 Task: Send an email with the signature Jon Parker with the subject Update on a new technology and the message Im writing to request your assistance with the upcoming training session. from softage.5@softage.net to softage.7@softage.net and move the email from Sent Items to the folder Graphic design
Action: Mouse moved to (22, 47)
Screenshot: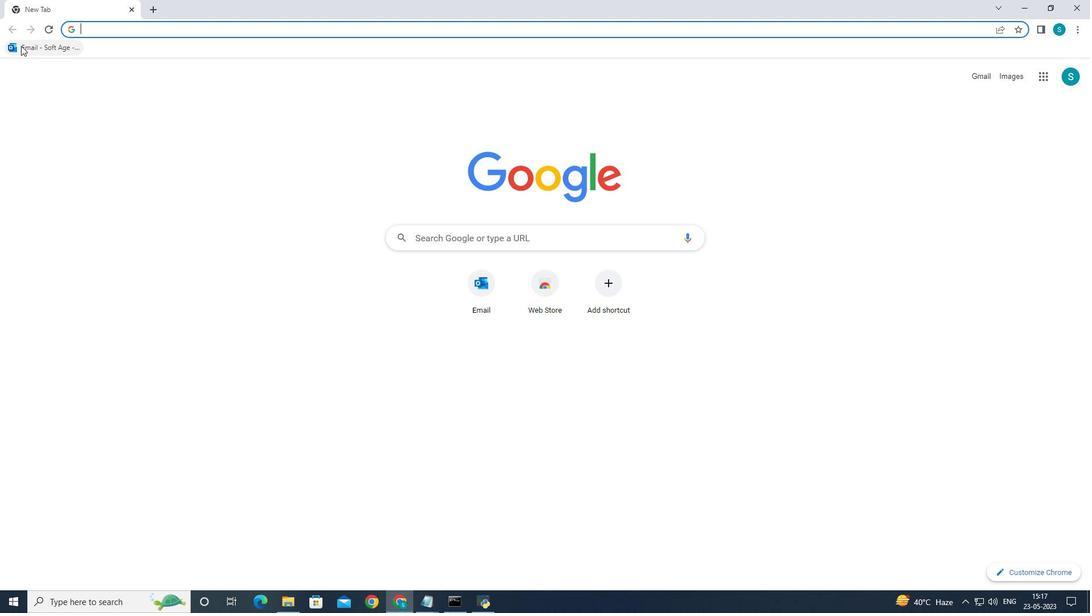 
Action: Mouse pressed left at (22, 47)
Screenshot: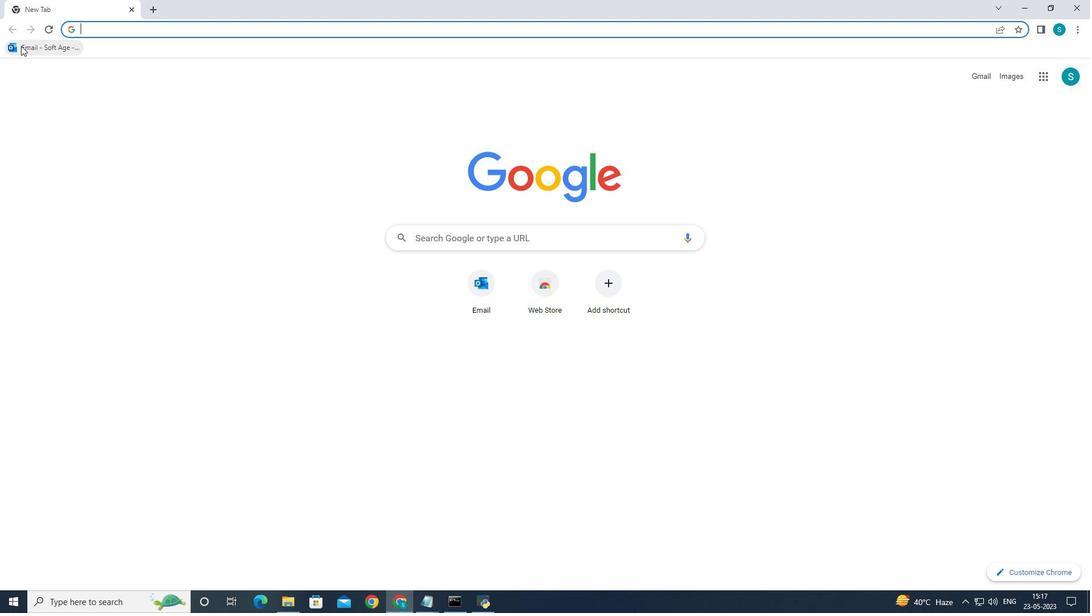 
Action: Mouse moved to (151, 105)
Screenshot: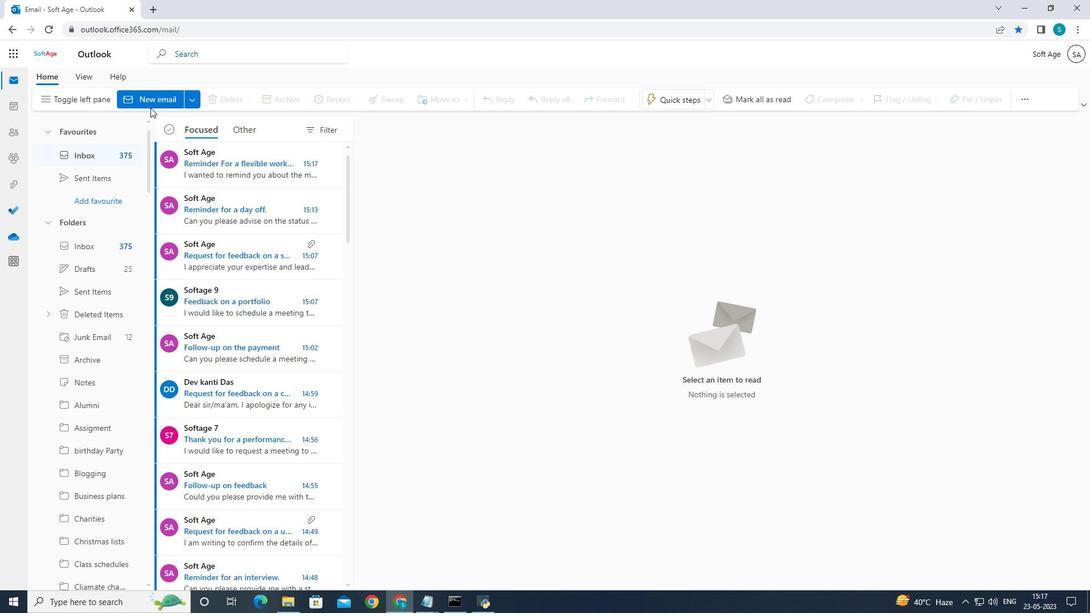 
Action: Mouse pressed left at (151, 105)
Screenshot: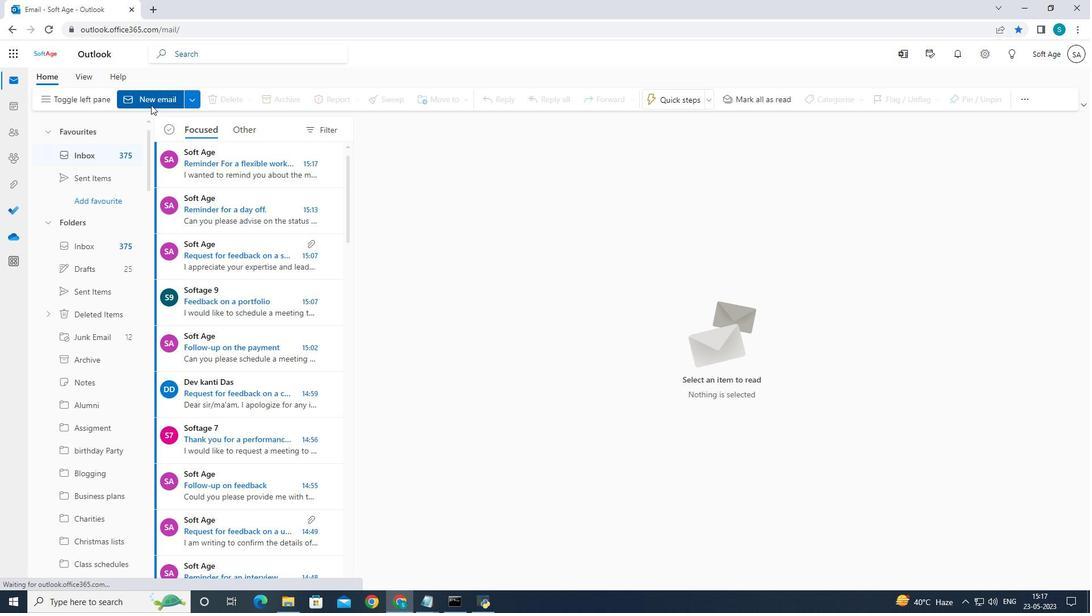
Action: Mouse moved to (151, 103)
Screenshot: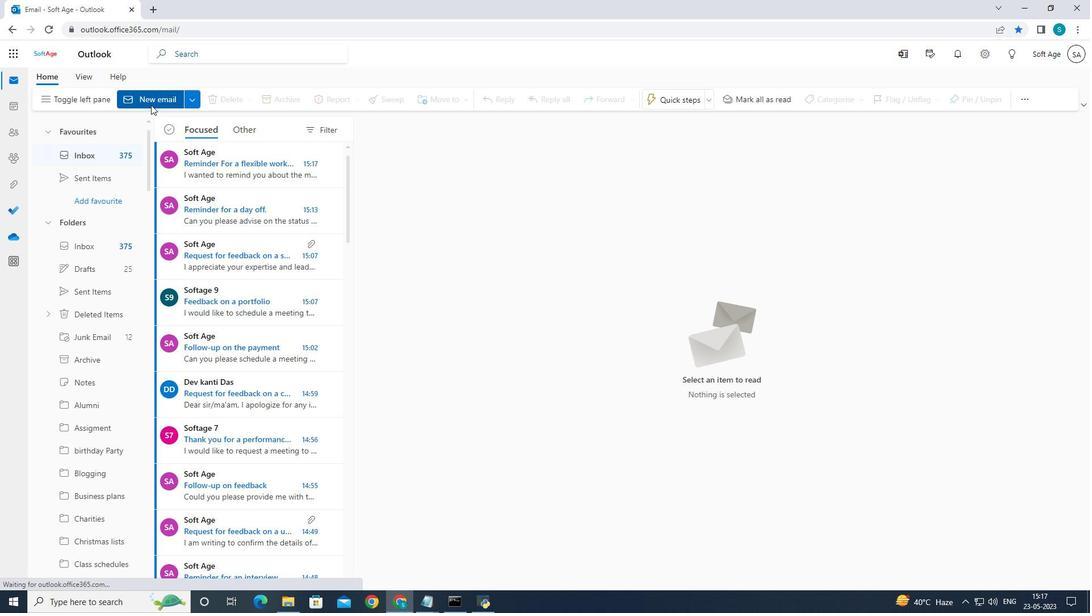 
Action: Mouse pressed left at (151, 103)
Screenshot: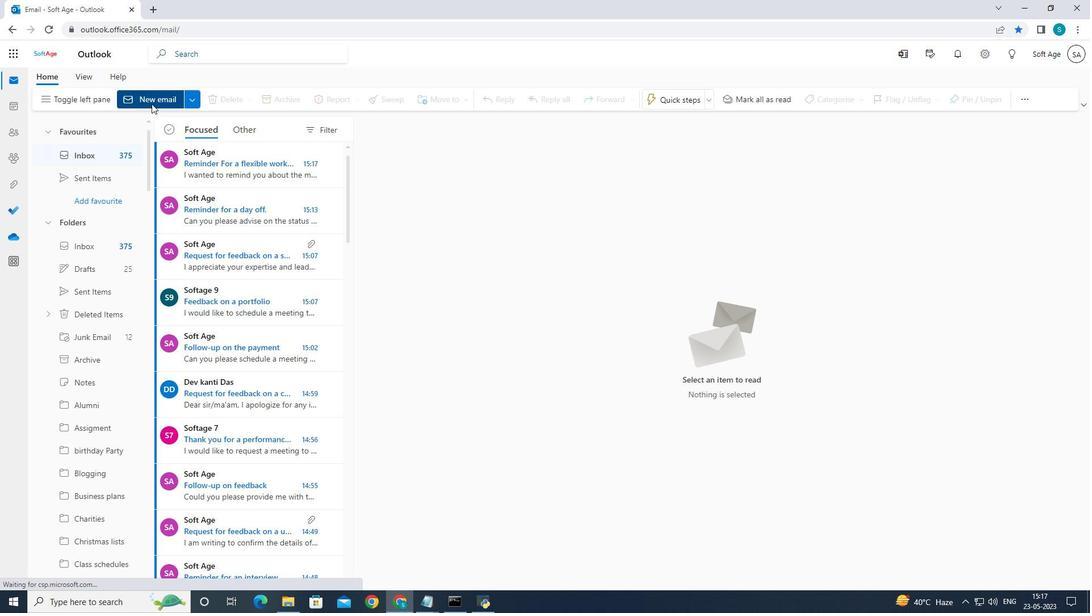 
Action: Mouse moved to (742, 102)
Screenshot: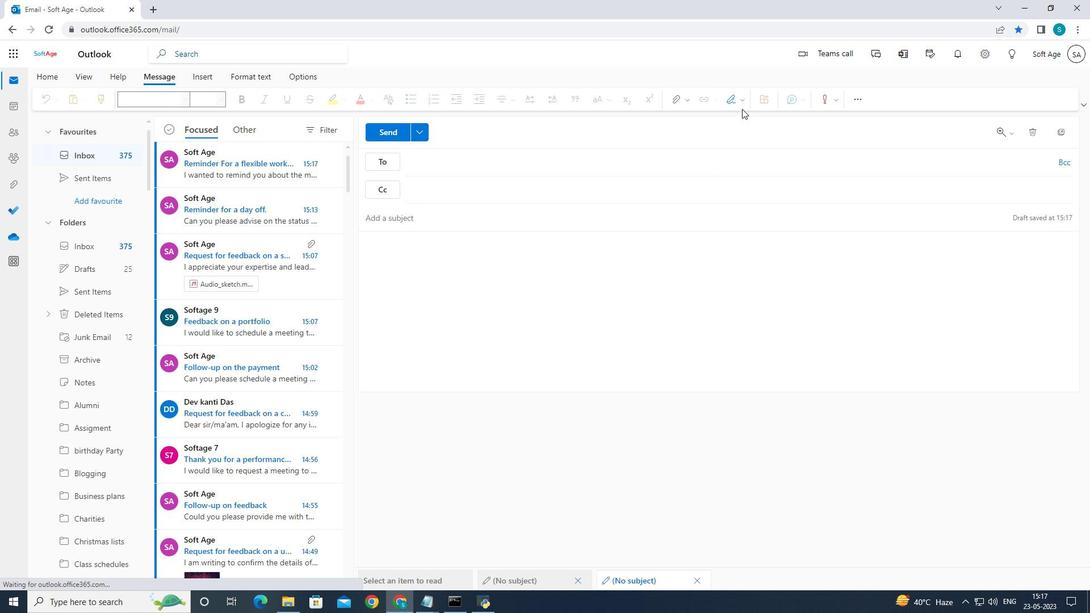 
Action: Mouse pressed left at (742, 102)
Screenshot: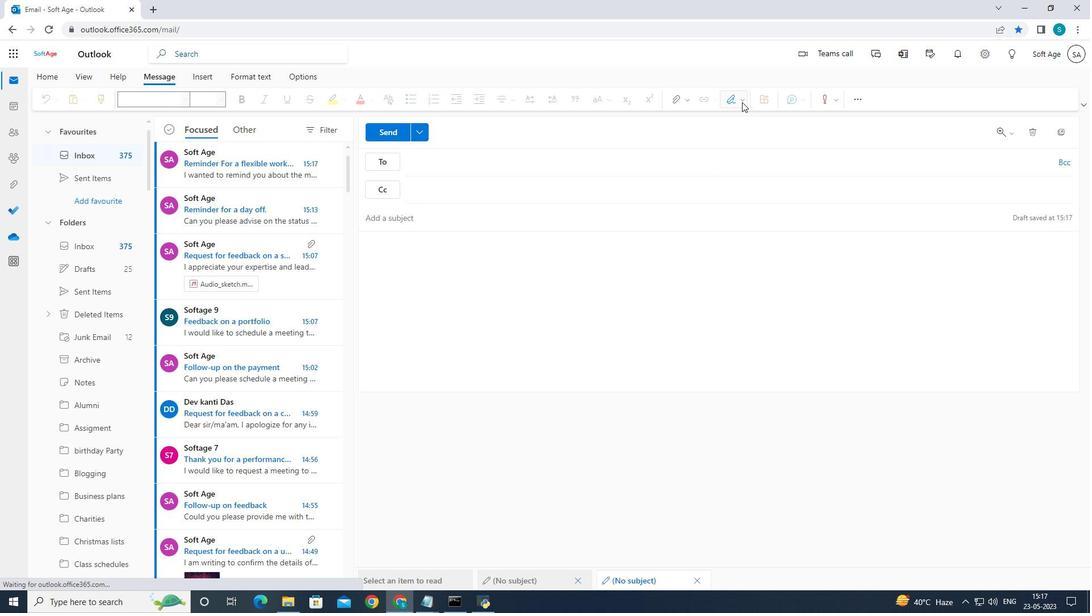 
Action: Mouse moved to (724, 145)
Screenshot: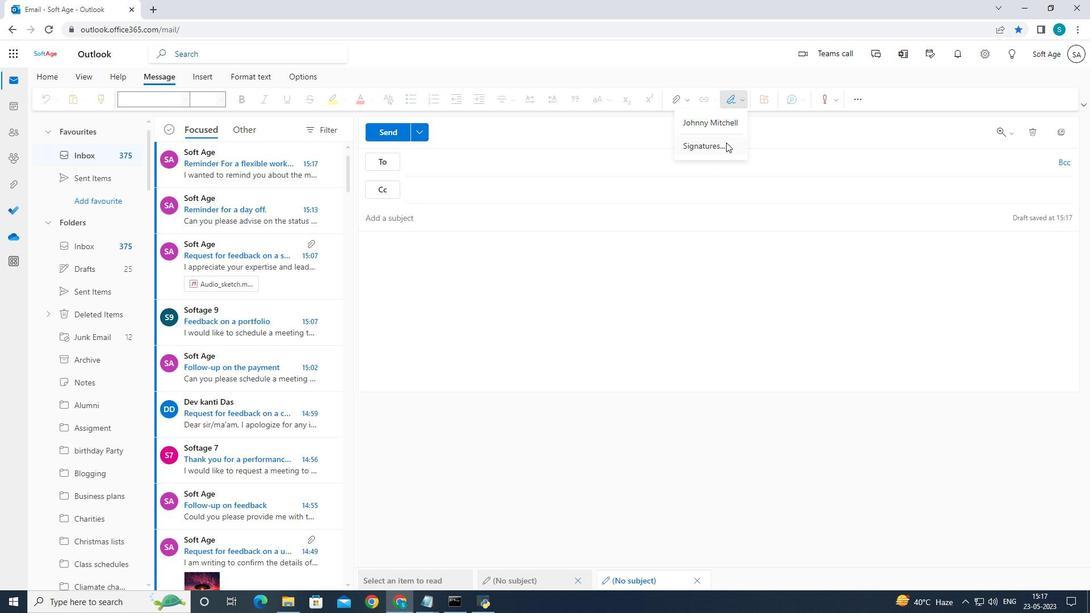 
Action: Mouse pressed left at (724, 145)
Screenshot: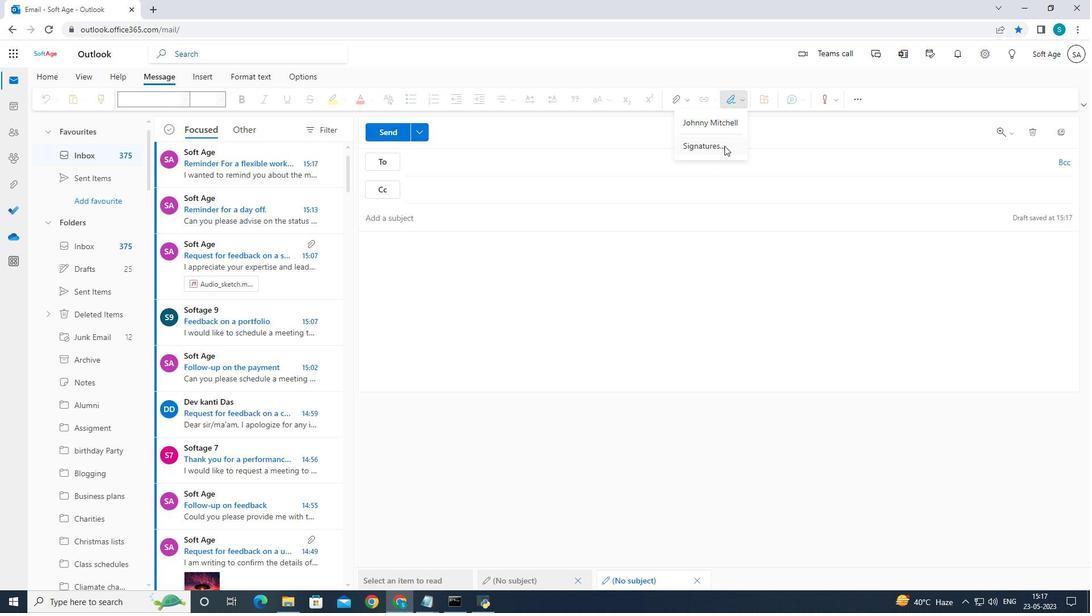 
Action: Mouse moved to (710, 191)
Screenshot: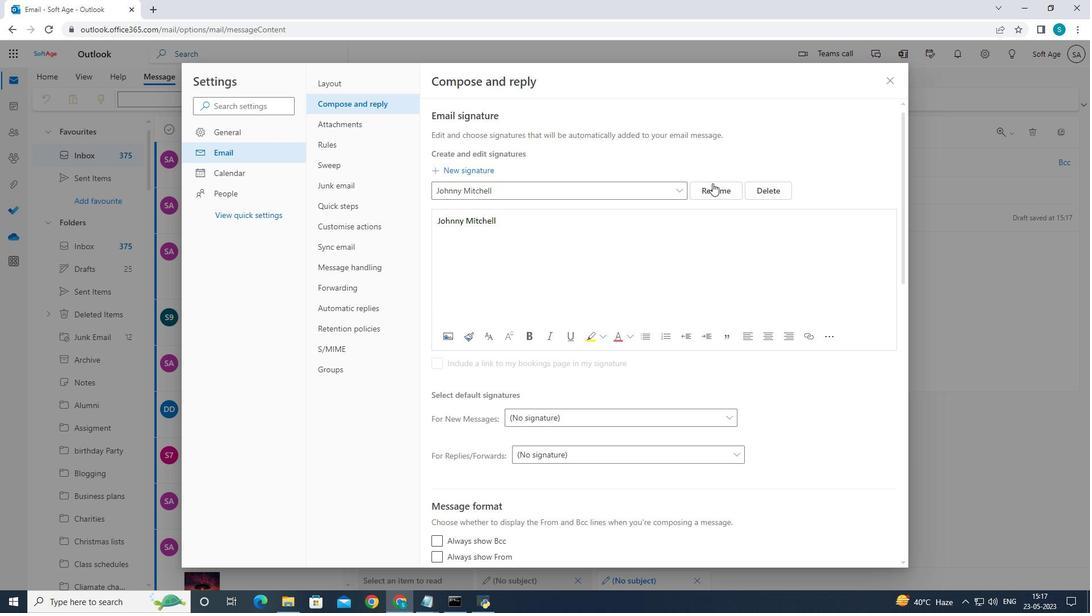 
Action: Mouse pressed left at (710, 191)
Screenshot: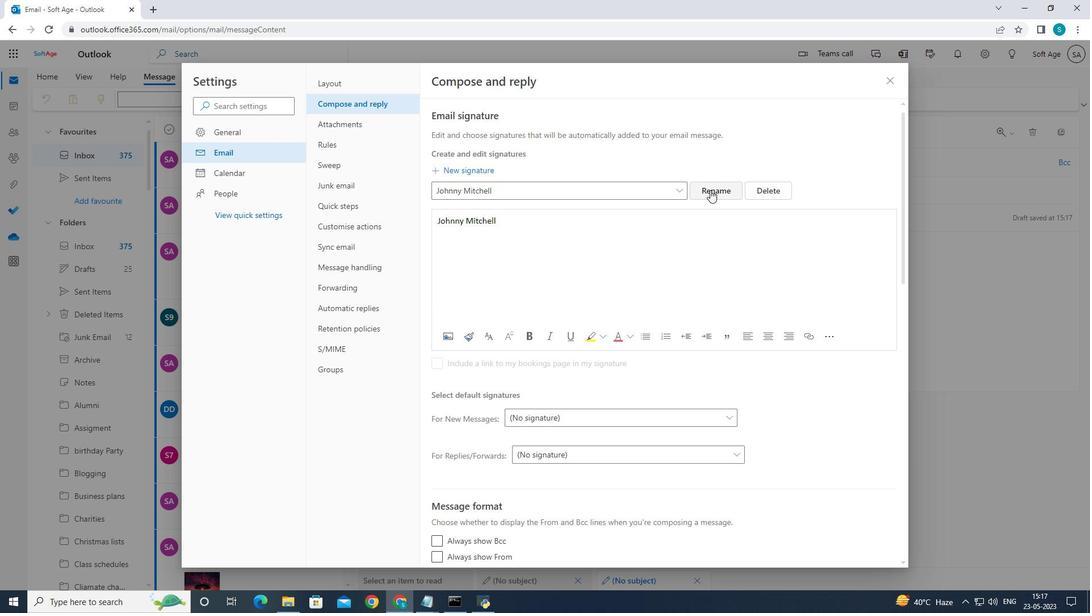 
Action: Mouse moved to (685, 191)
Screenshot: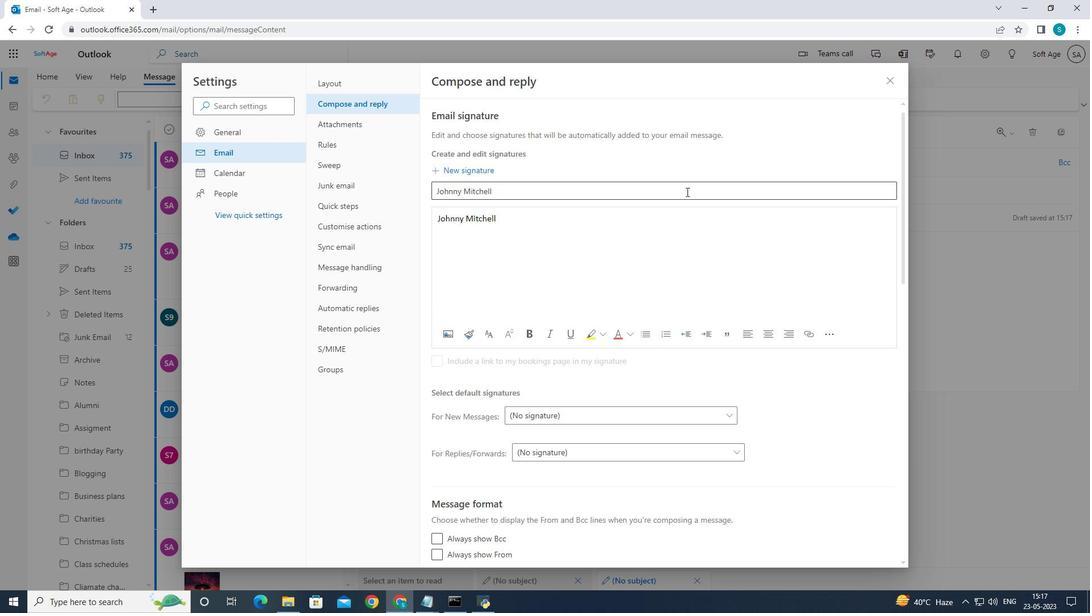 
Action: Mouse pressed left at (685, 191)
Screenshot: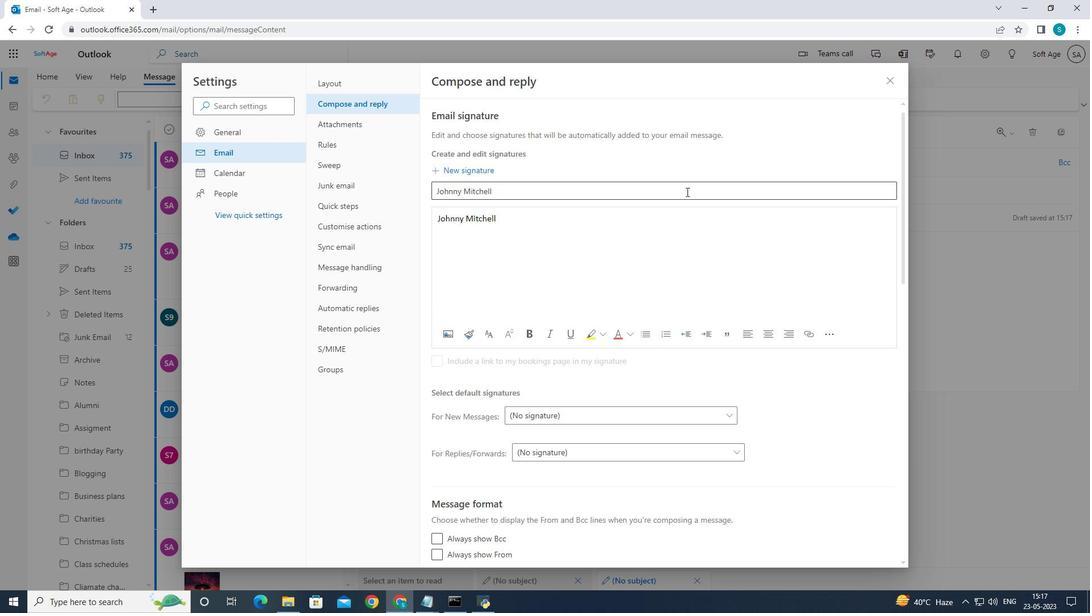 
Action: Mouse moved to (692, 193)
Screenshot: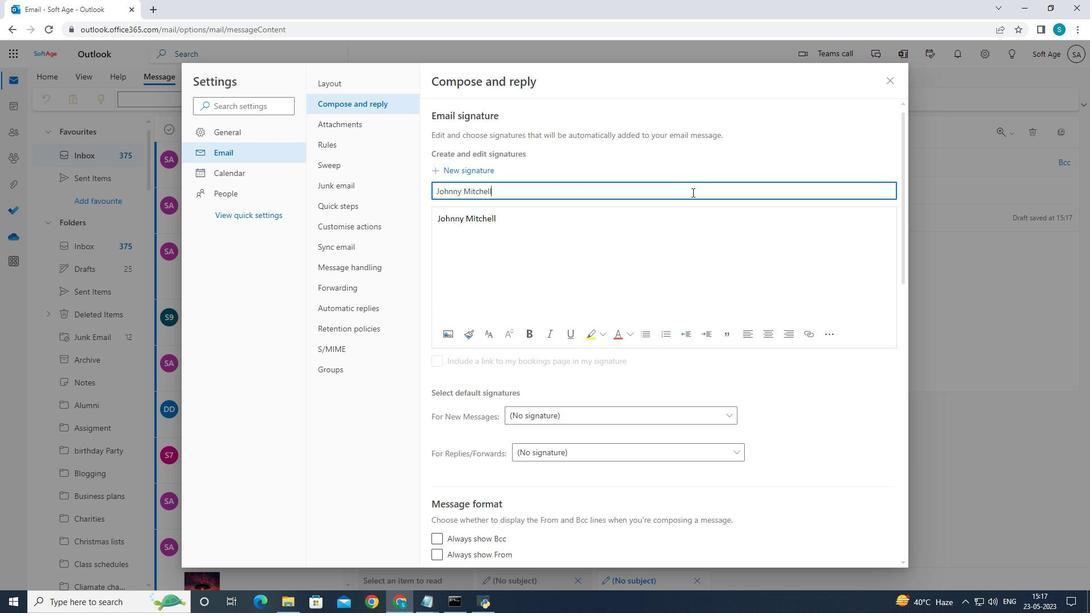 
Action: Key pressed <Key.backspace><Key.backspace><Key.backspace><Key.backspace><Key.backspace><Key.backspace><Key.backspace><Key.backspace><Key.backspace><Key.backspace><Key.backspace><Key.backspace><Key.backspace><Key.backspace><Key.backspace><Key.backspace><Key.caps_lock>J<Key.caps_lock>on<Key.space><Key.caps_lock>P<Key.caps_lock>arkr
Screenshot: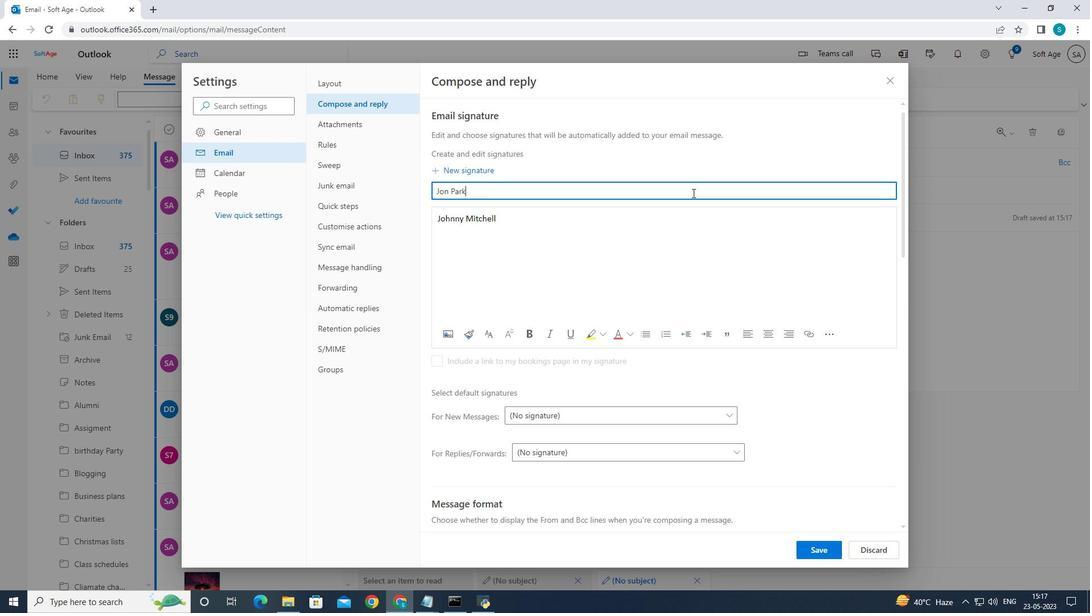
Action: Mouse moved to (529, 223)
Screenshot: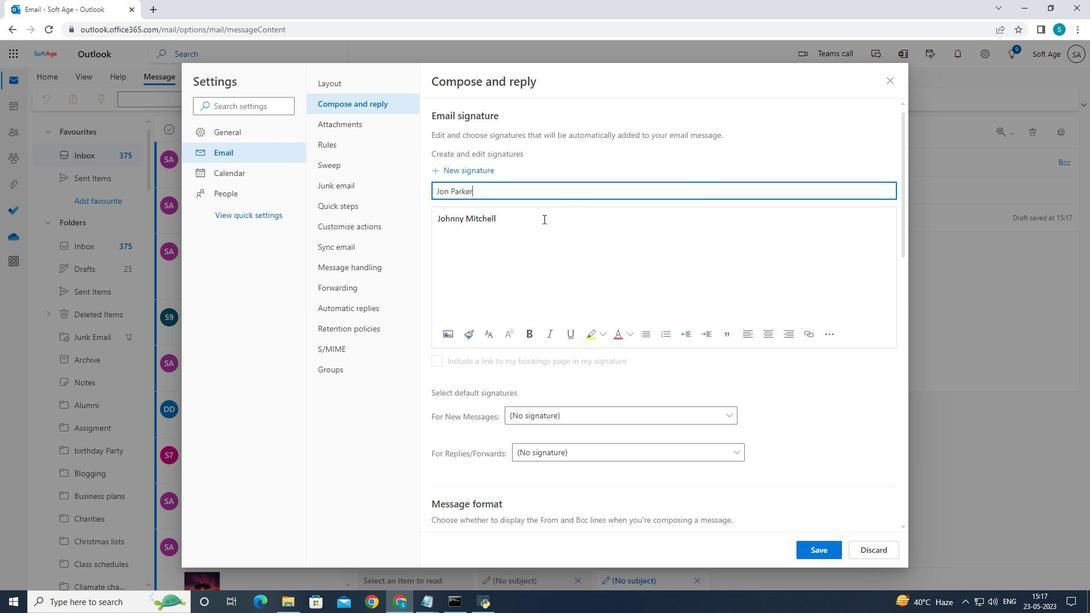 
Action: Mouse pressed left at (529, 223)
Screenshot: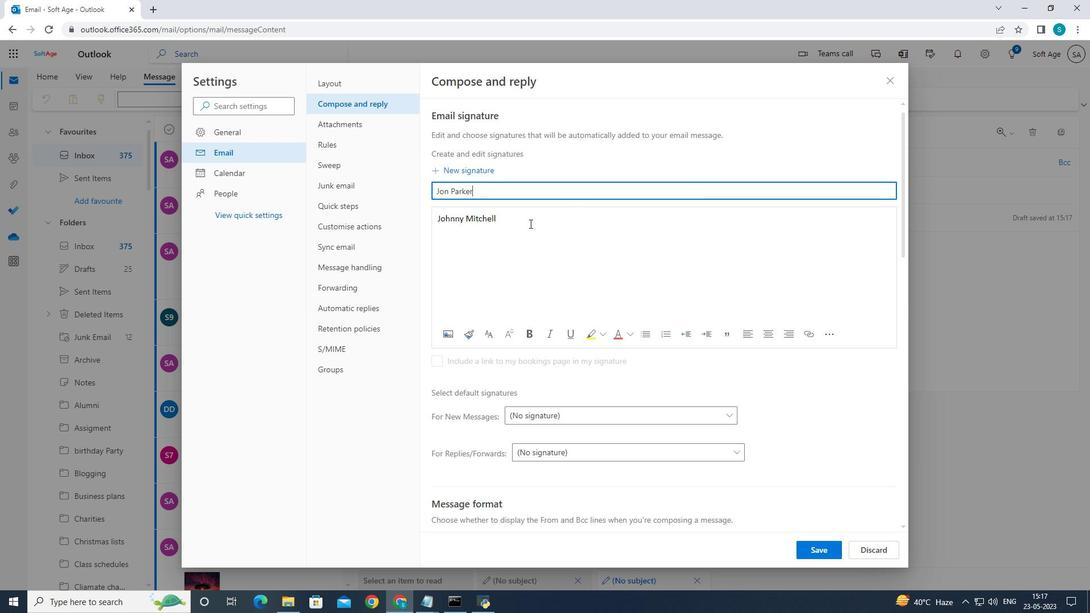 
Action: Mouse moved to (633, 233)
Screenshot: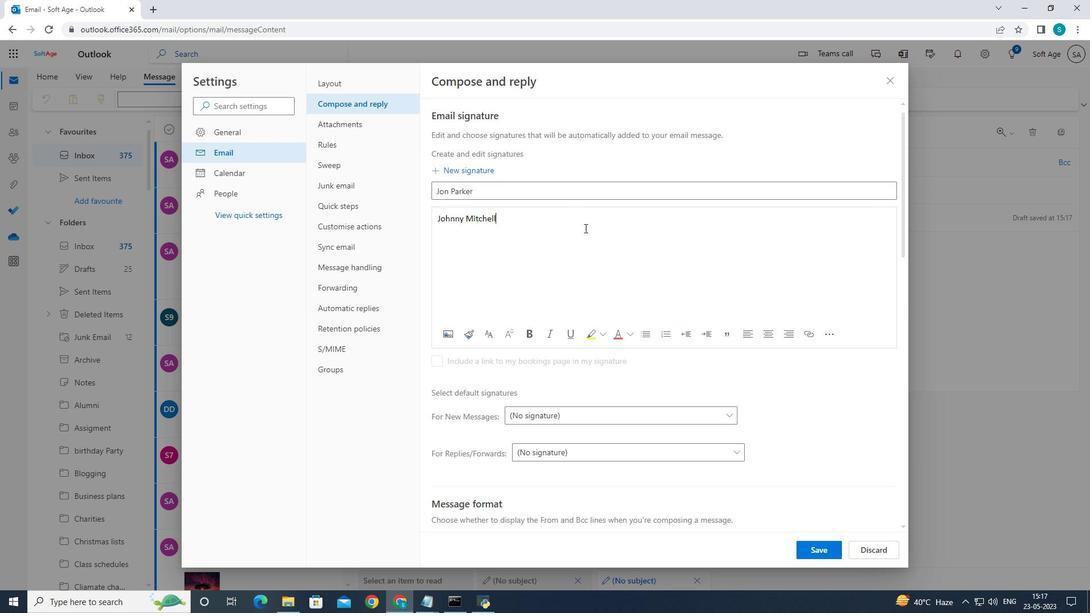 
Action: Key pressed <Key.backspace><Key.backspace><Key.backspace><Key.backspace><Key.backspace><Key.backspace><Key.backspace><Key.backspace><Key.backspace><Key.backspace><Key.backspace><Key.backspace><Key.backspace>n<Key.space><Key.caps_lock>O<Key.backspace><Key.caps_lock><Key.caps_lock>P<Key.caps_lock>arker
Screenshot: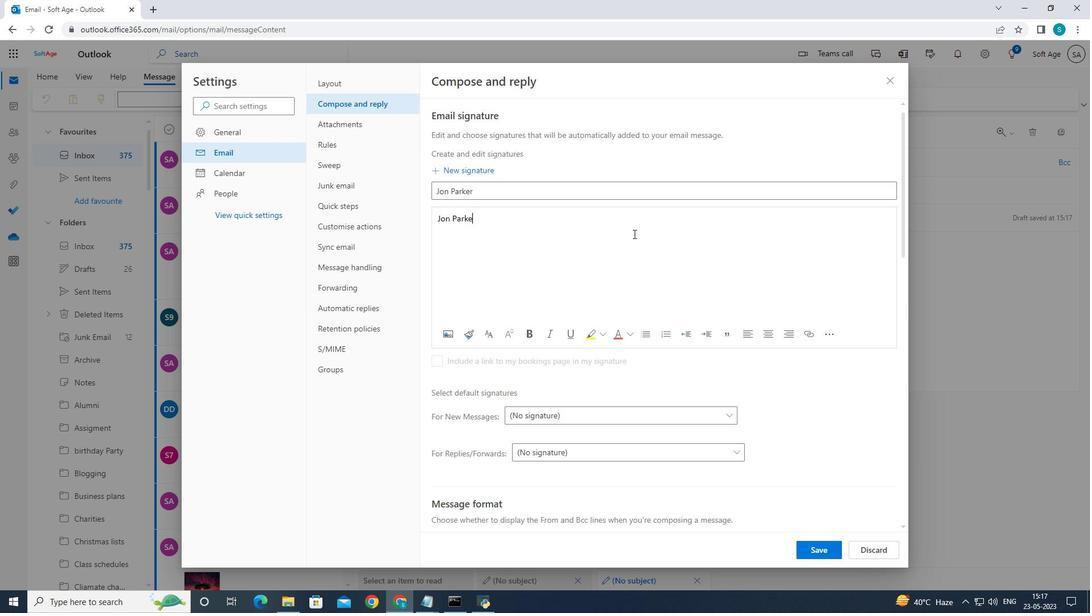 
Action: Mouse moved to (831, 547)
Screenshot: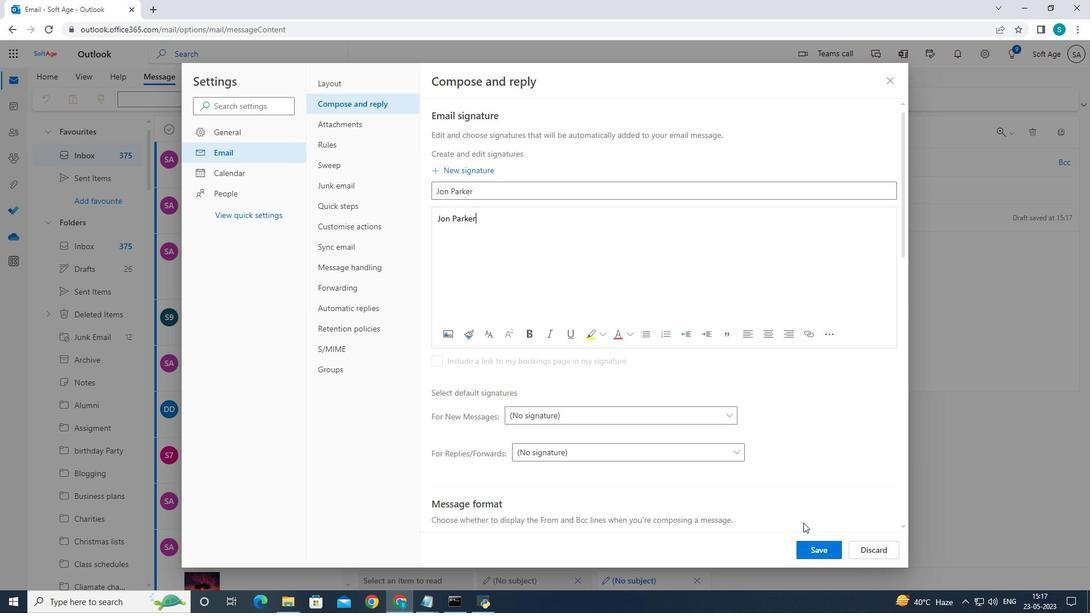 
Action: Mouse pressed left at (831, 547)
Screenshot: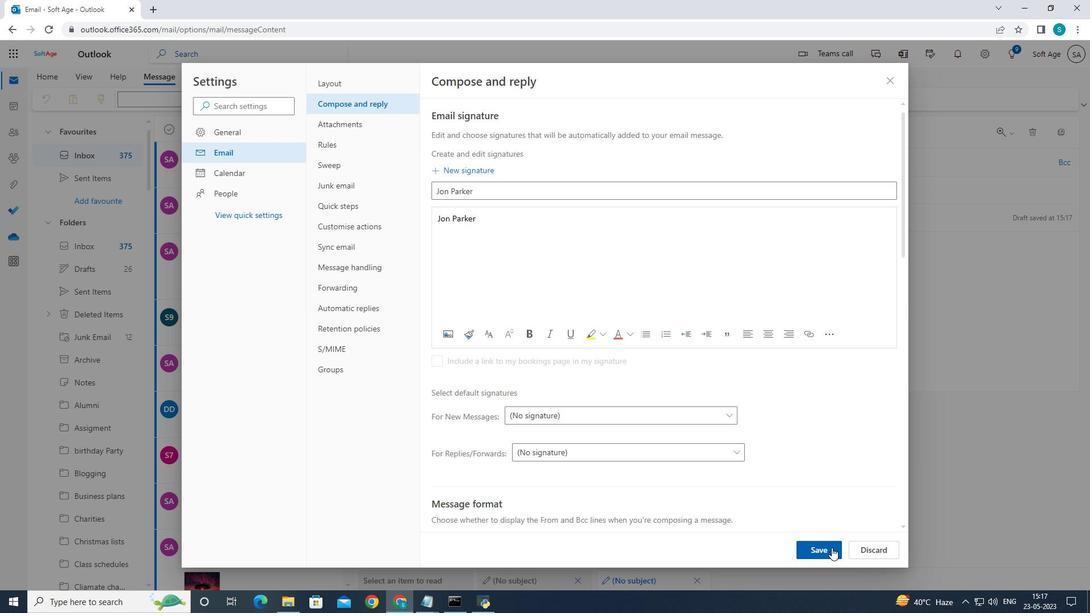 
Action: Mouse moved to (886, 80)
Screenshot: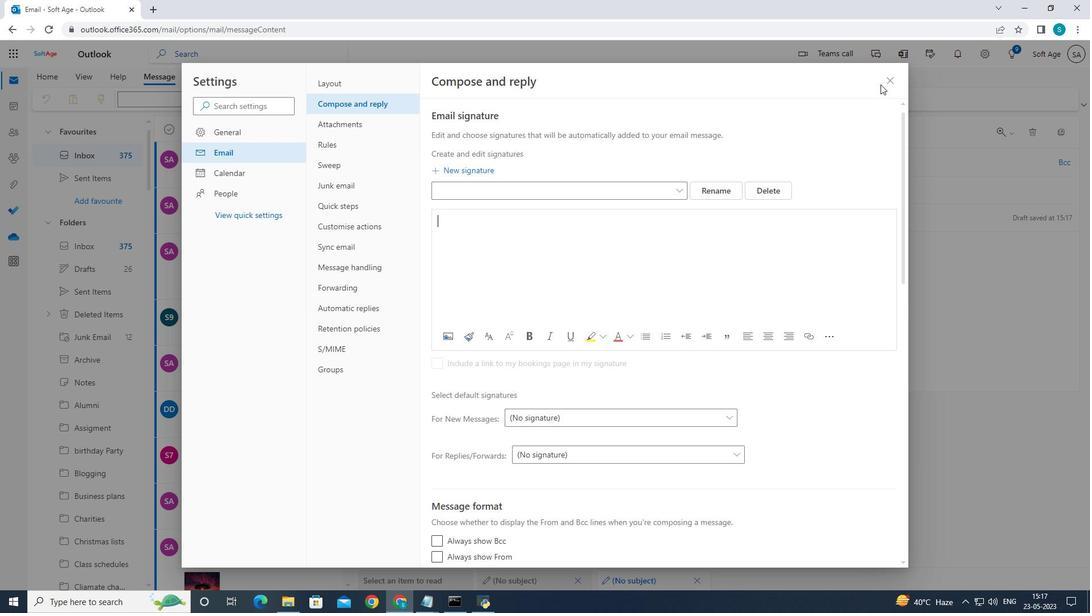 
Action: Mouse pressed left at (886, 80)
Screenshot: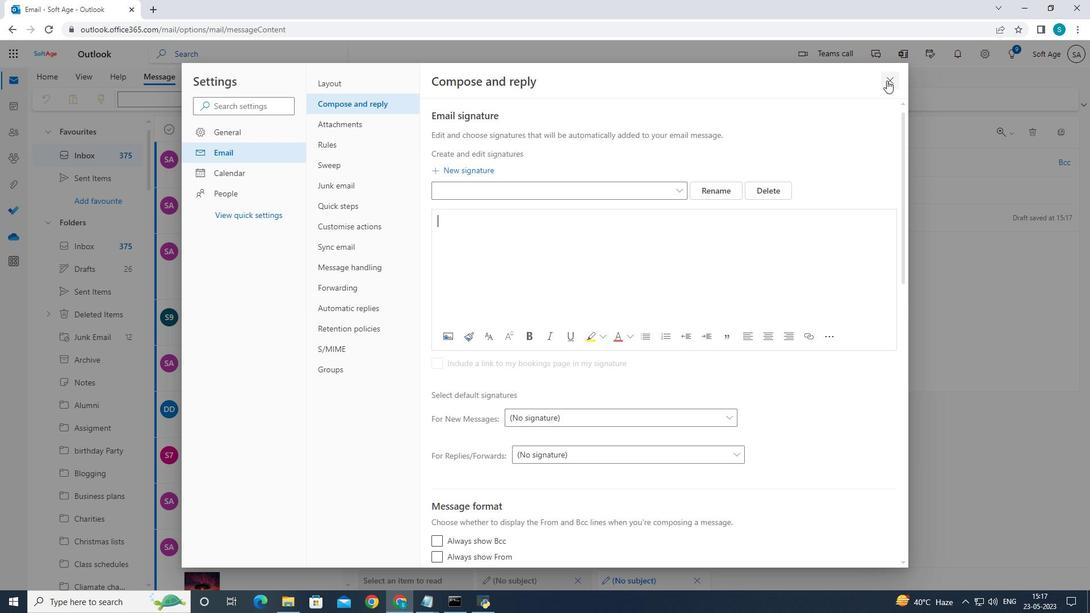 
Action: Mouse moved to (579, 219)
Screenshot: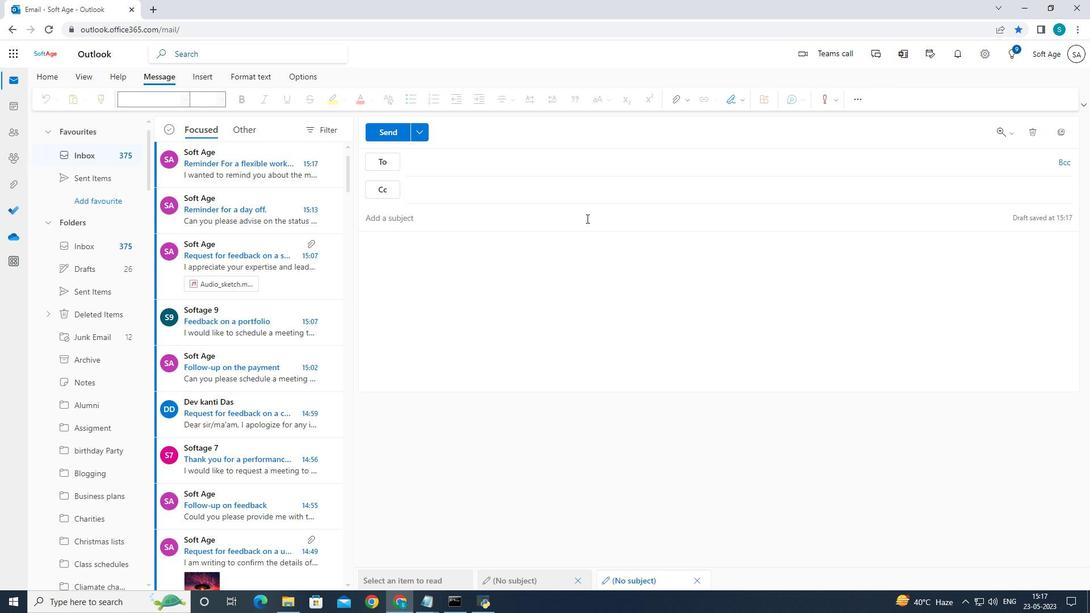 
Action: Mouse pressed left at (579, 219)
Screenshot: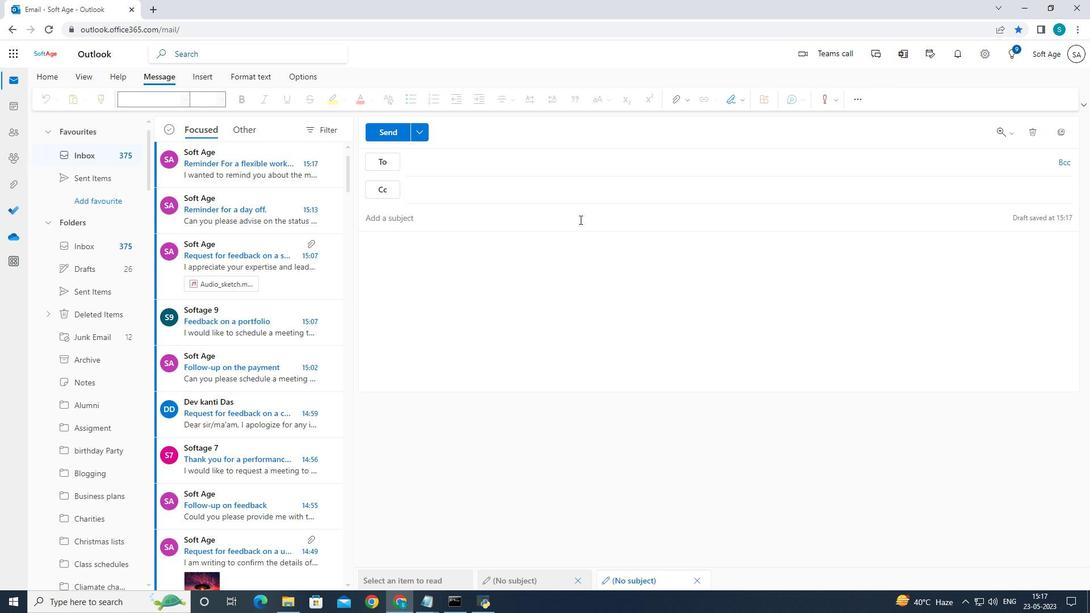 
Action: Mouse moved to (792, 266)
Screenshot: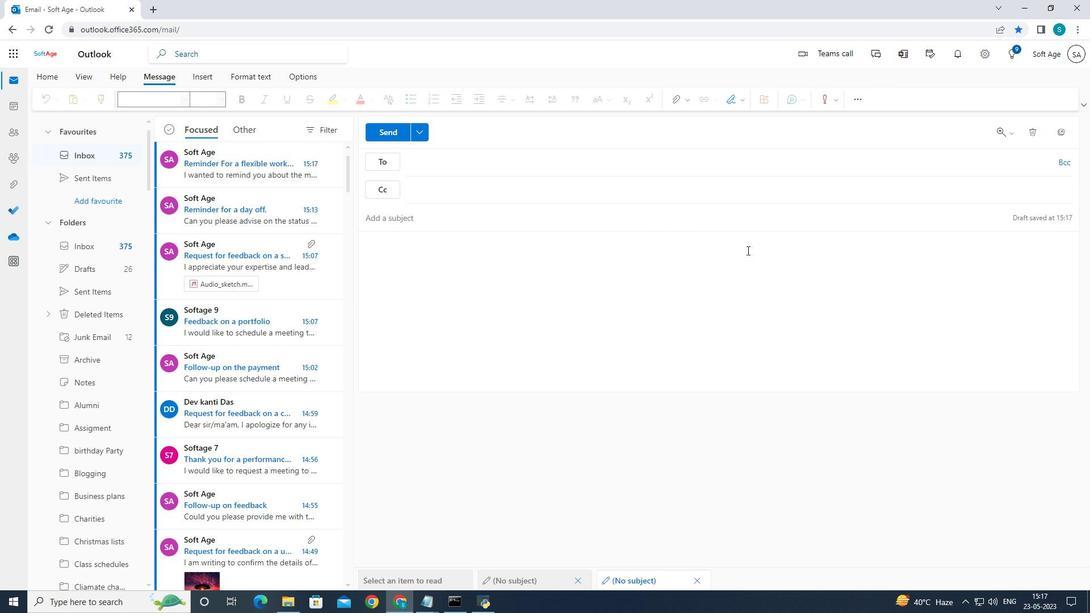 
Action: Key pressed <Key.caps_lock>U<Key.caps_lock>pdate<Key.space>on<Key.space>a<Key.space>new<Key.space>technology
Screenshot: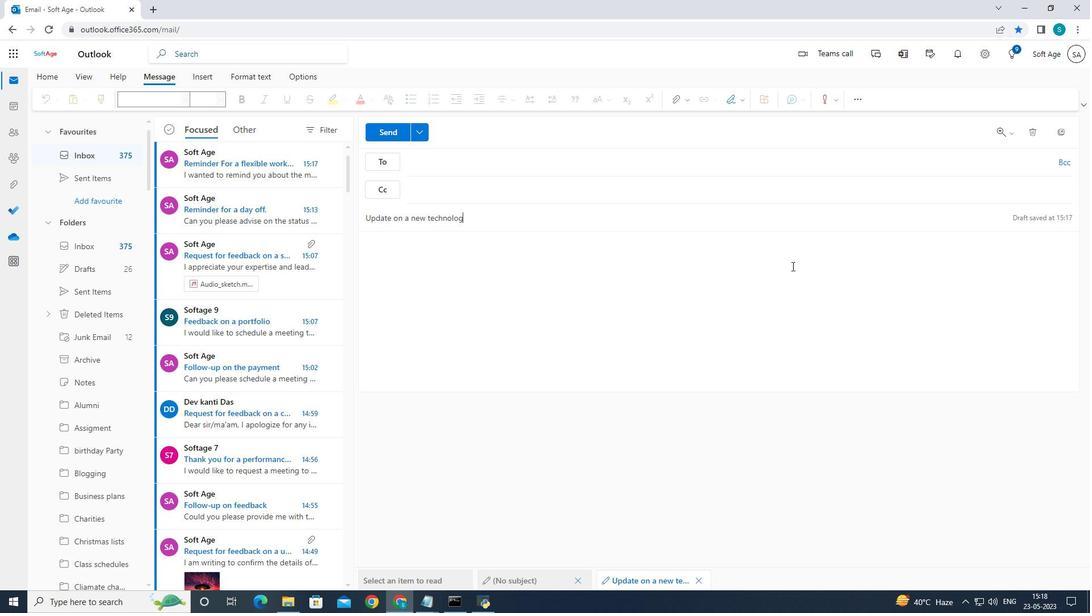 
Action: Mouse moved to (455, 264)
Screenshot: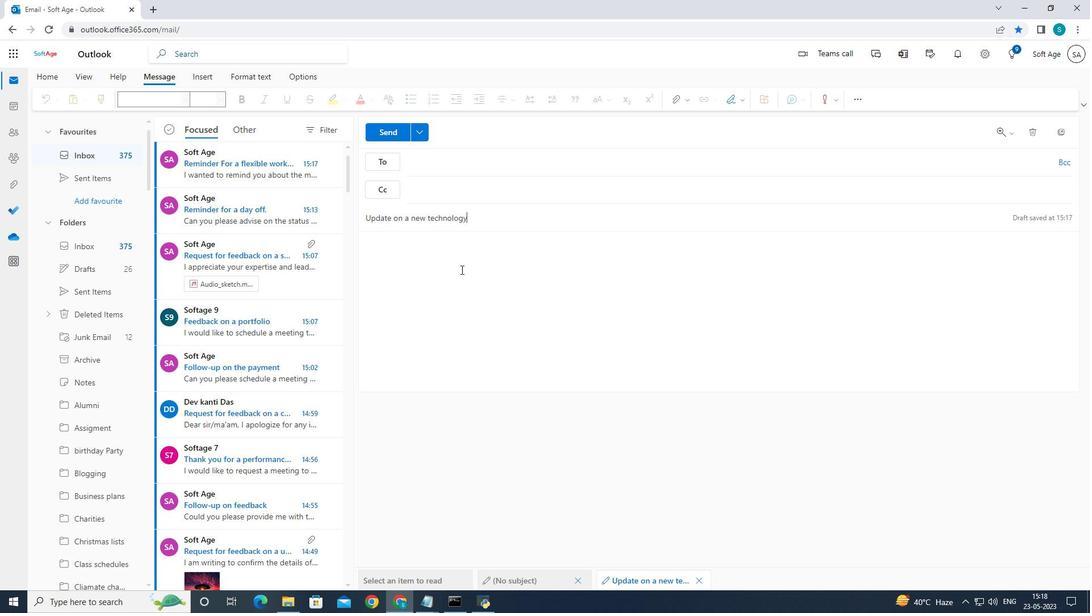 
Action: Mouse pressed left at (455, 264)
Screenshot: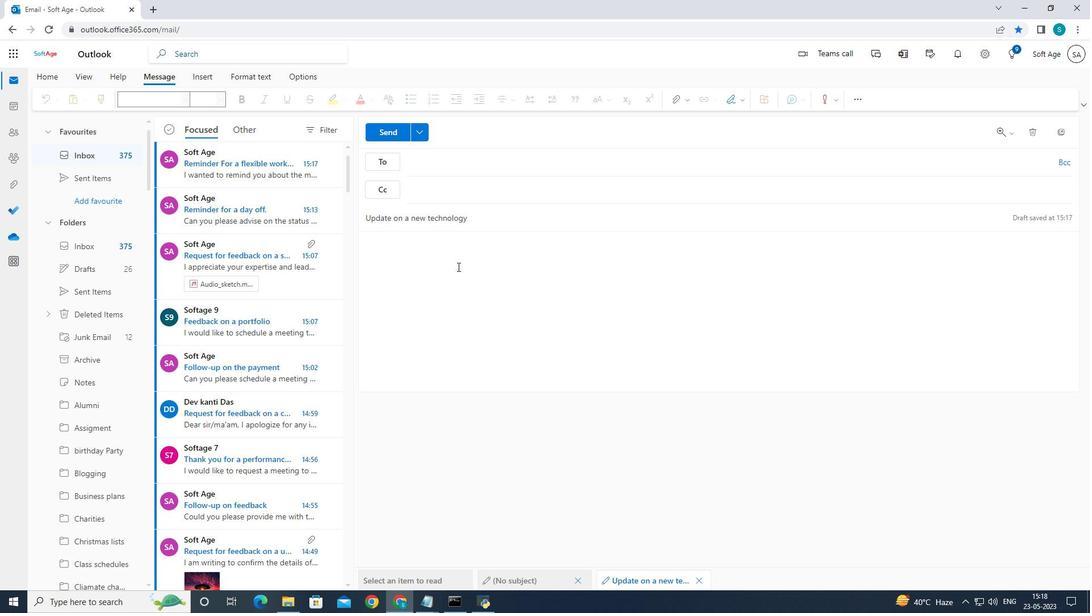 
Action: Mouse moved to (742, 100)
Screenshot: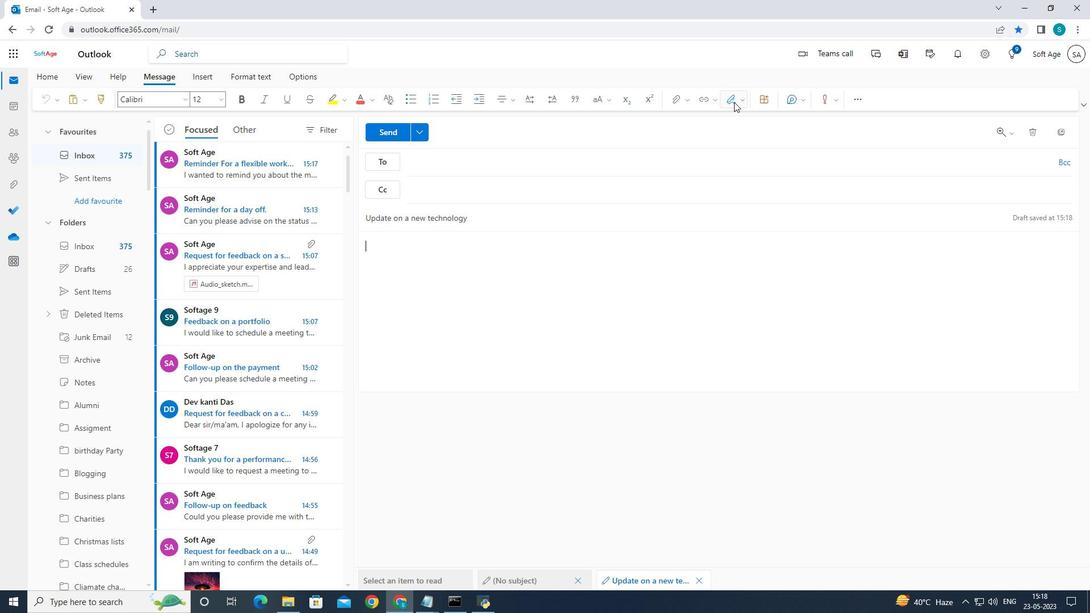 
Action: Mouse pressed left at (742, 100)
Screenshot: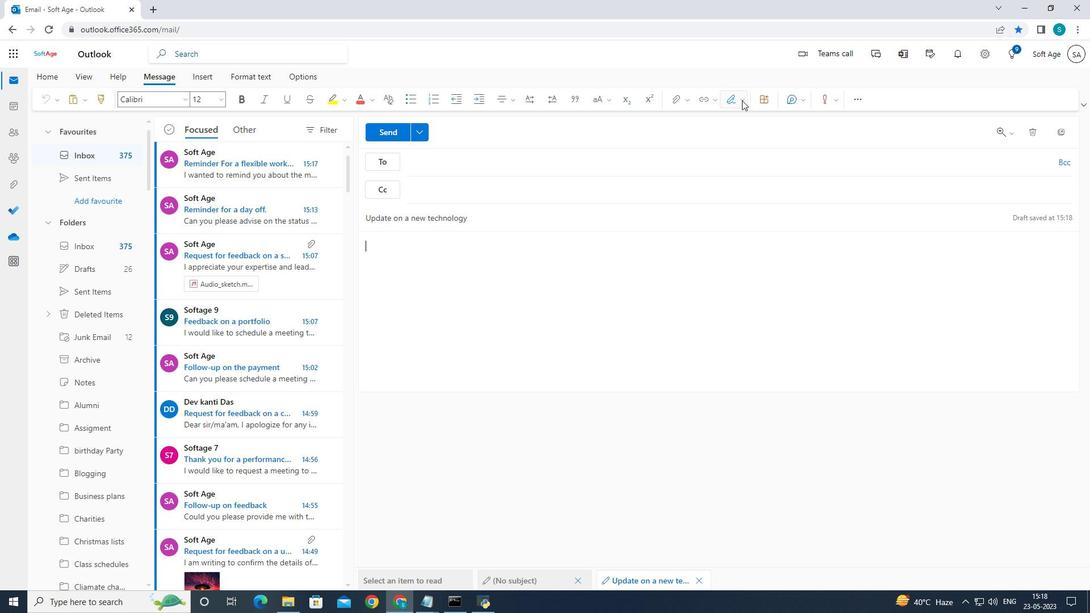 
Action: Mouse moved to (732, 120)
Screenshot: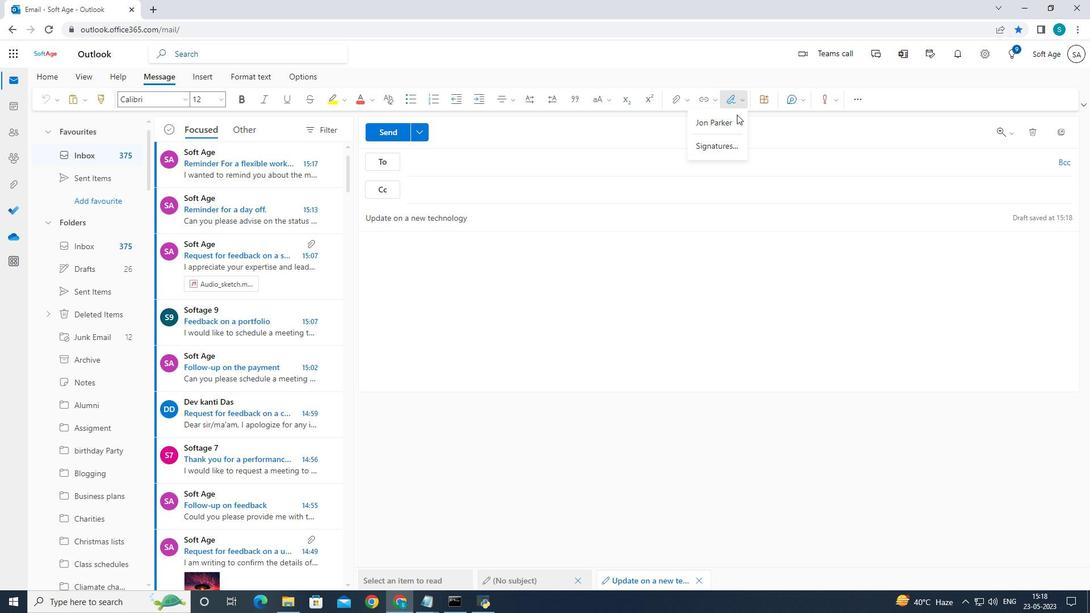 
Action: Mouse pressed left at (732, 120)
Screenshot: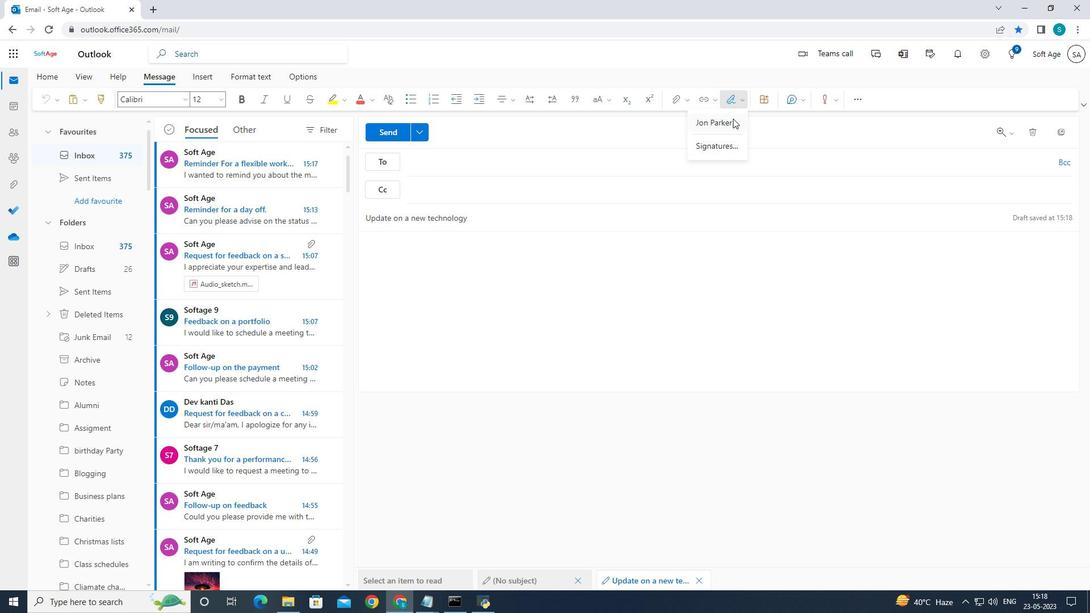 
Action: Mouse moved to (580, 271)
Screenshot: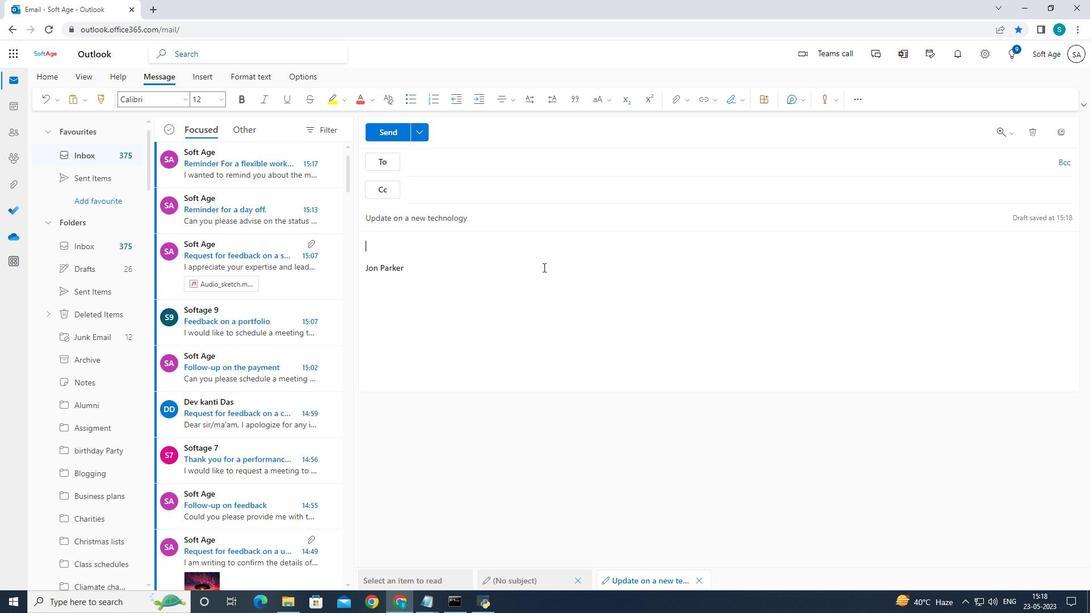 
Action: Key pressed <Key.caps_lock>I<Key.caps_lock>m<Key.space>writing<Key.space>to<Key.space>request<Key.space>your<Key.space>assistance<Key.space>with<Key.space>the<Key.space>upcoming<Key.space>training<Key.space>session<Key.space>
Screenshot: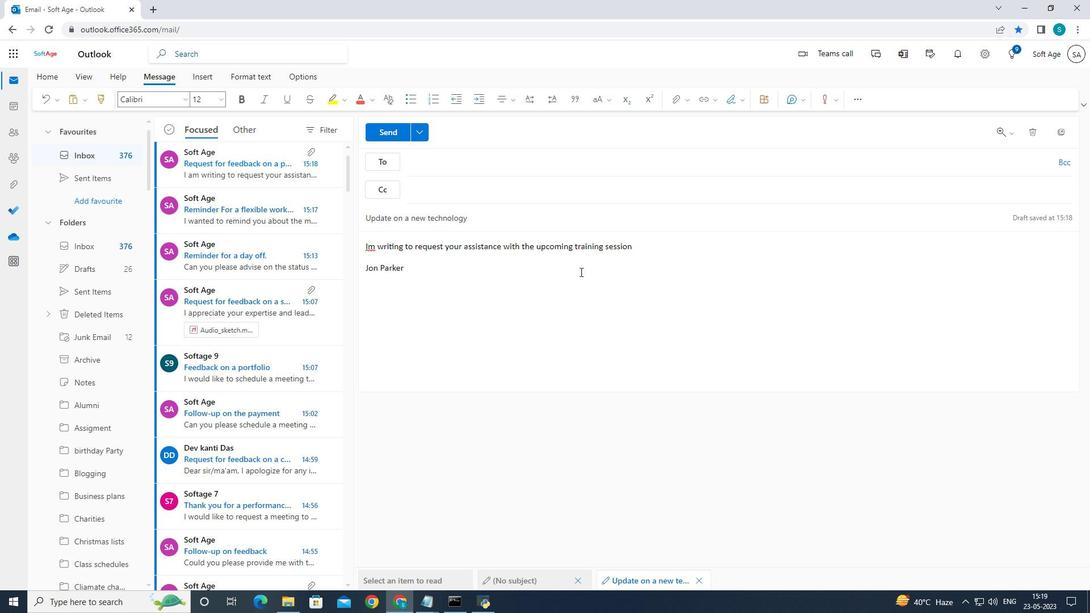 
Action: Mouse moved to (470, 159)
Screenshot: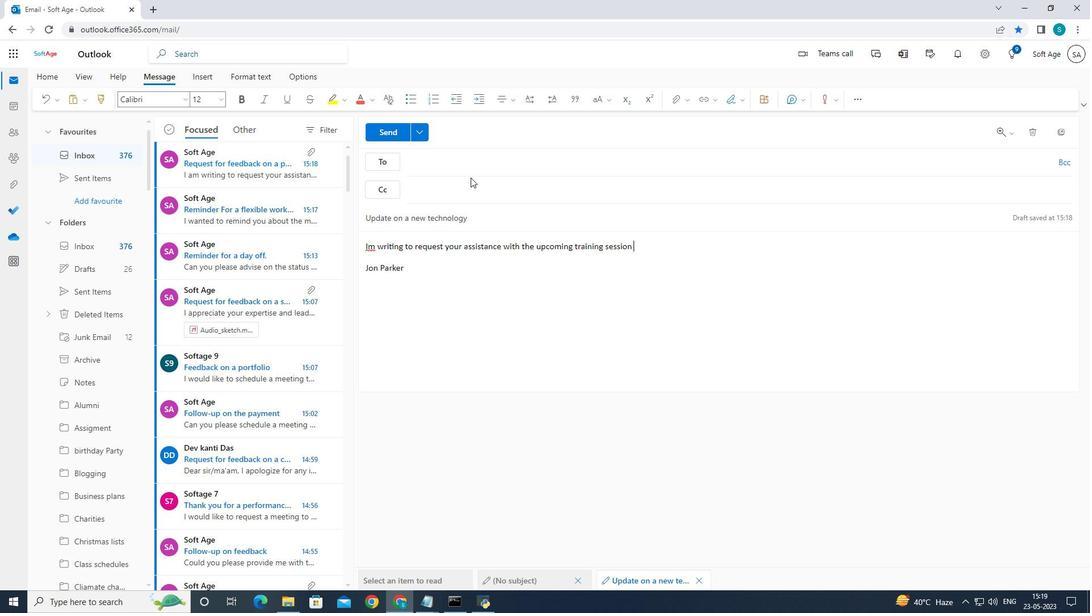 
Action: Mouse pressed left at (470, 159)
Screenshot: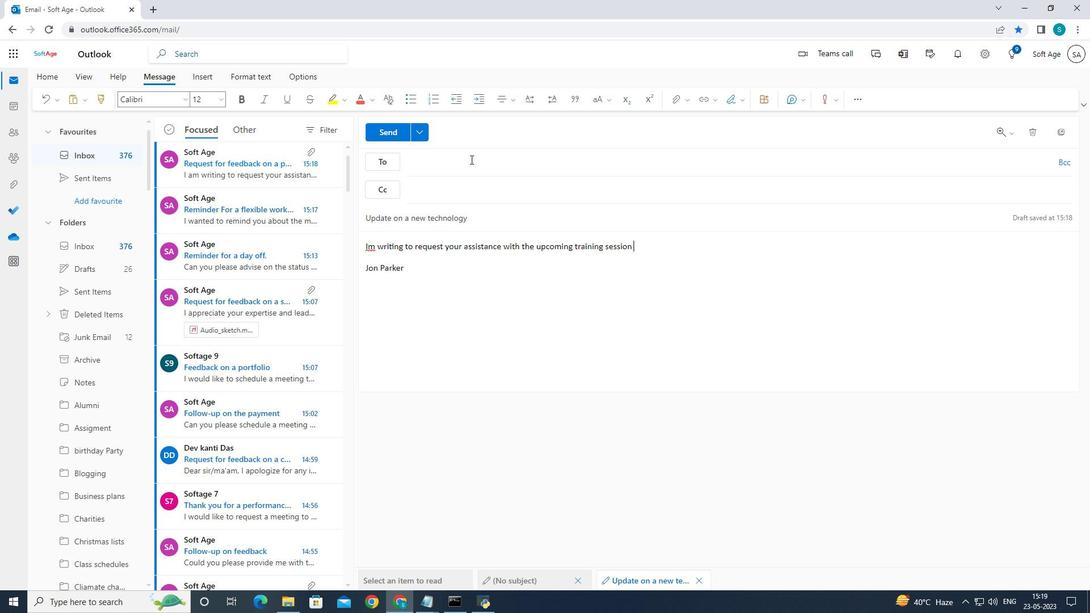 
Action: Mouse moved to (672, 212)
Screenshot: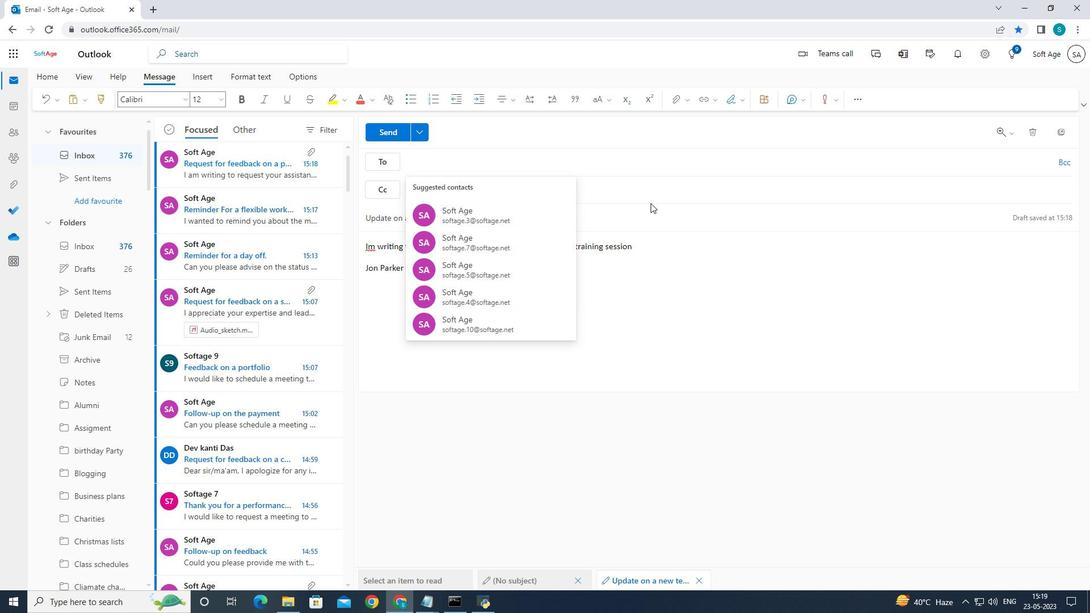 
Action: Key pressed softage.7<Key.shift>@softage.nr<Key.backspace>et
Screenshot: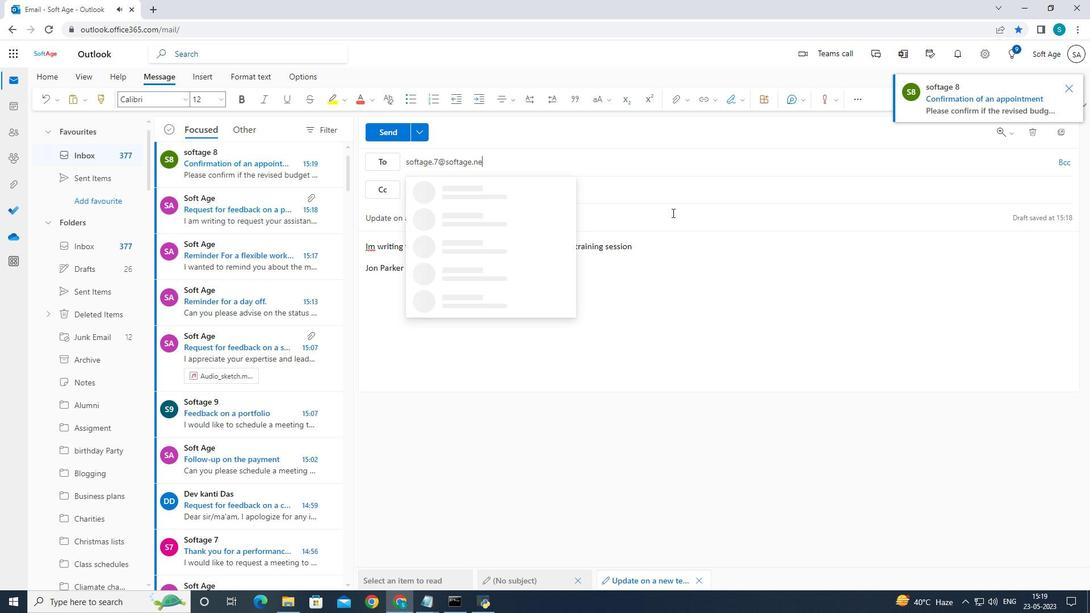 
Action: Mouse moved to (478, 197)
Screenshot: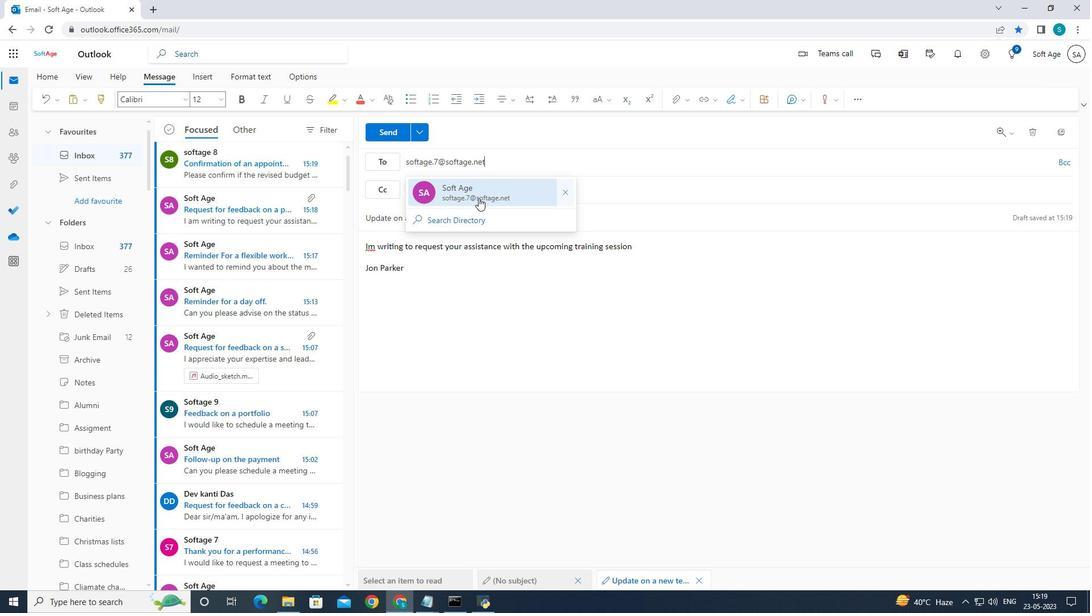 
Action: Mouse pressed left at (478, 197)
Screenshot: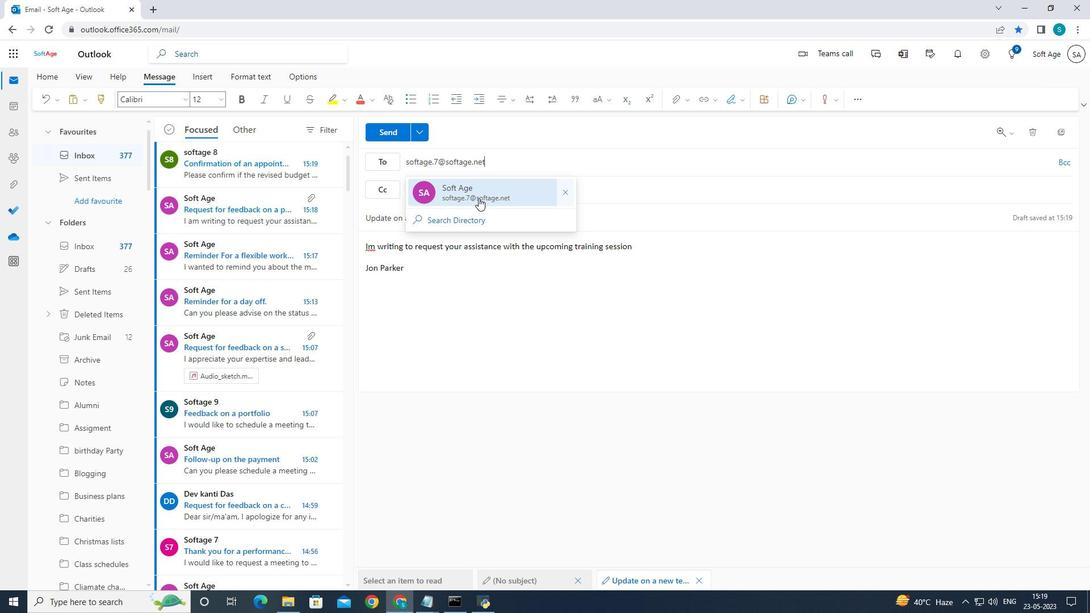 
Action: Mouse moved to (124, 328)
Screenshot: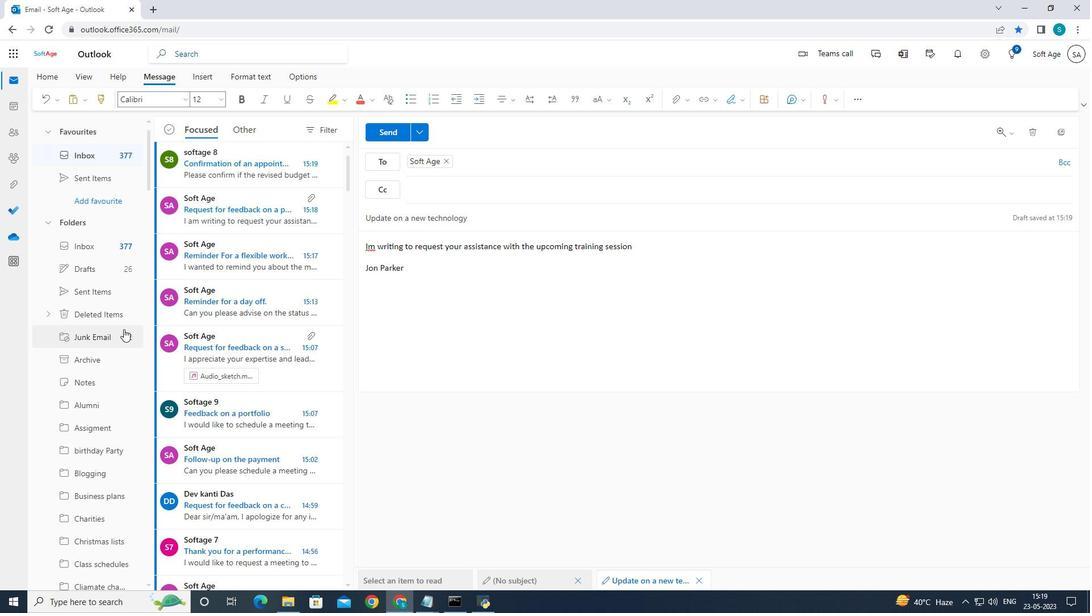 
Action: Mouse scrolled (124, 327) with delta (0, 0)
Screenshot: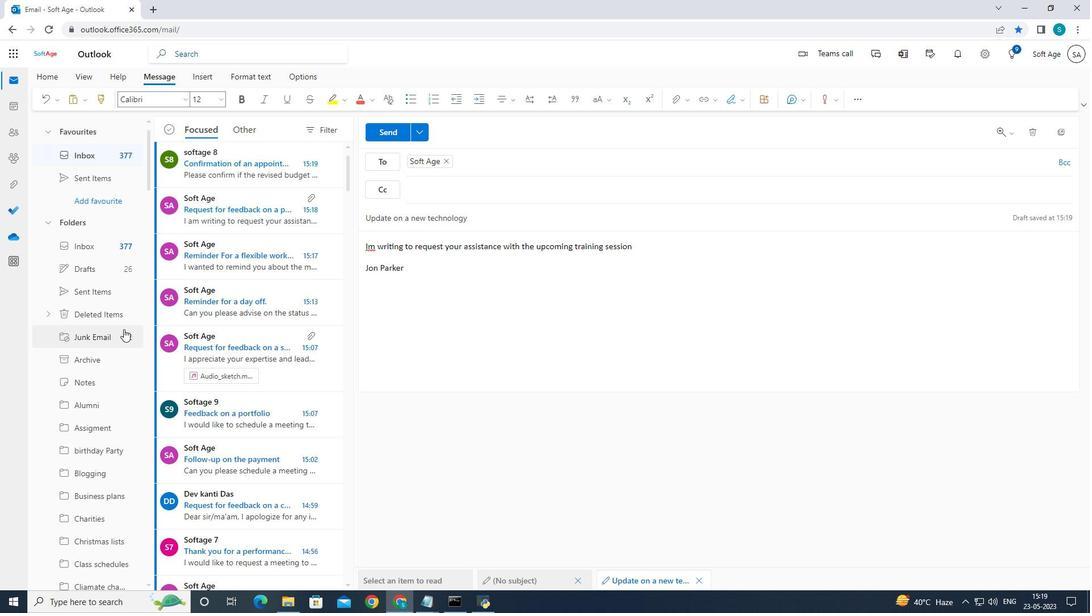 
Action: Mouse scrolled (124, 327) with delta (0, 0)
Screenshot: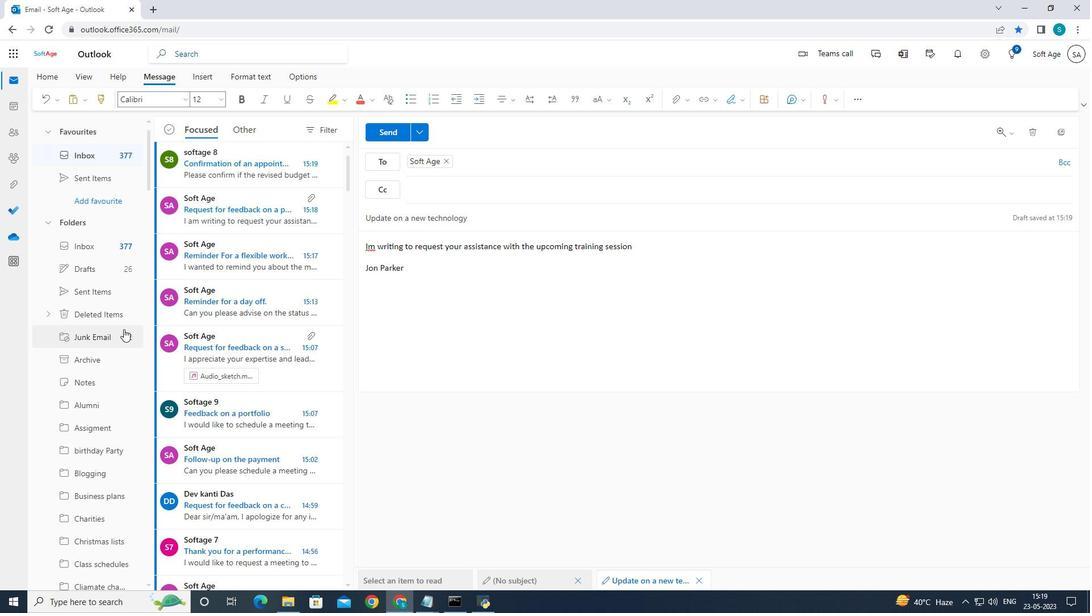 
Action: Mouse moved to (124, 327)
Screenshot: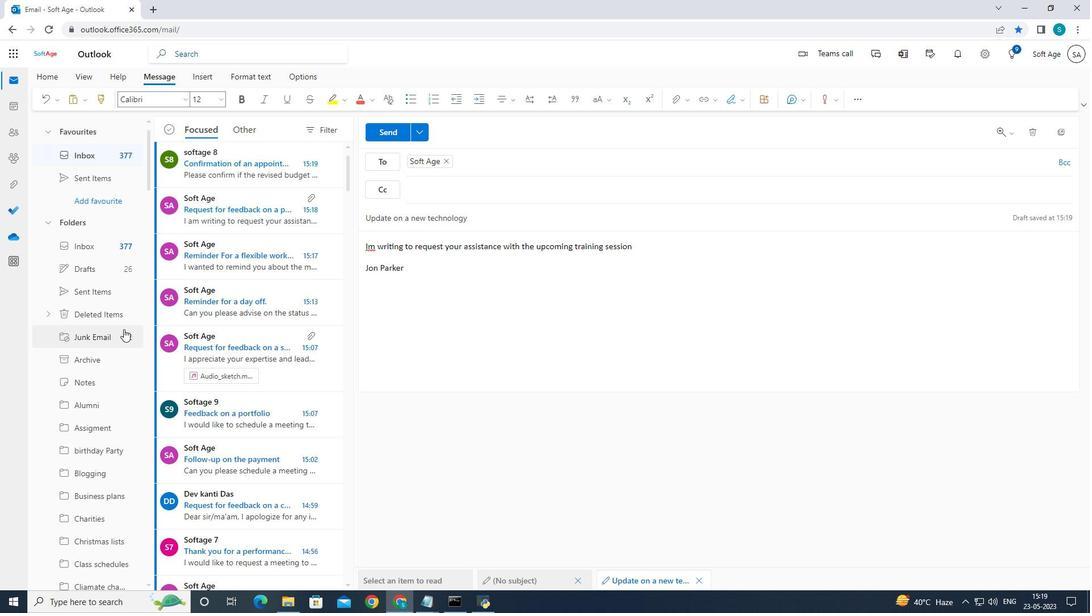 
Action: Mouse scrolled (124, 327) with delta (0, 0)
Screenshot: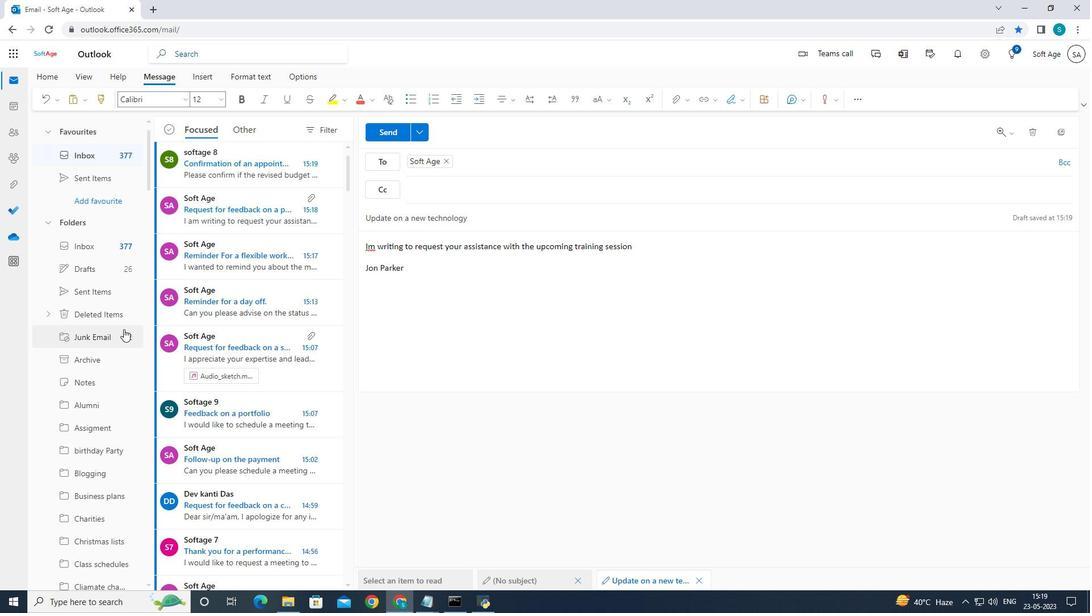 
Action: Mouse moved to (124, 326)
Screenshot: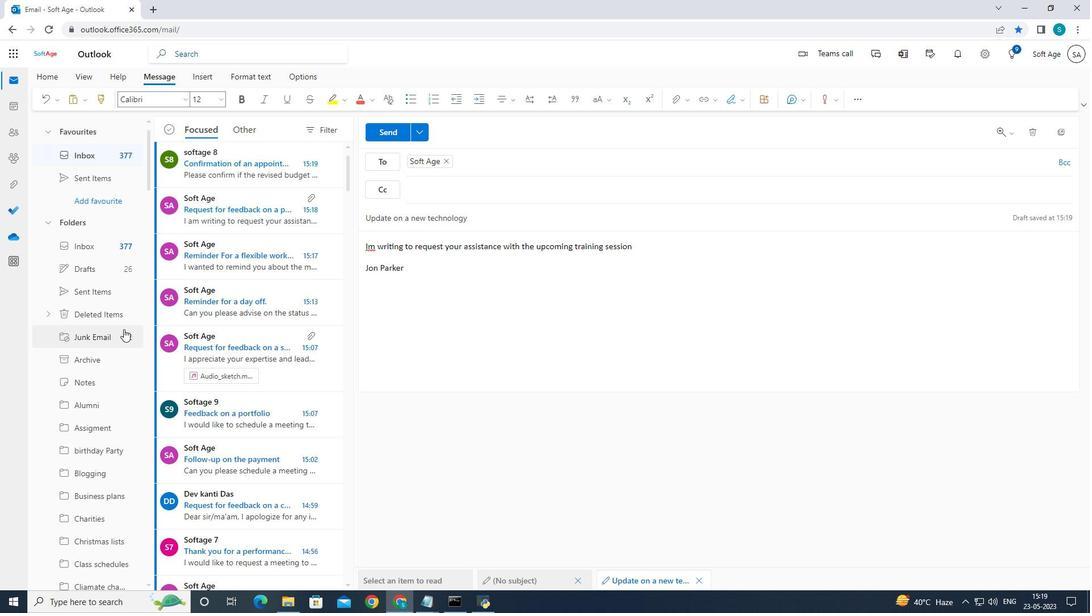 
Action: Mouse scrolled (124, 327) with delta (0, 0)
Screenshot: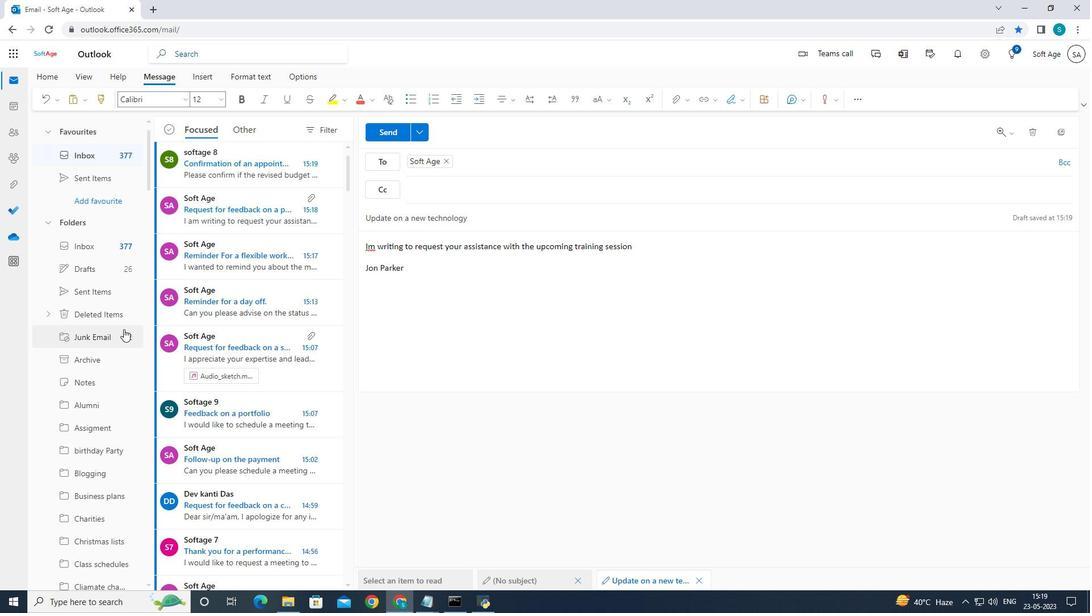 
Action: Mouse moved to (124, 325)
Screenshot: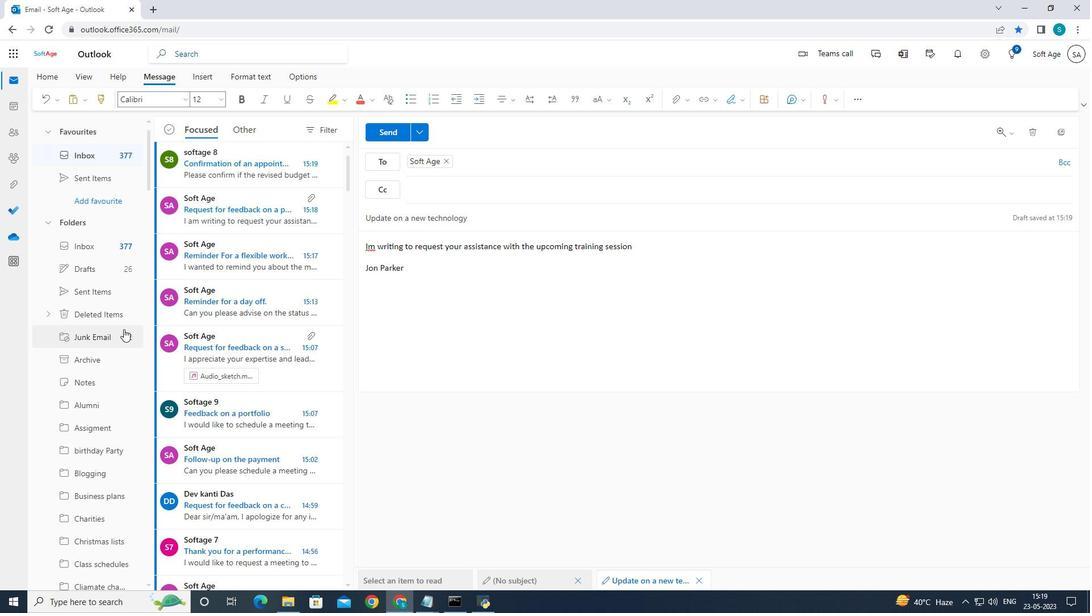
Action: Mouse scrolled (124, 327) with delta (0, 0)
Screenshot: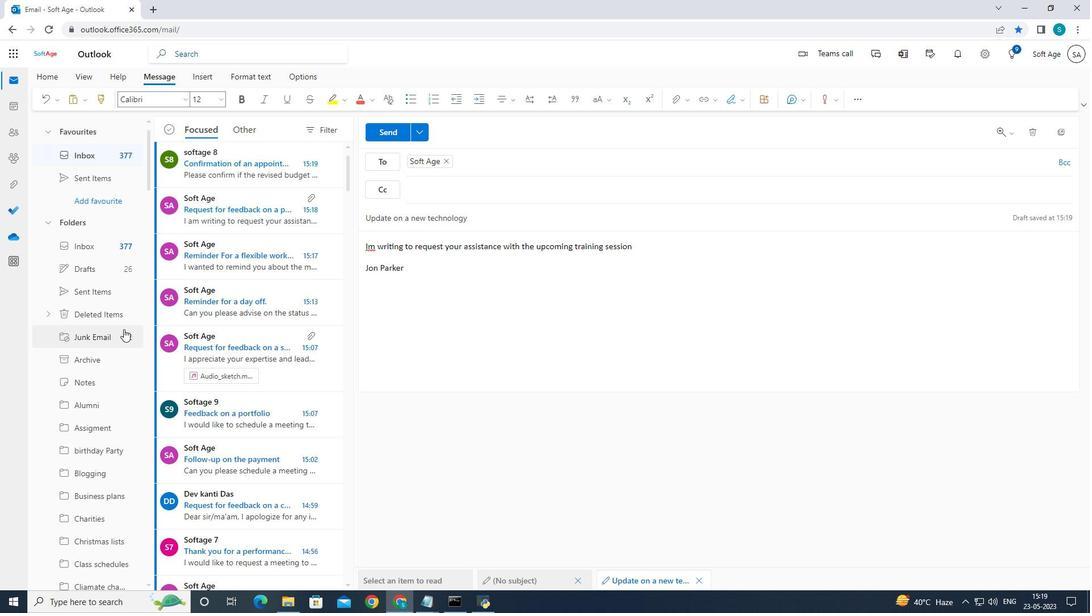 
Action: Mouse moved to (127, 323)
Screenshot: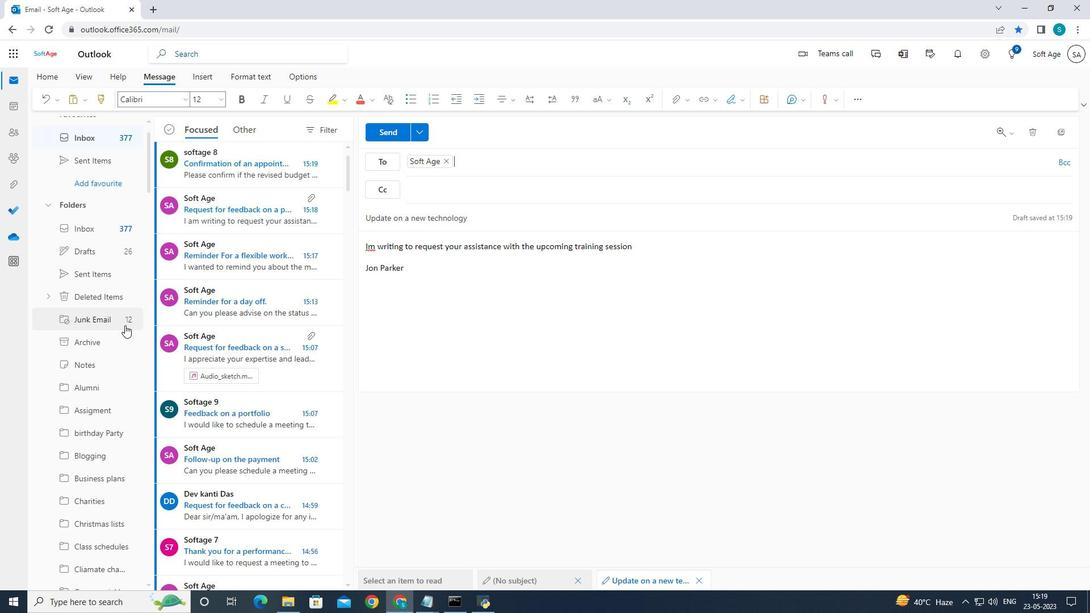 
Action: Mouse scrolled (127, 323) with delta (0, 0)
Screenshot: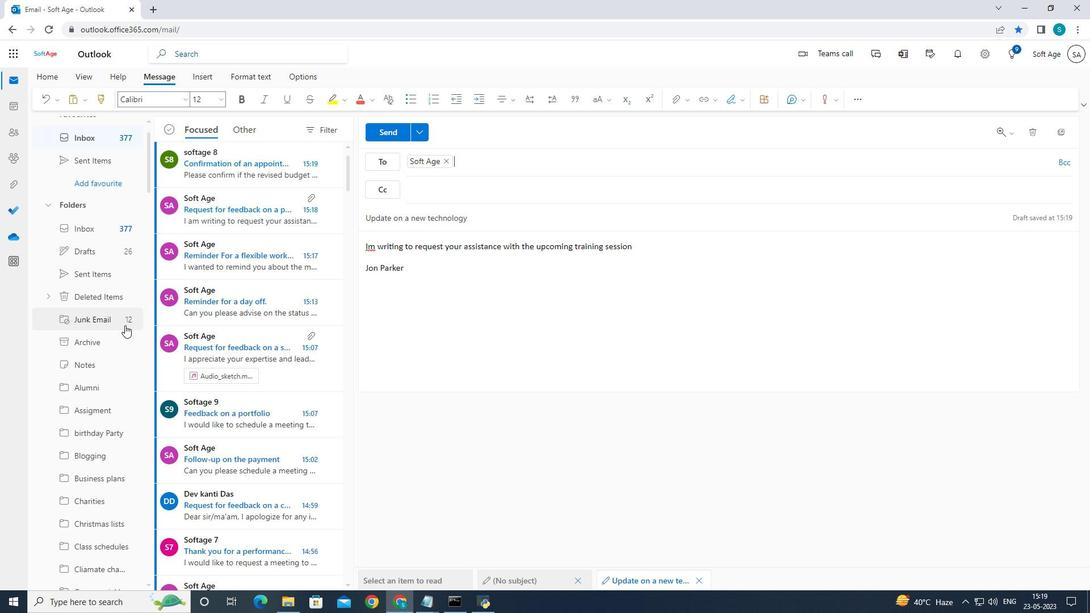 
Action: Mouse scrolled (127, 323) with delta (0, 0)
Screenshot: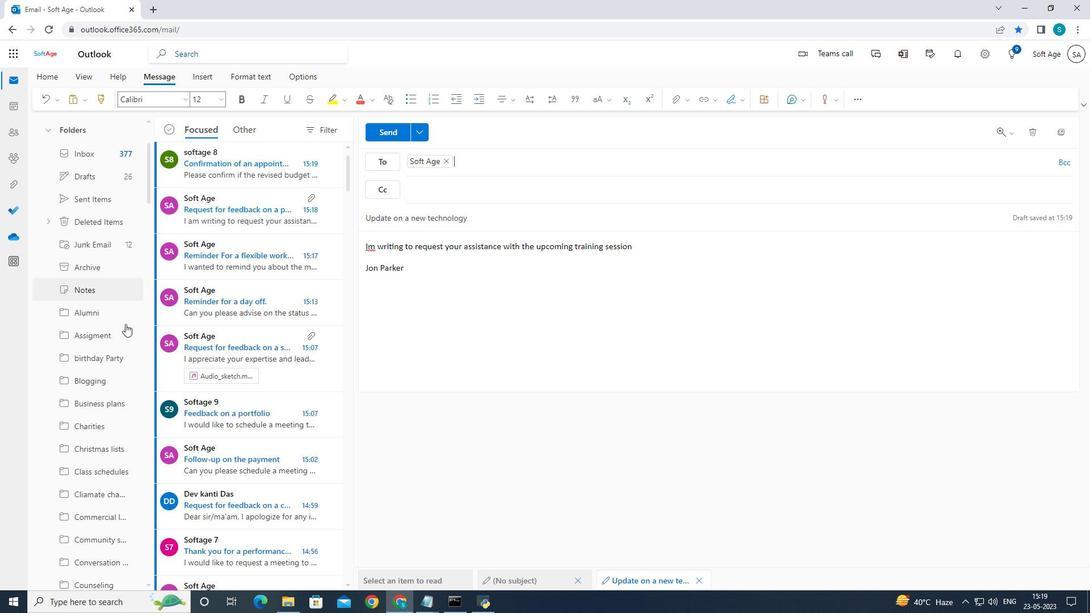 
Action: Mouse scrolled (127, 323) with delta (0, 0)
Screenshot: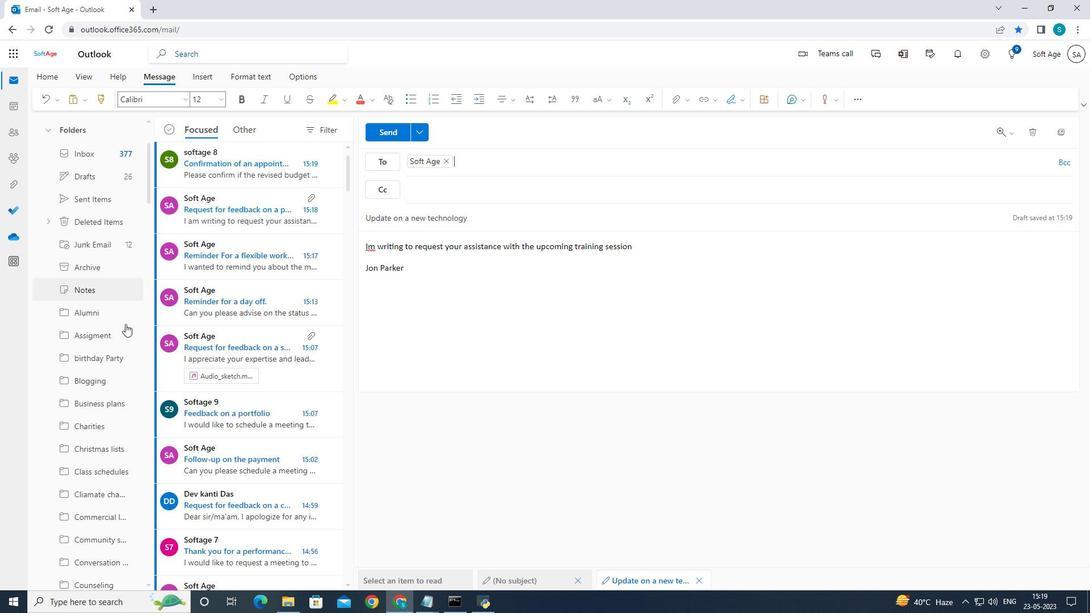 
Action: Mouse scrolled (127, 323) with delta (0, 0)
Screenshot: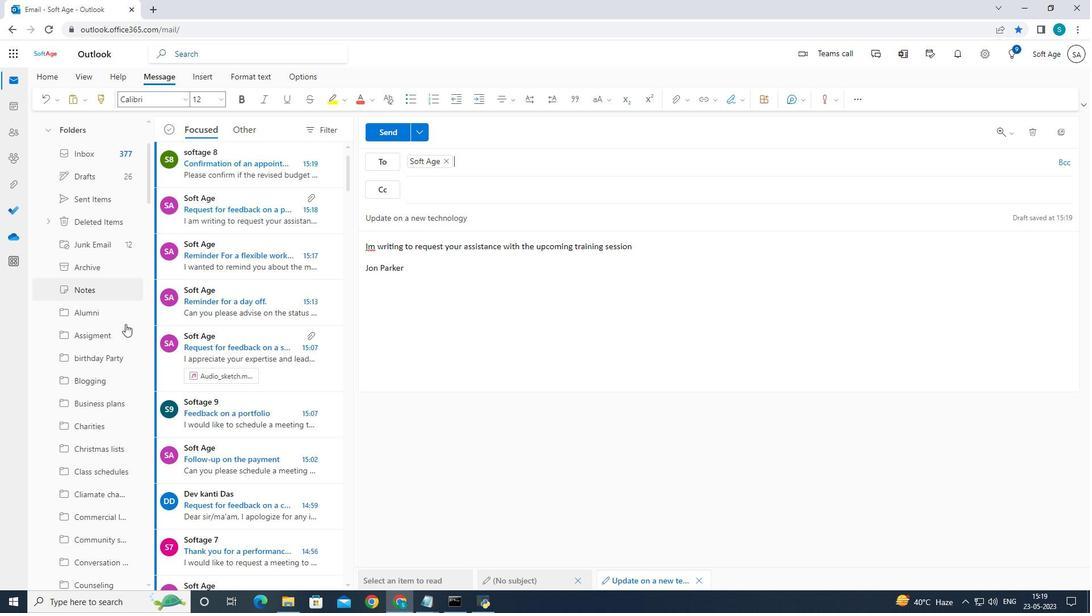 
Action: Mouse moved to (129, 321)
Screenshot: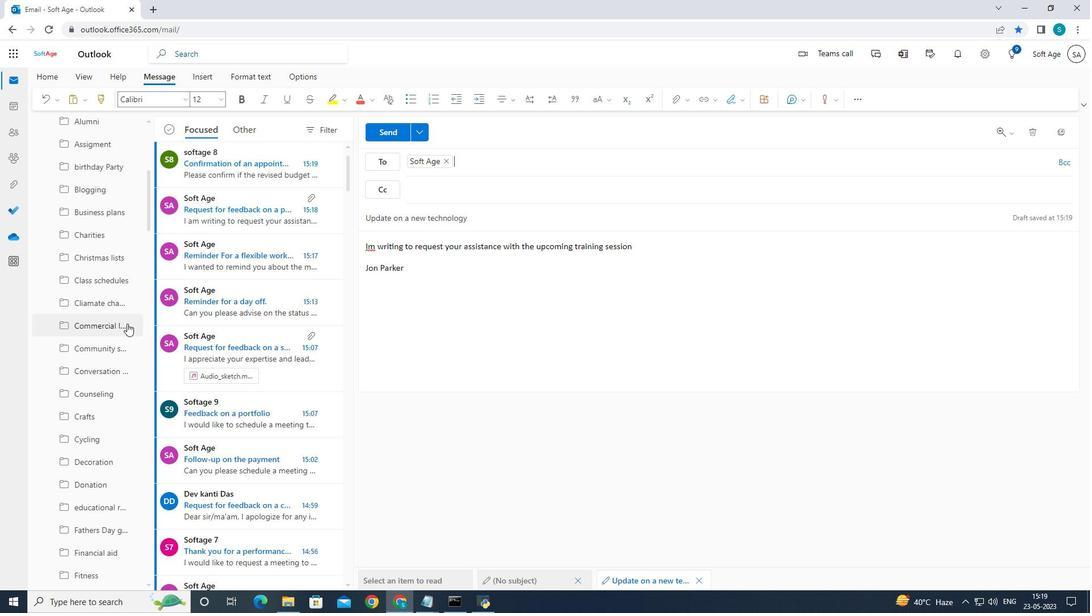 
Action: Mouse scrolled (129, 321) with delta (0, 0)
Screenshot: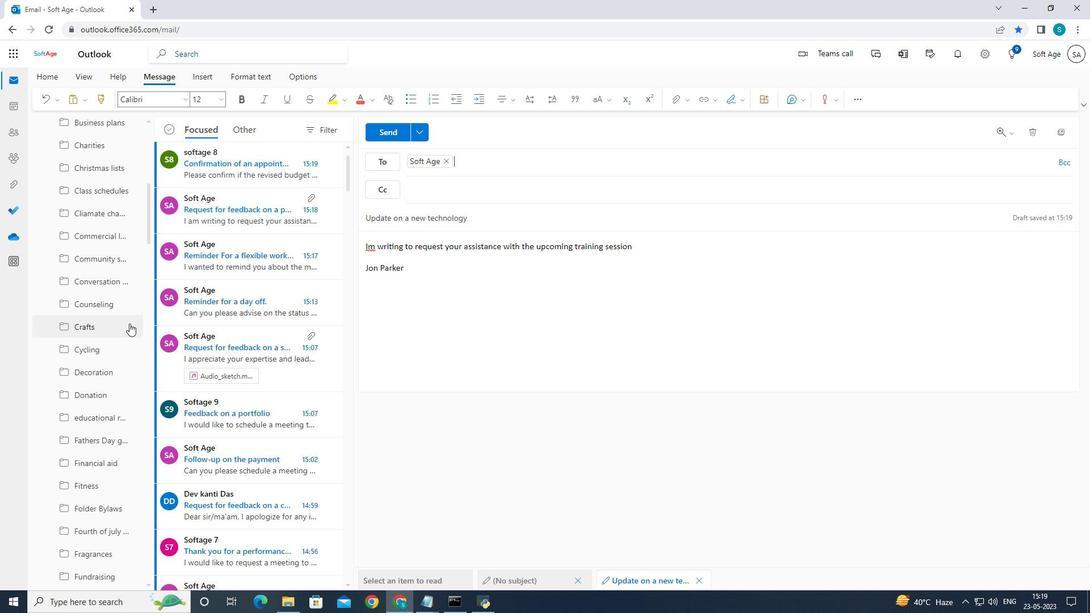 
Action: Mouse moved to (130, 321)
Screenshot: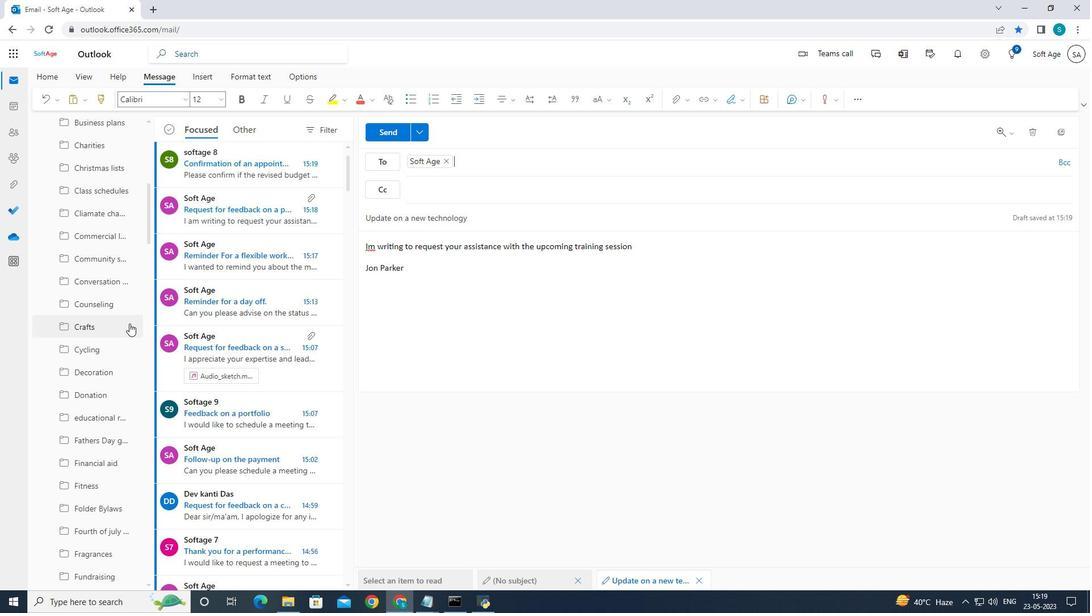 
Action: Mouse scrolled (130, 320) with delta (0, 0)
Screenshot: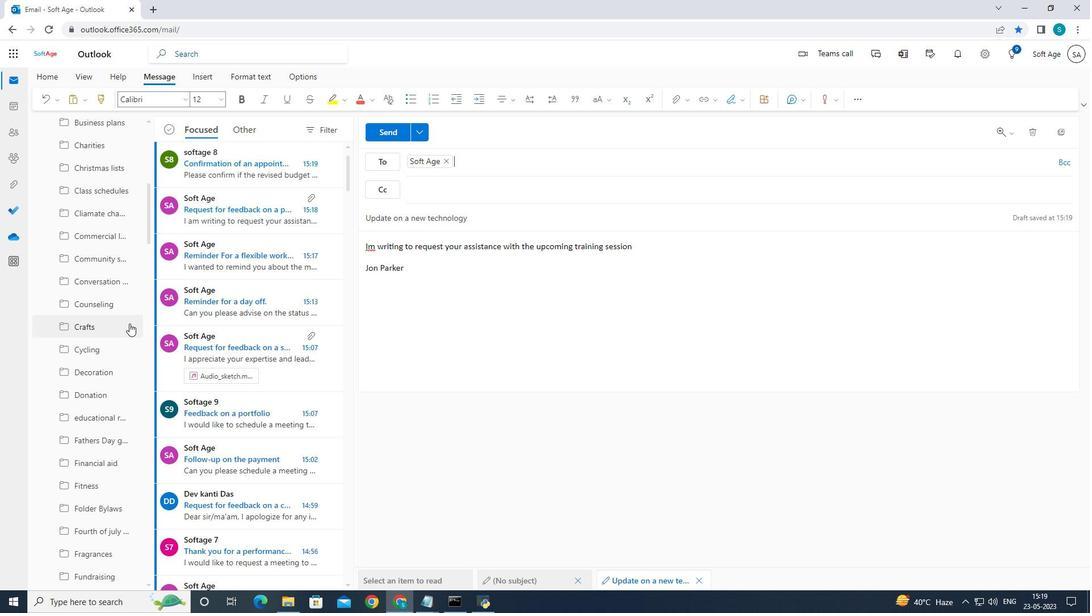 
Action: Mouse scrolled (130, 320) with delta (0, 0)
Screenshot: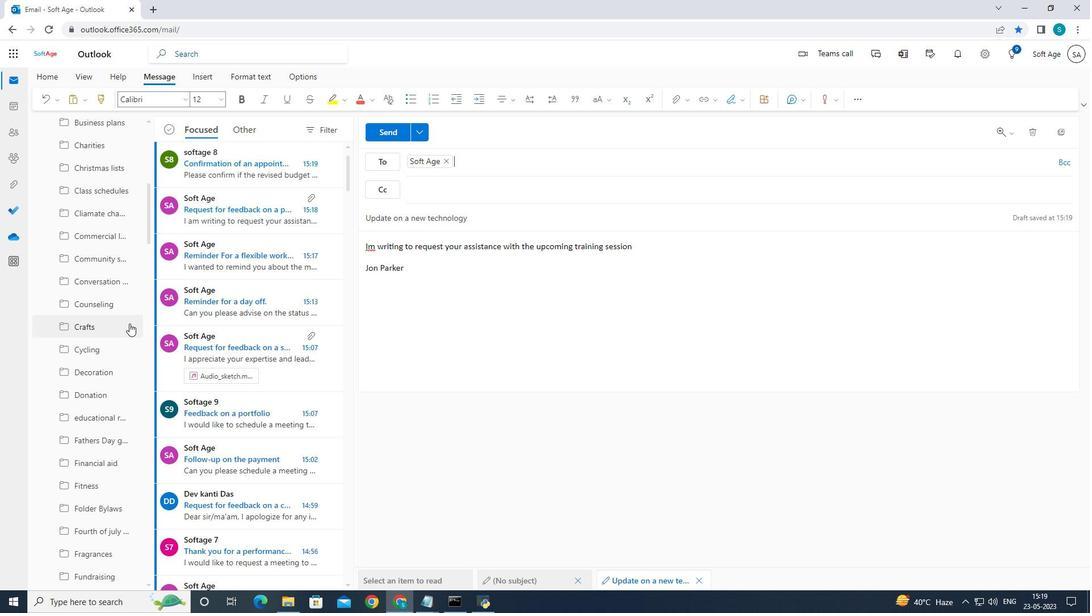 
Action: Mouse scrolled (130, 320) with delta (0, 0)
Screenshot: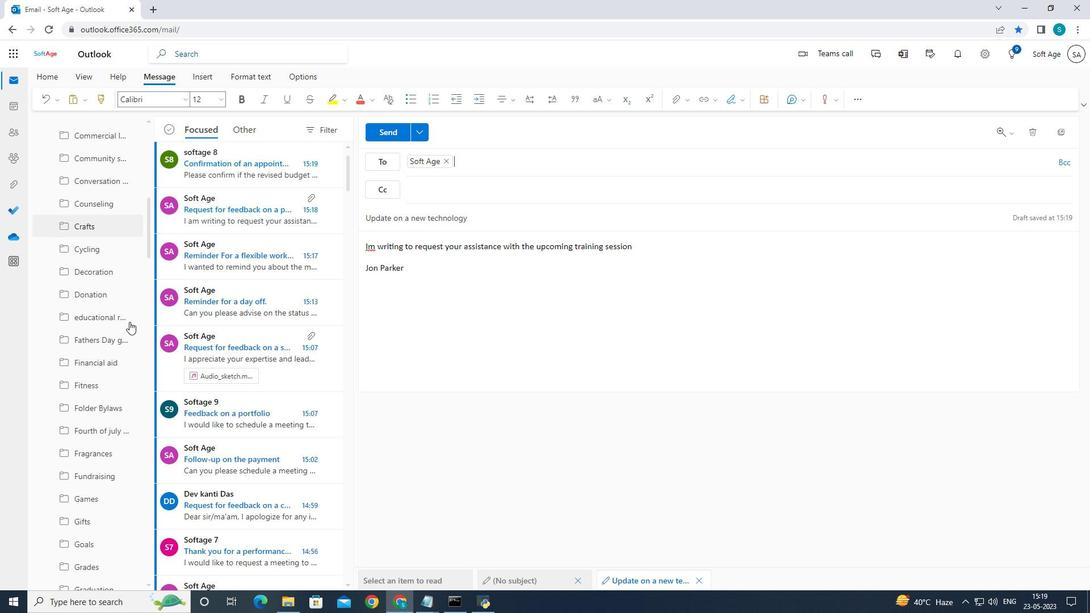 
Action: Mouse scrolled (130, 320) with delta (0, 0)
Screenshot: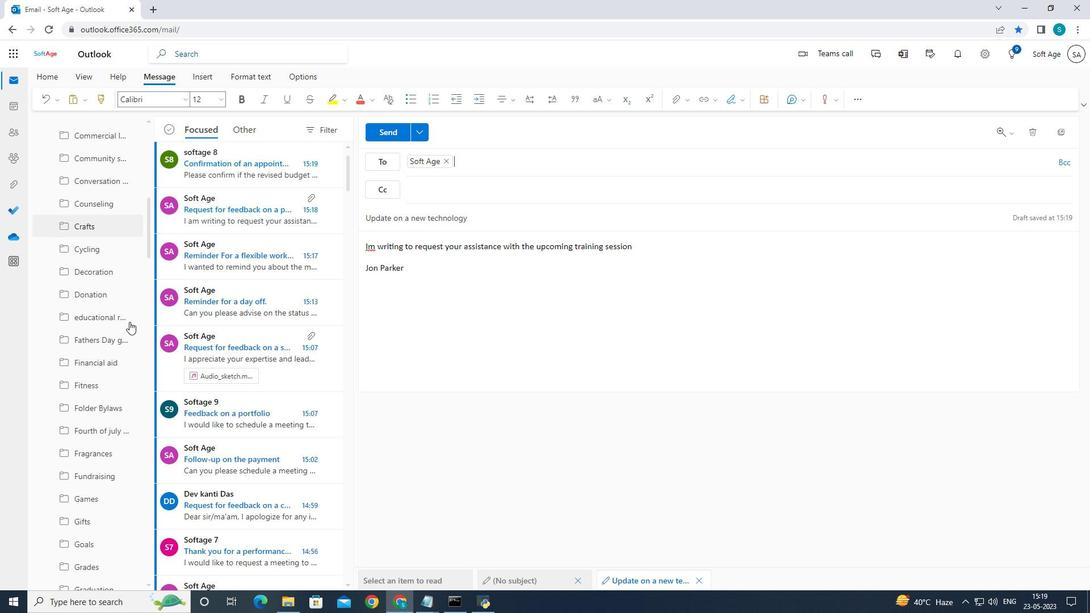 
Action: Mouse moved to (130, 319)
Screenshot: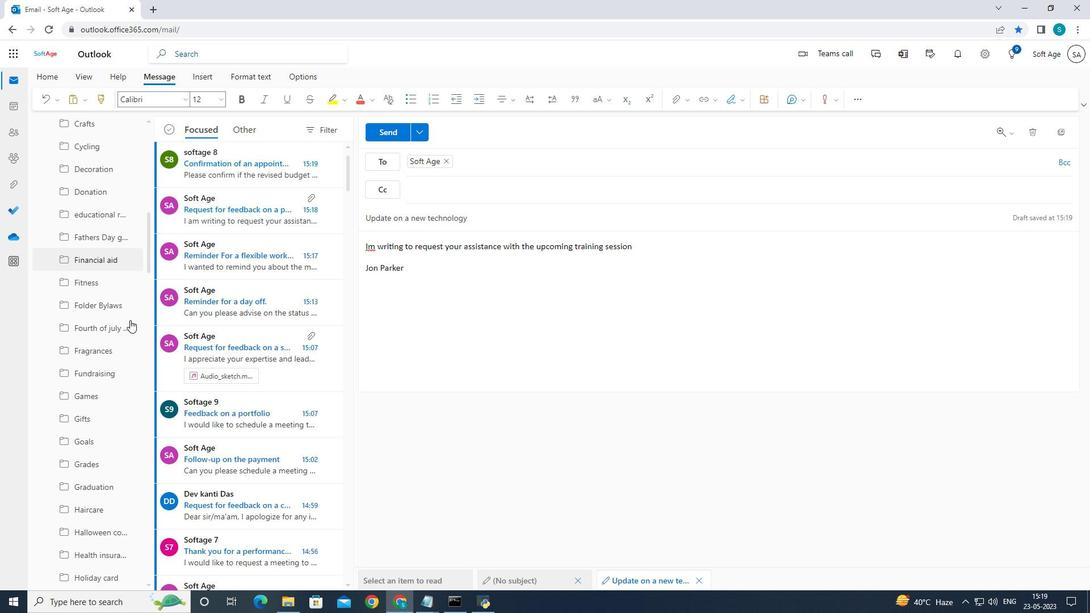 
Action: Mouse scrolled (130, 318) with delta (0, 0)
Screenshot: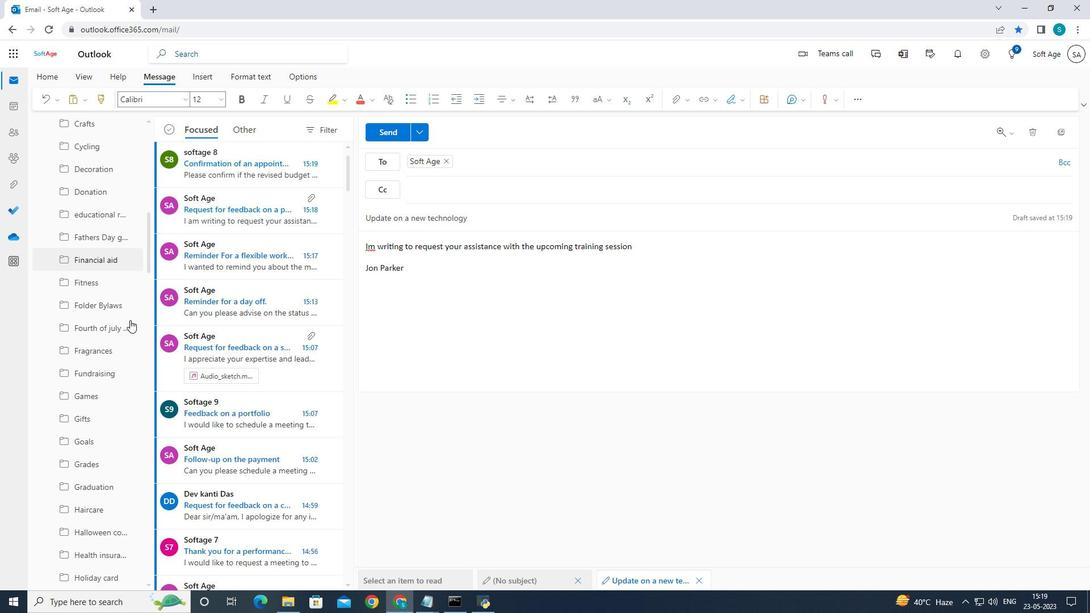 
Action: Mouse moved to (130, 319)
Screenshot: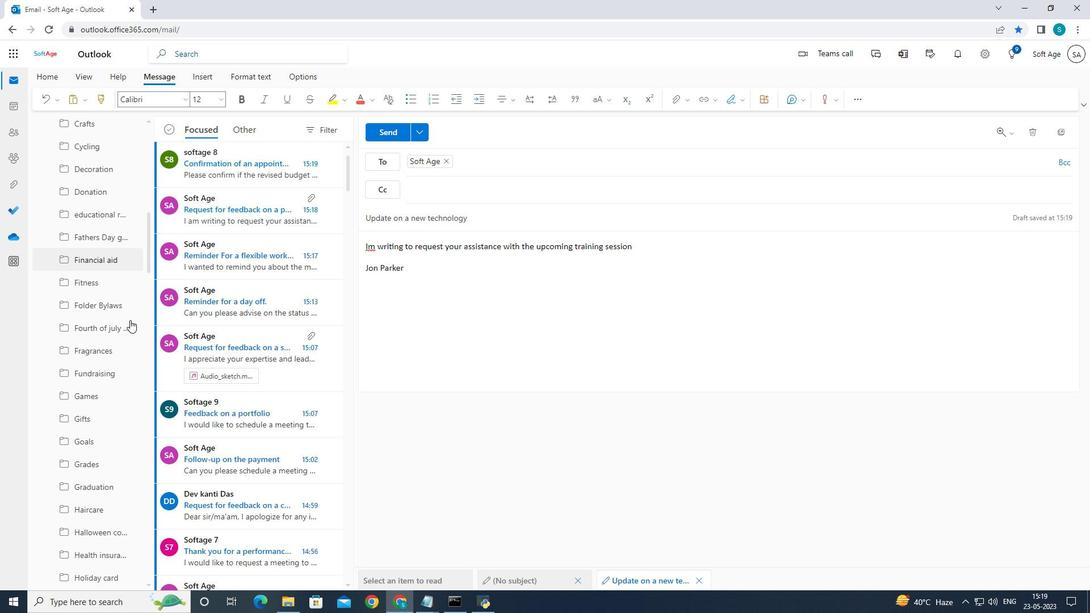 
Action: Mouse scrolled (130, 318) with delta (0, 0)
Screenshot: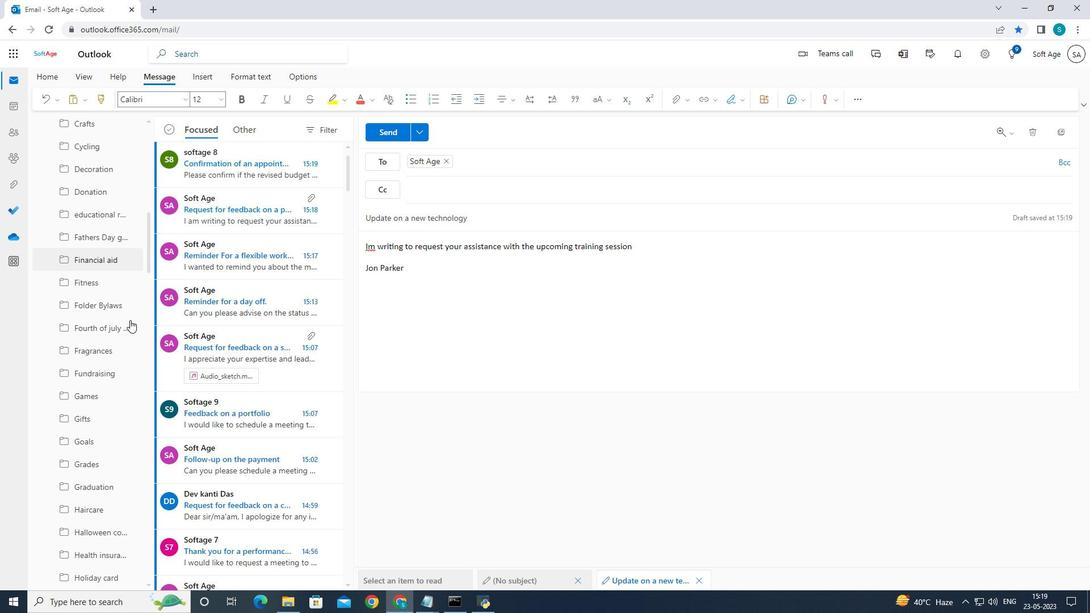 
Action: Mouse moved to (131, 319)
Screenshot: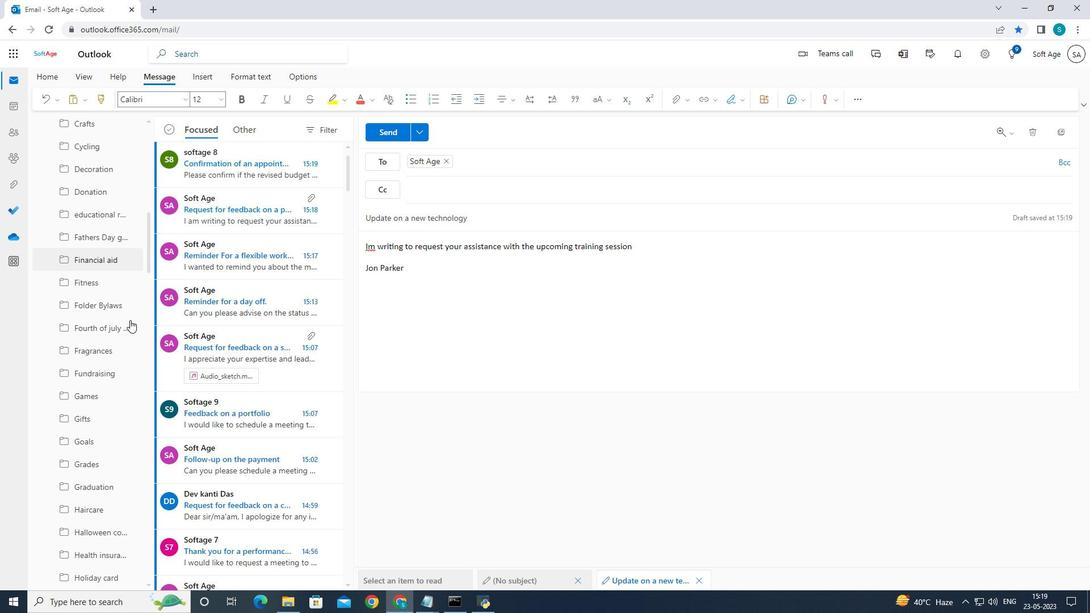 
Action: Mouse scrolled (131, 318) with delta (0, 0)
Screenshot: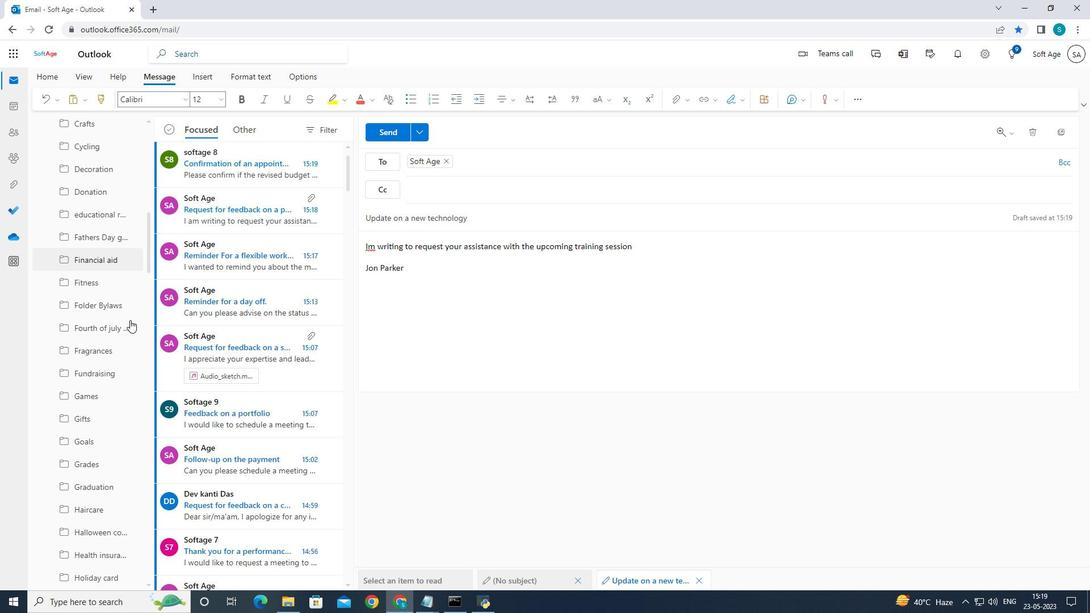 
Action: Mouse moved to (131, 319)
Screenshot: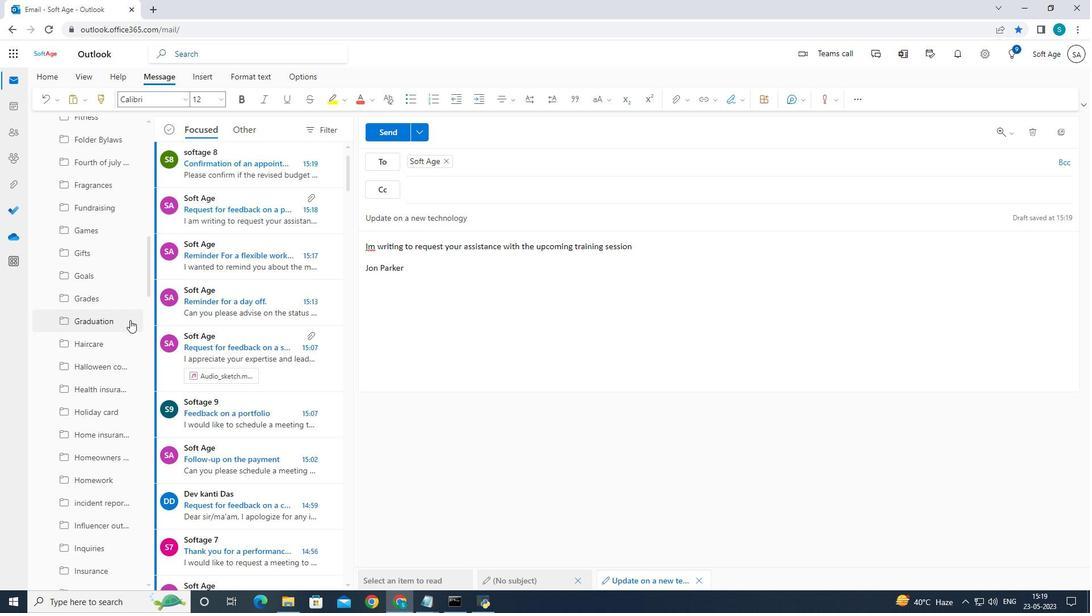 
Action: Mouse scrolled (131, 318) with delta (0, 0)
Screenshot: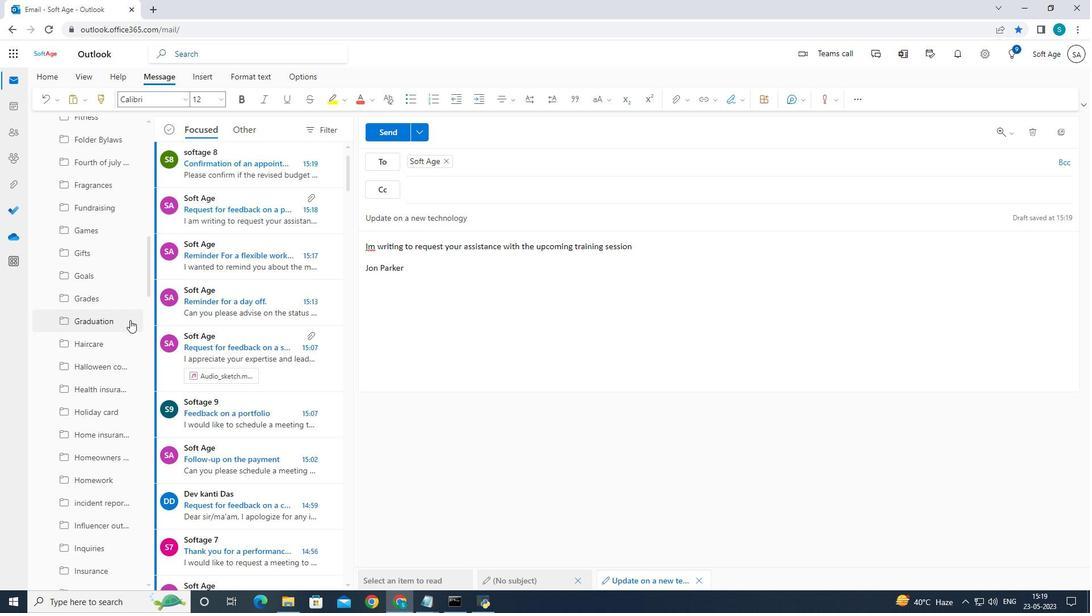 
Action: Mouse moved to (132, 319)
Screenshot: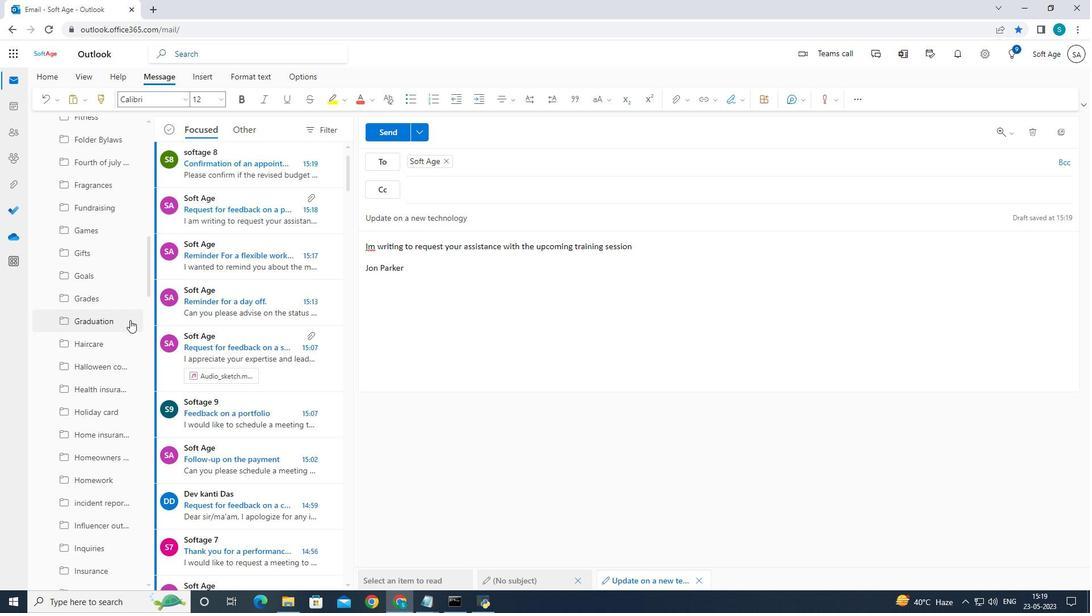 
Action: Mouse scrolled (131, 318) with delta (0, 0)
Screenshot: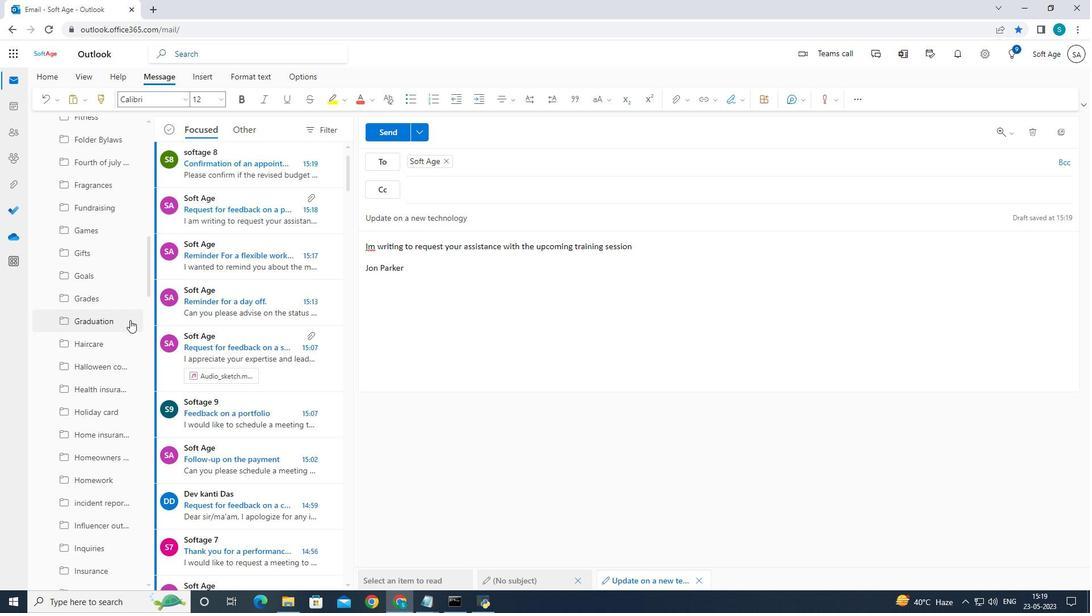 
Action: Mouse moved to (142, 311)
Screenshot: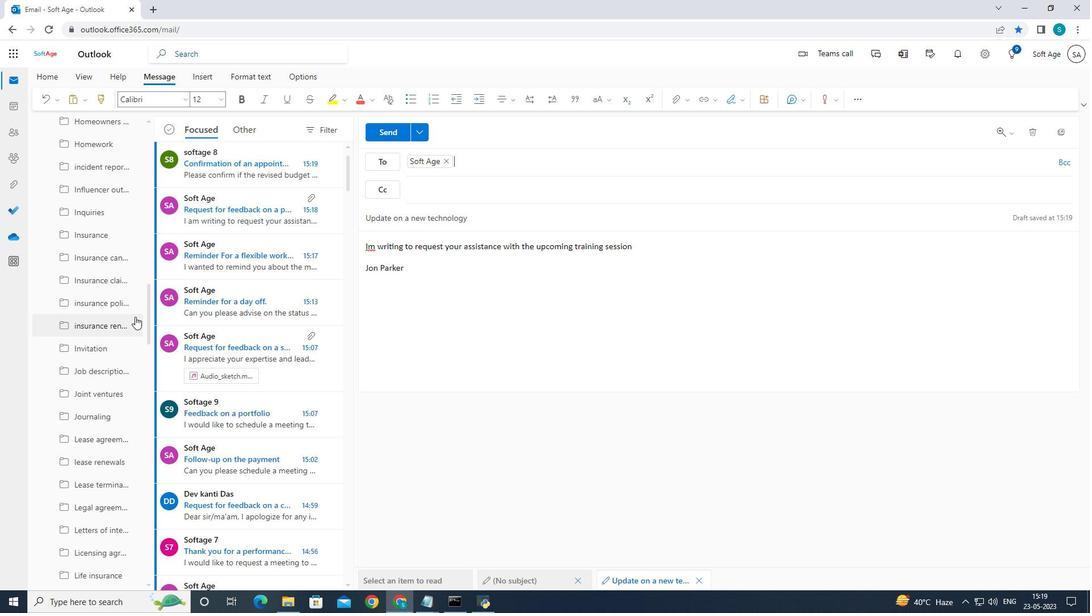 
Action: Mouse scrolled (135, 316) with delta (0, 0)
Screenshot: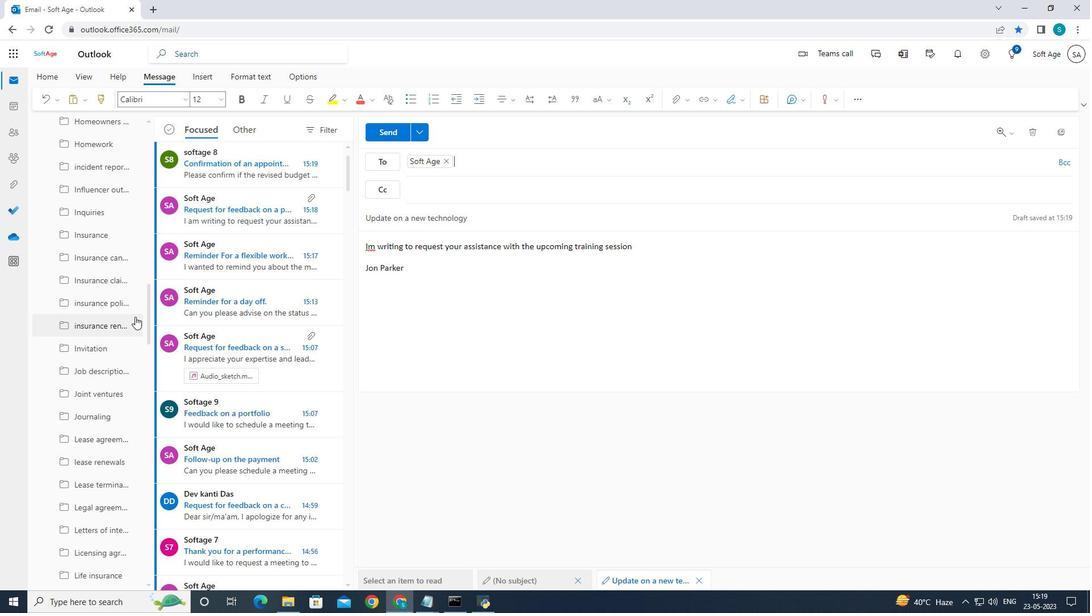 
Action: Mouse moved to (142, 311)
Screenshot: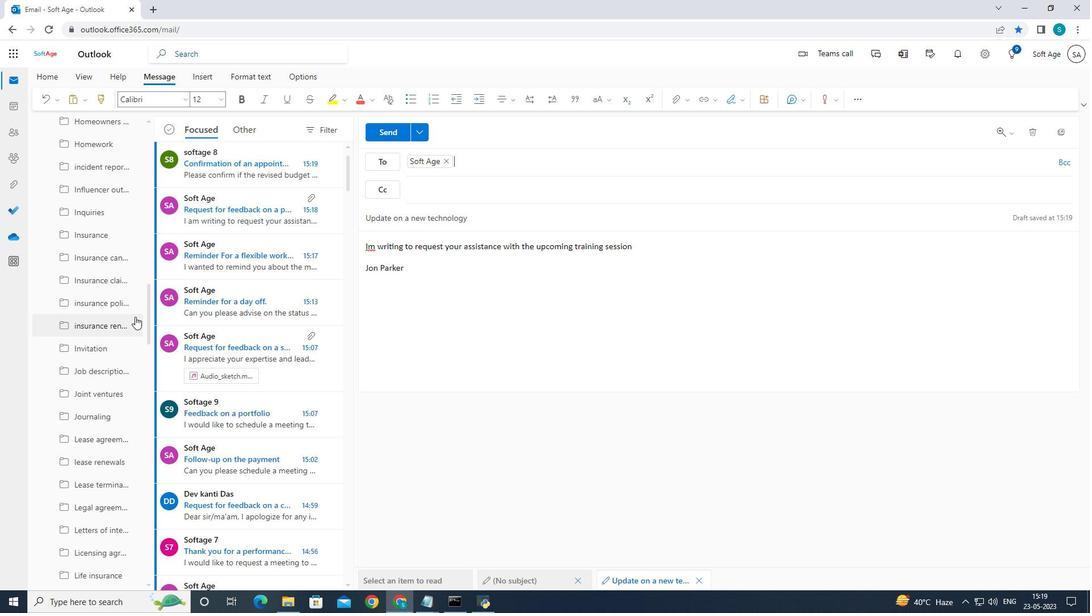
Action: Mouse scrolled (135, 316) with delta (0, 0)
Screenshot: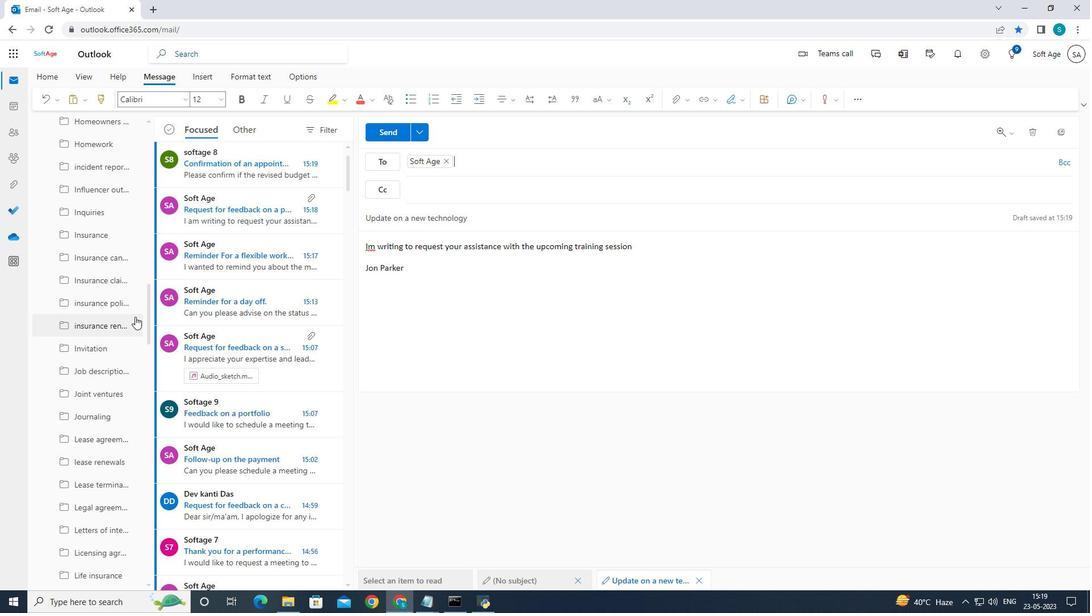
Action: Mouse moved to (144, 311)
Screenshot: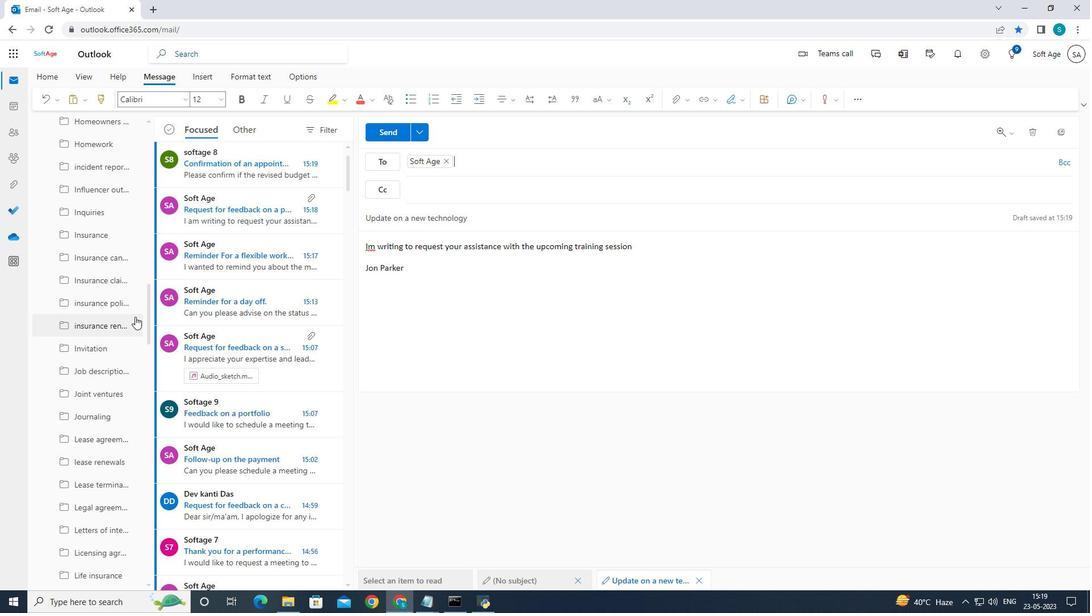 
Action: Mouse scrolled (135, 316) with delta (0, 0)
Screenshot: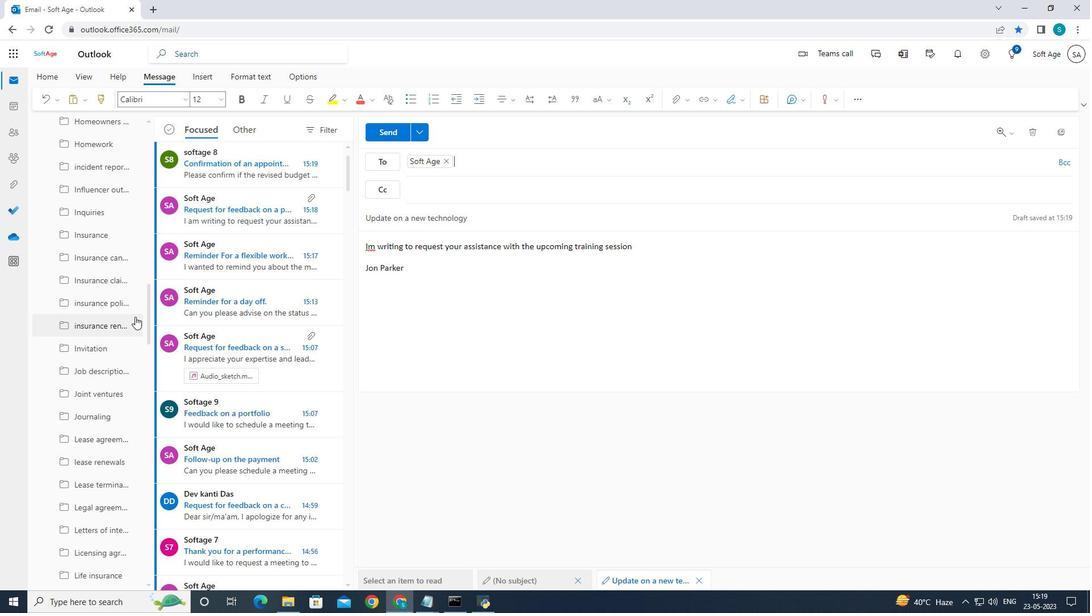 
Action: Mouse moved to (144, 310)
Screenshot: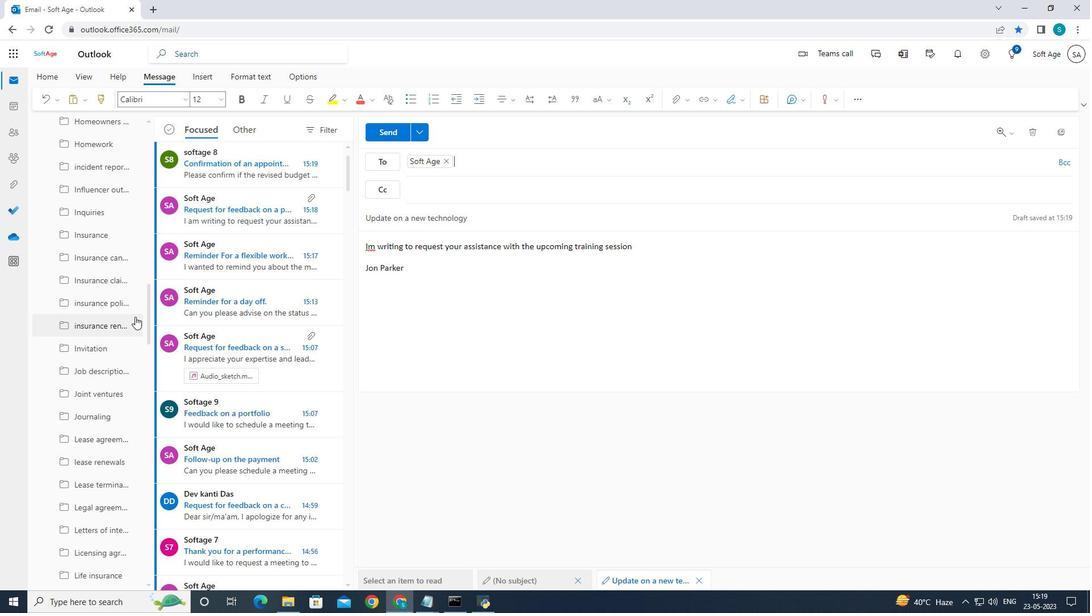 
Action: Mouse scrolled (135, 316) with delta (0, 0)
Screenshot: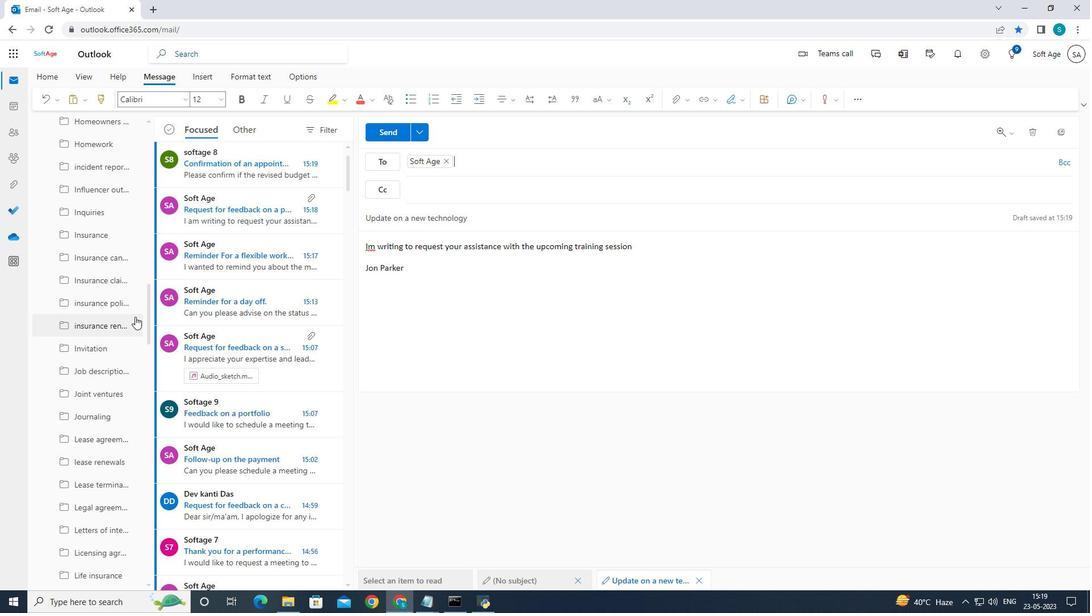 
Action: Mouse scrolled (141, 311) with delta (0, 0)
Screenshot: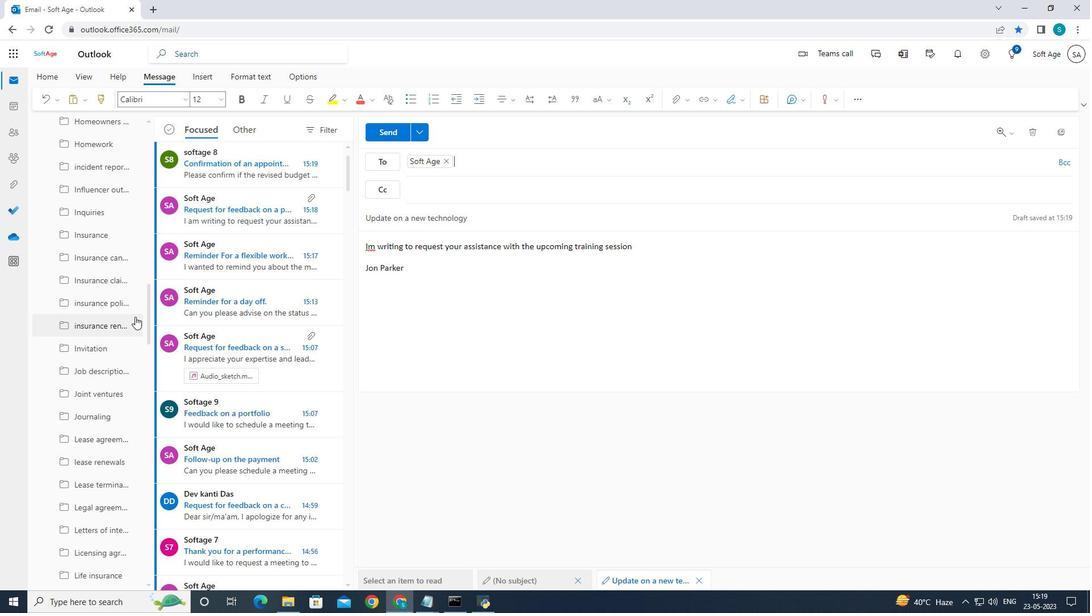 
Action: Mouse scrolled (142, 310) with delta (0, 0)
Screenshot: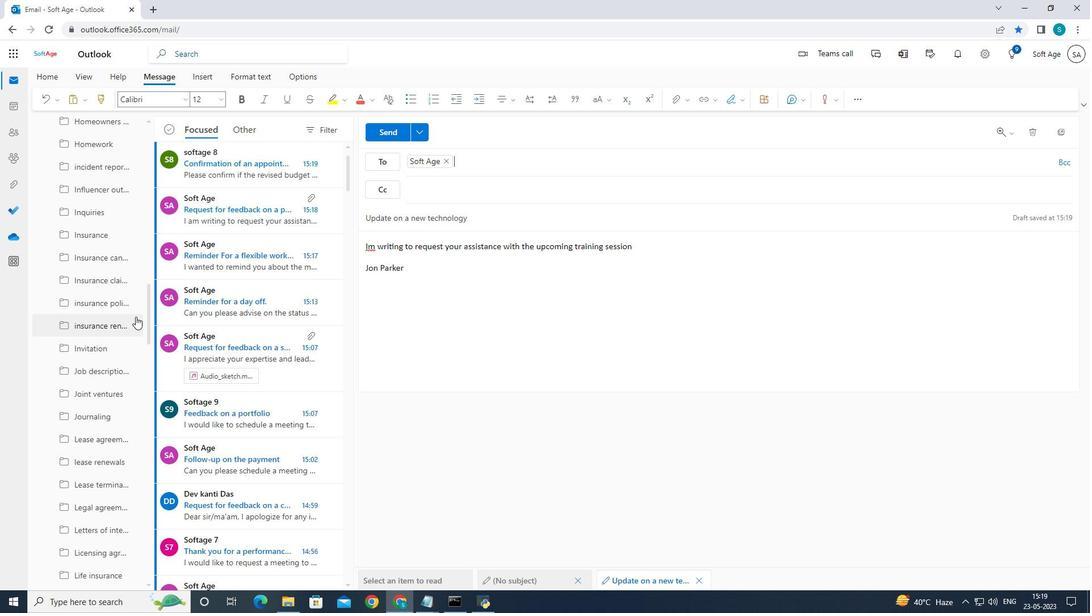 
Action: Mouse scrolled (142, 310) with delta (0, 0)
Screenshot: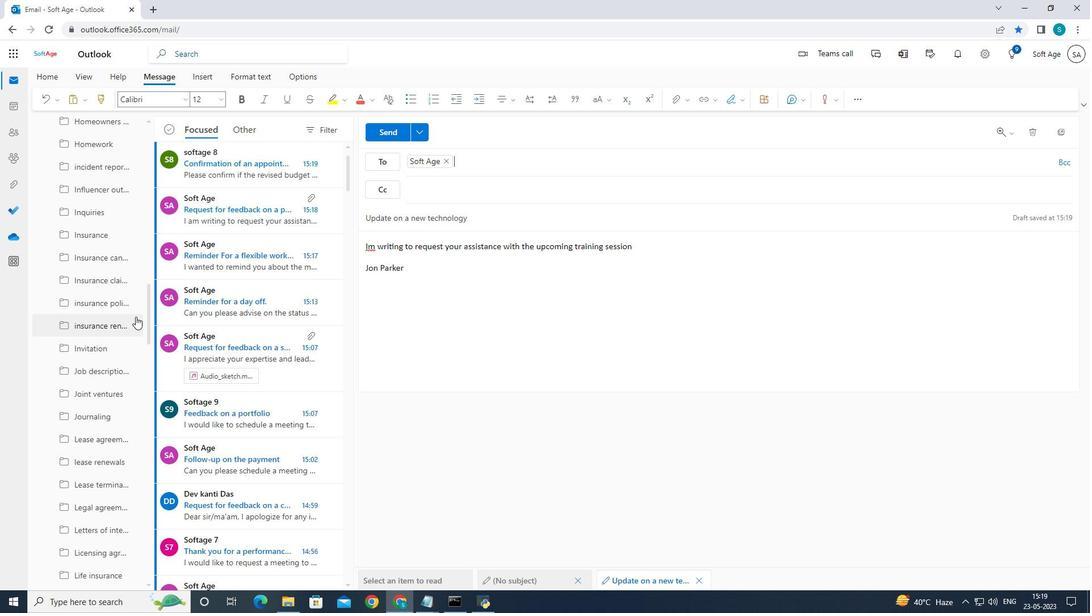 
Action: Mouse scrolled (142, 310) with delta (0, 0)
Screenshot: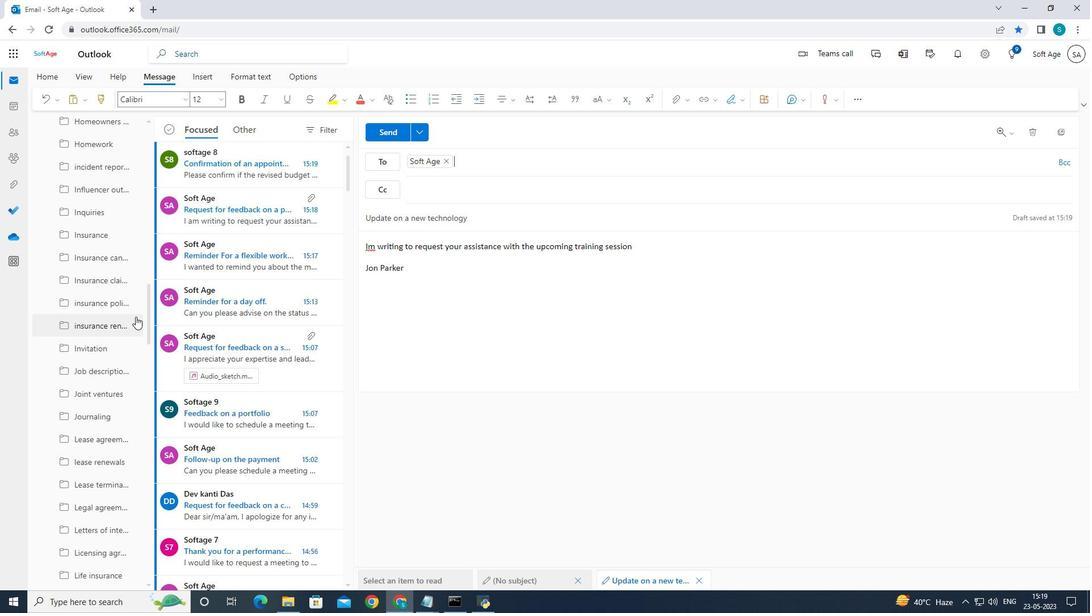 
Action: Mouse scrolled (144, 309) with delta (0, 0)
Screenshot: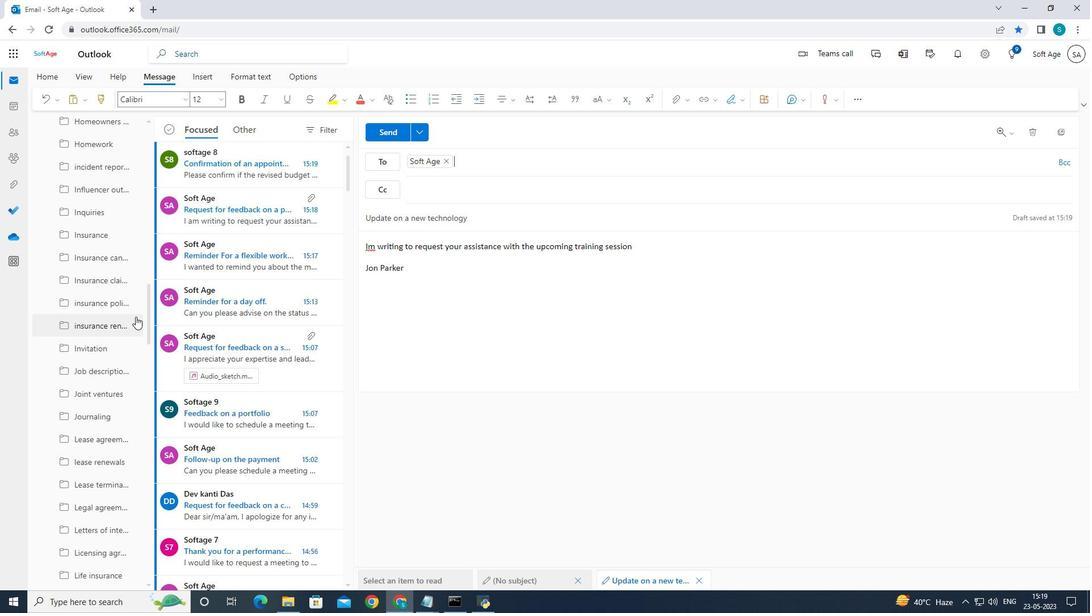 
Action: Mouse scrolled (144, 309) with delta (0, 0)
Screenshot: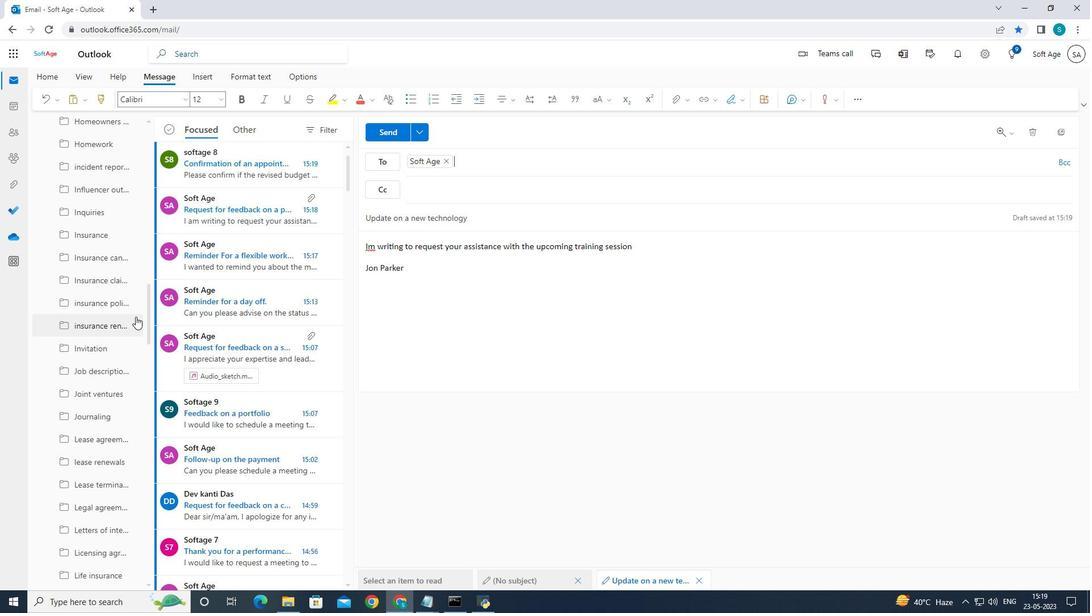 
Action: Mouse scrolled (144, 309) with delta (0, 0)
Screenshot: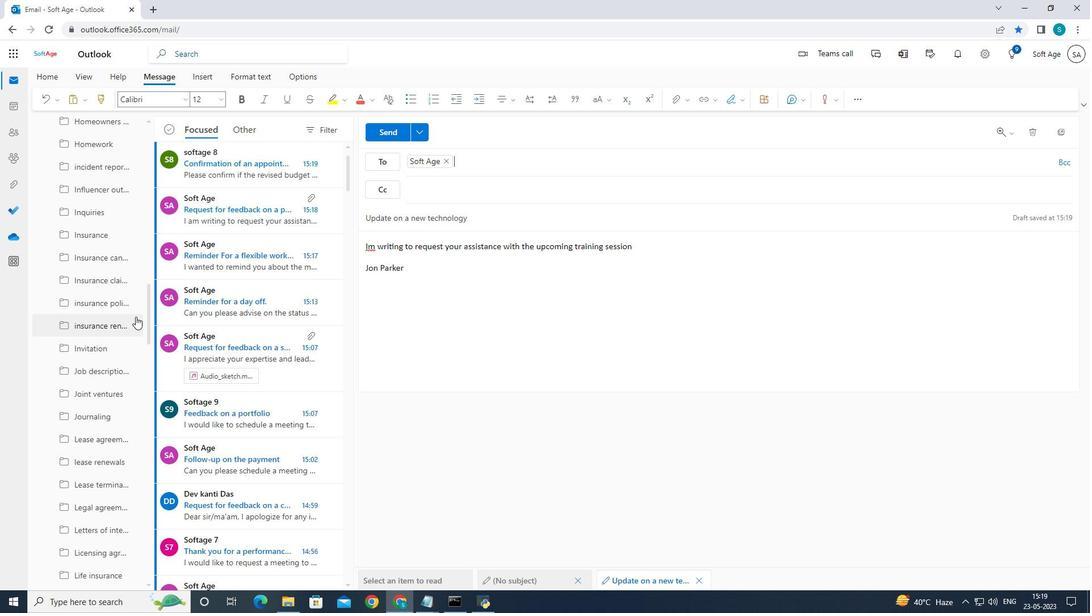 
Action: Mouse moved to (144, 310)
Screenshot: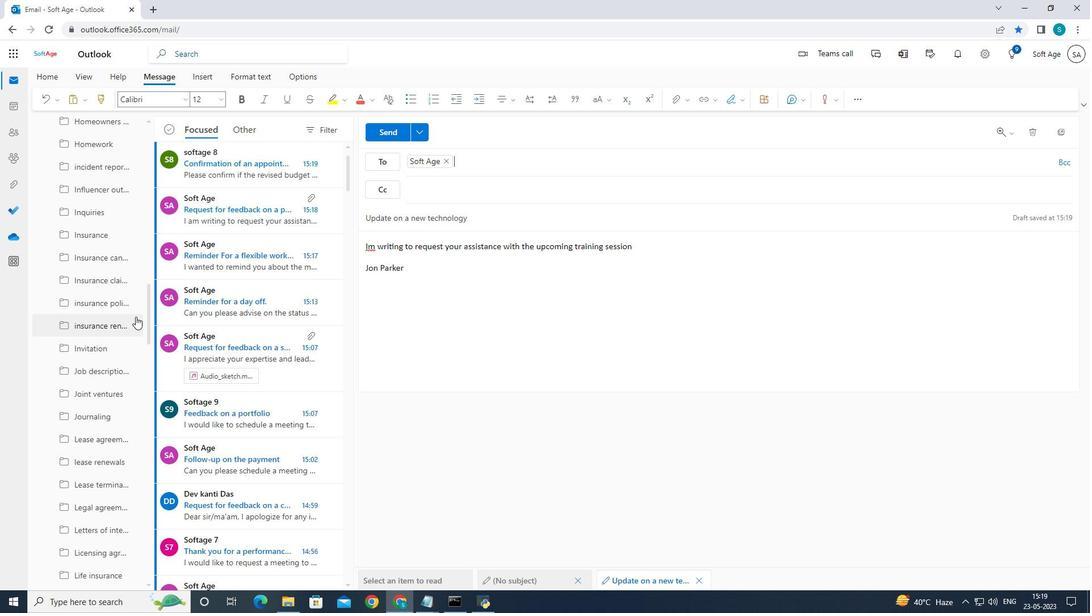 
Action: Mouse scrolled (144, 309) with delta (0, 0)
Screenshot: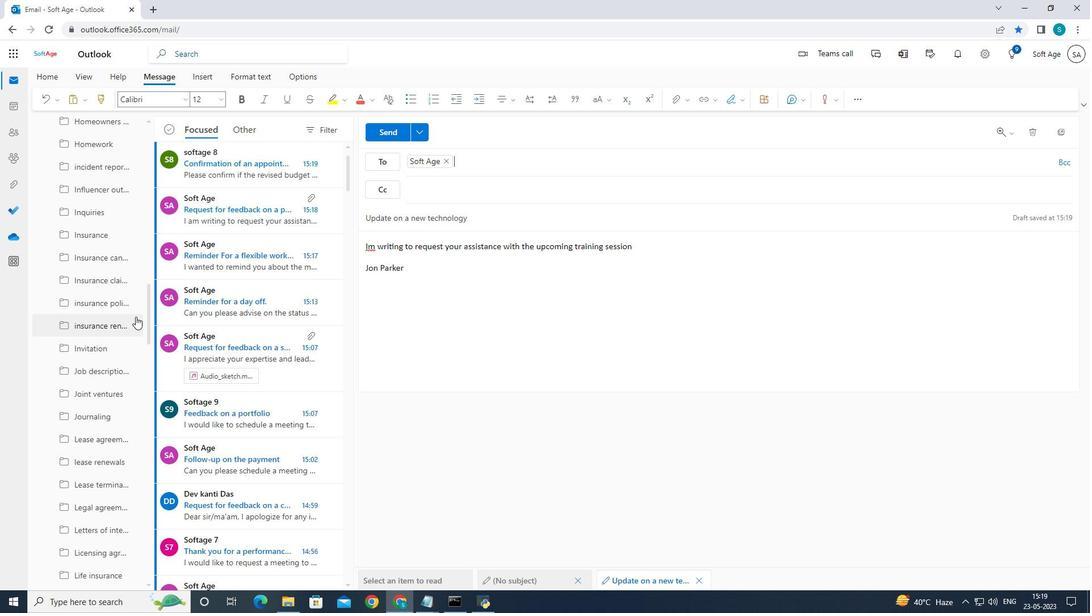 
Action: Mouse moved to (146, 310)
Screenshot: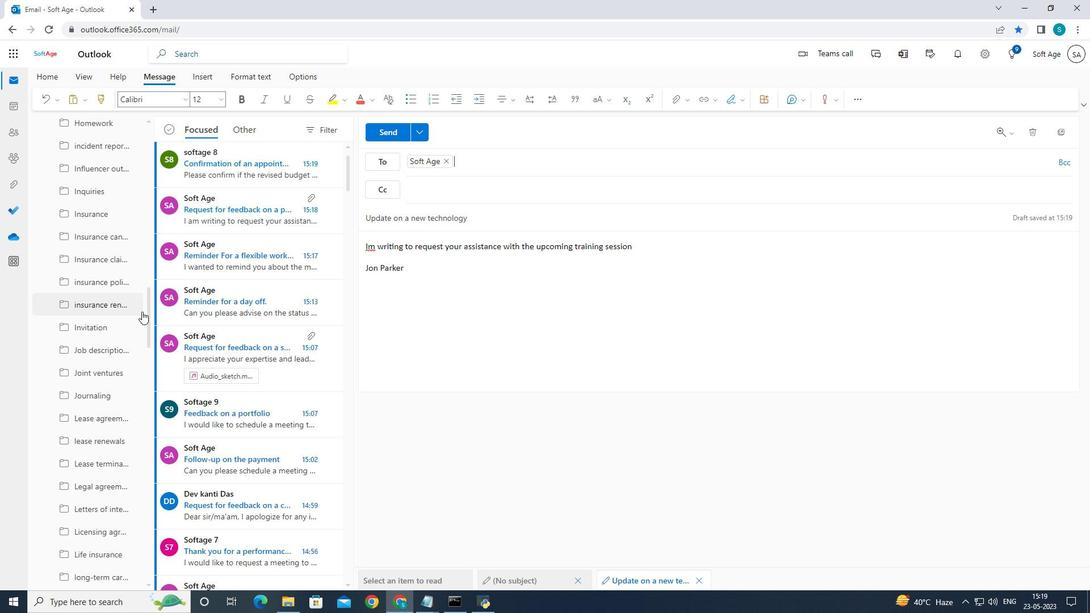 
Action: Mouse scrolled (146, 309) with delta (0, 0)
Screenshot: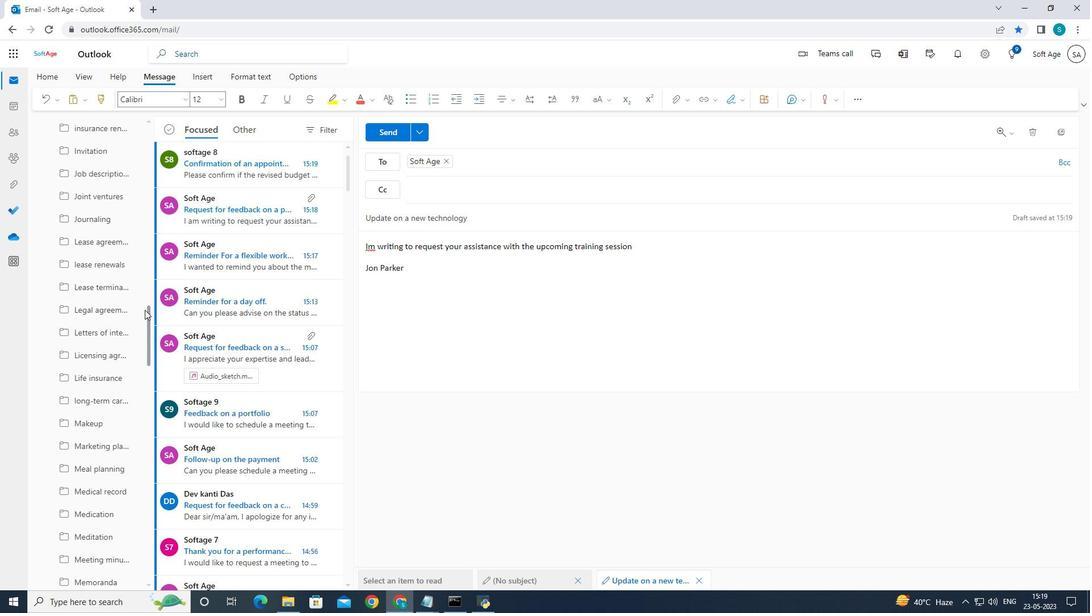 
Action: Mouse moved to (147, 310)
Screenshot: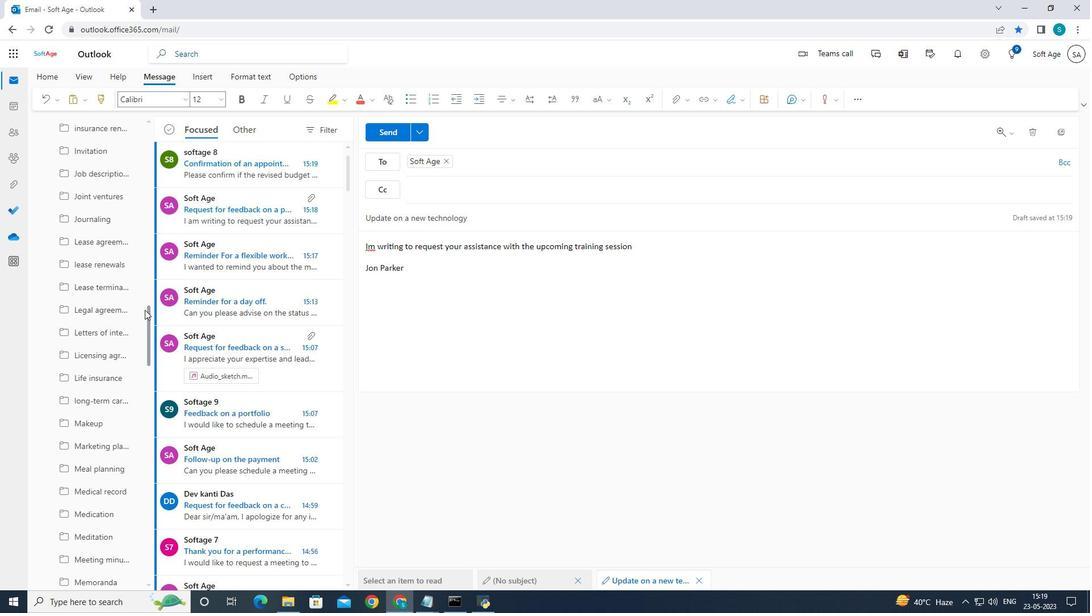 
Action: Mouse scrolled (147, 309) with delta (0, 0)
Screenshot: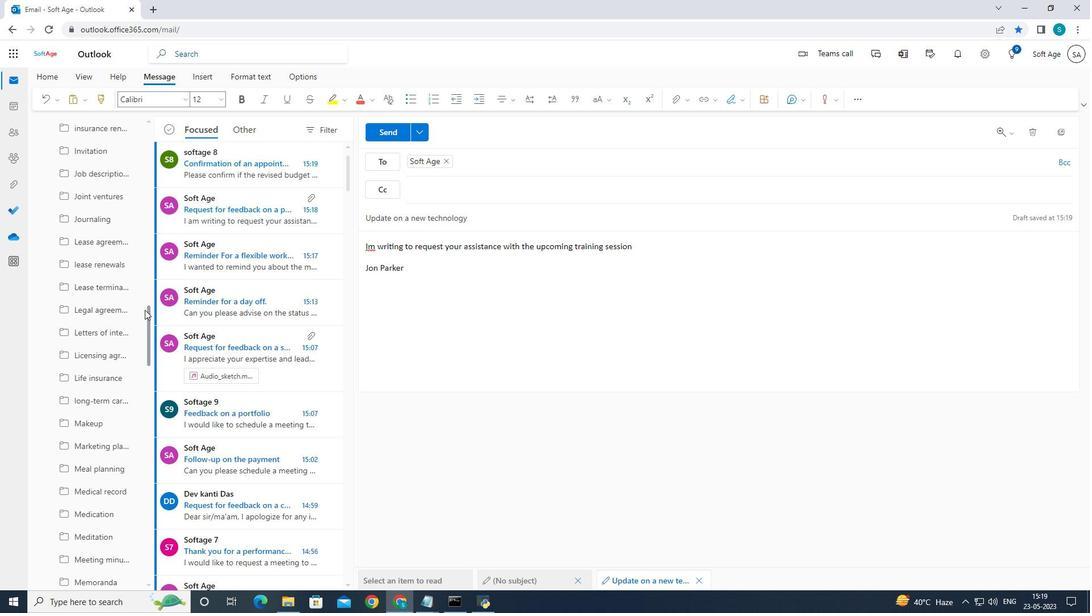 
Action: Mouse scrolled (147, 309) with delta (0, 0)
Screenshot: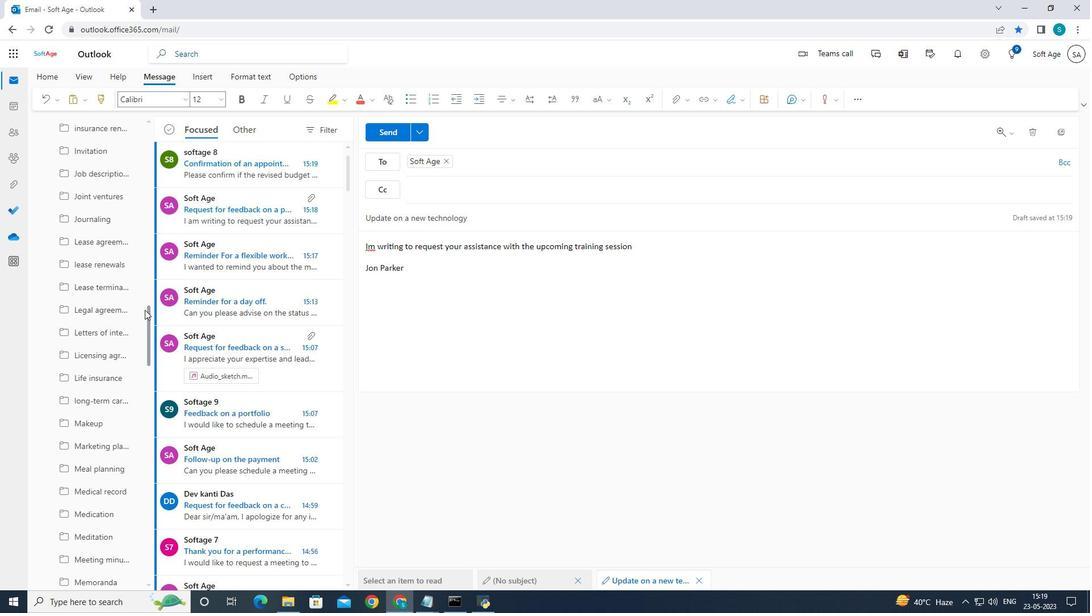 
Action: Mouse moved to (148, 310)
Screenshot: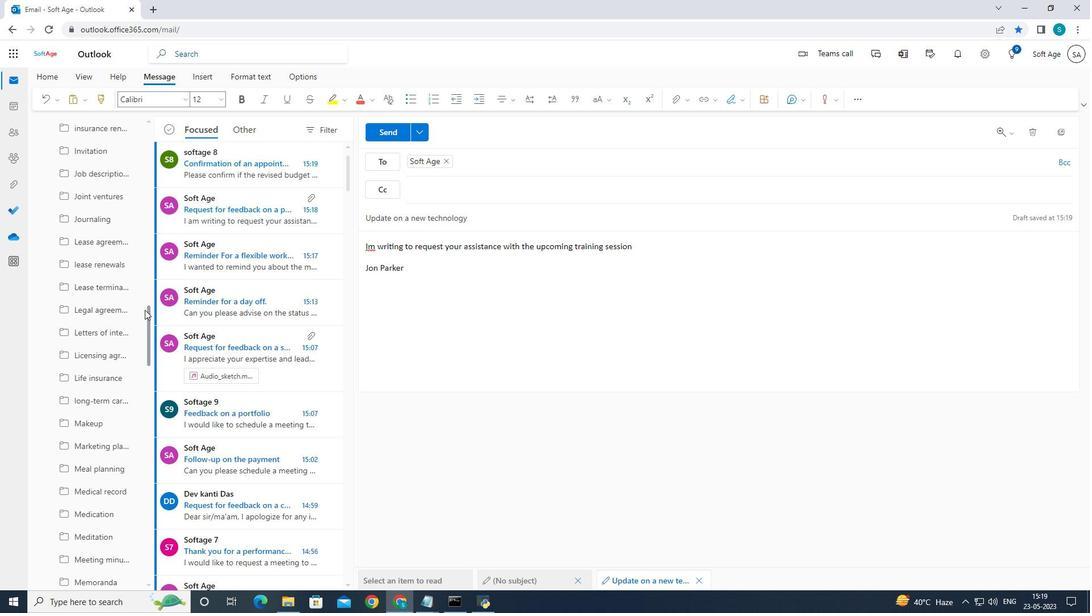 
Action: Mouse scrolled (147, 309) with delta (0, 0)
Screenshot: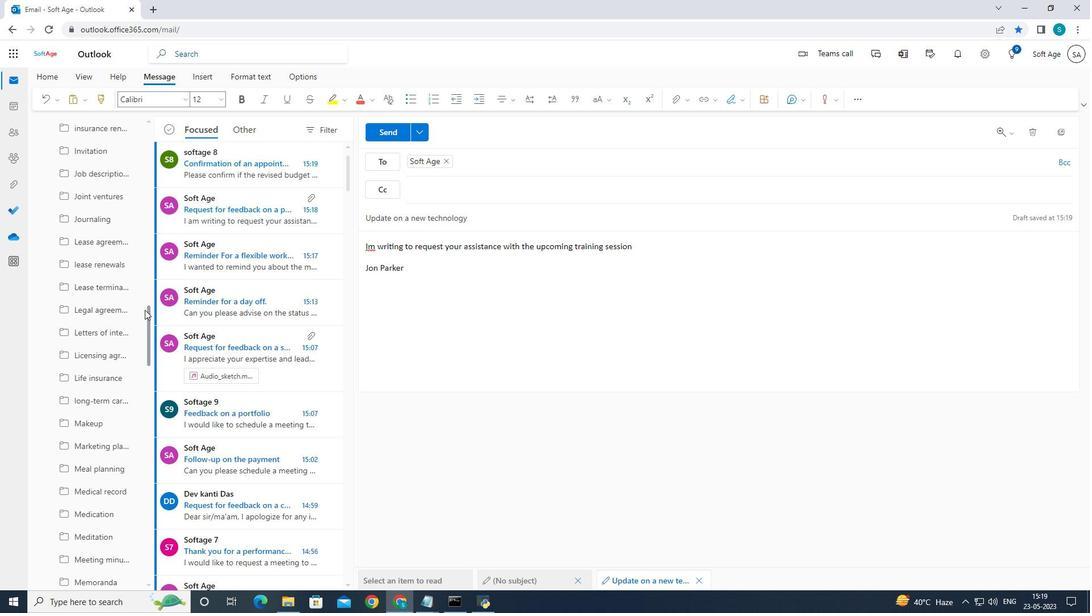 
Action: Mouse moved to (149, 312)
Screenshot: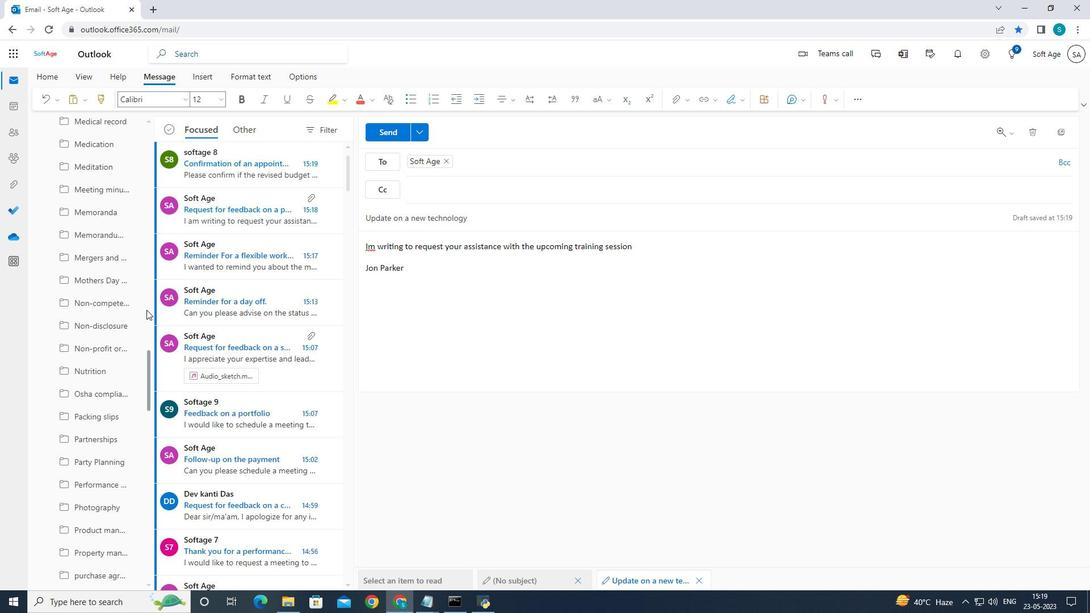 
Action: Mouse scrolled (149, 310) with delta (0, 0)
Screenshot: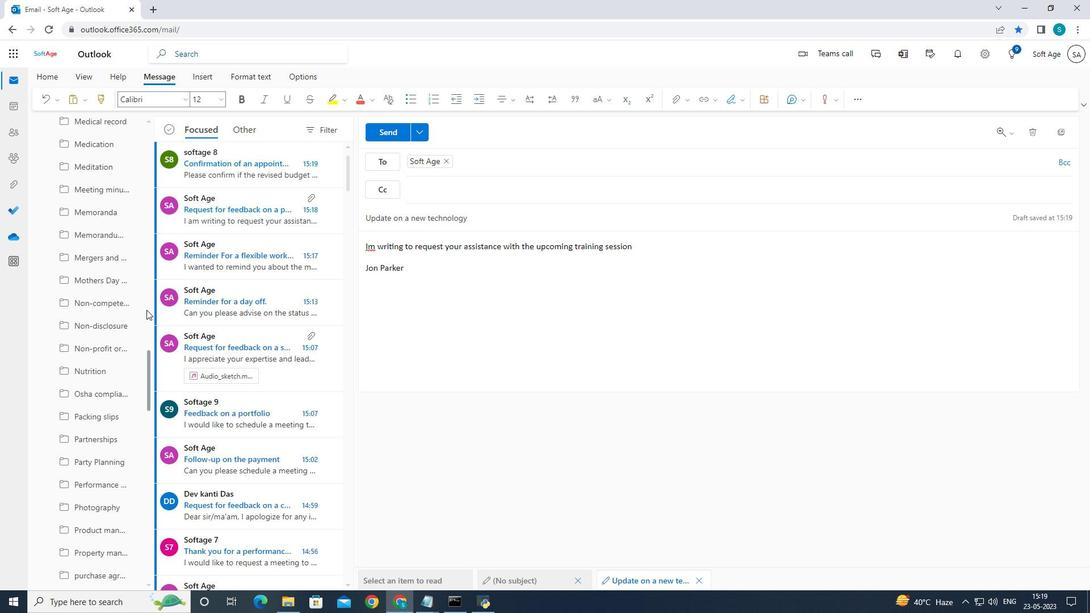 
Action: Mouse moved to (149, 314)
Screenshot: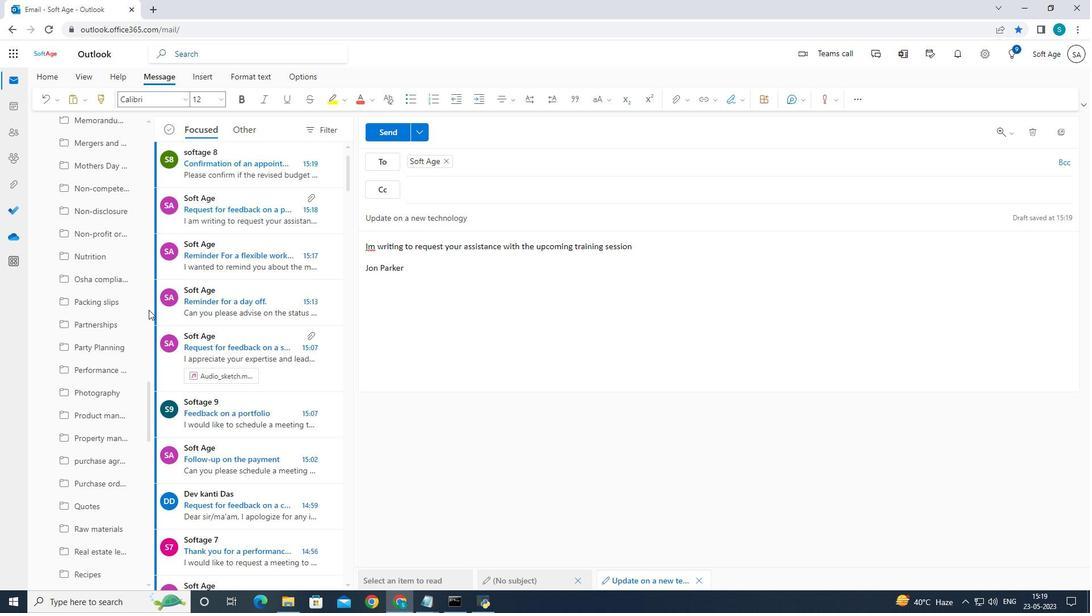 
Action: Mouse scrolled (149, 313) with delta (0, 0)
Screenshot: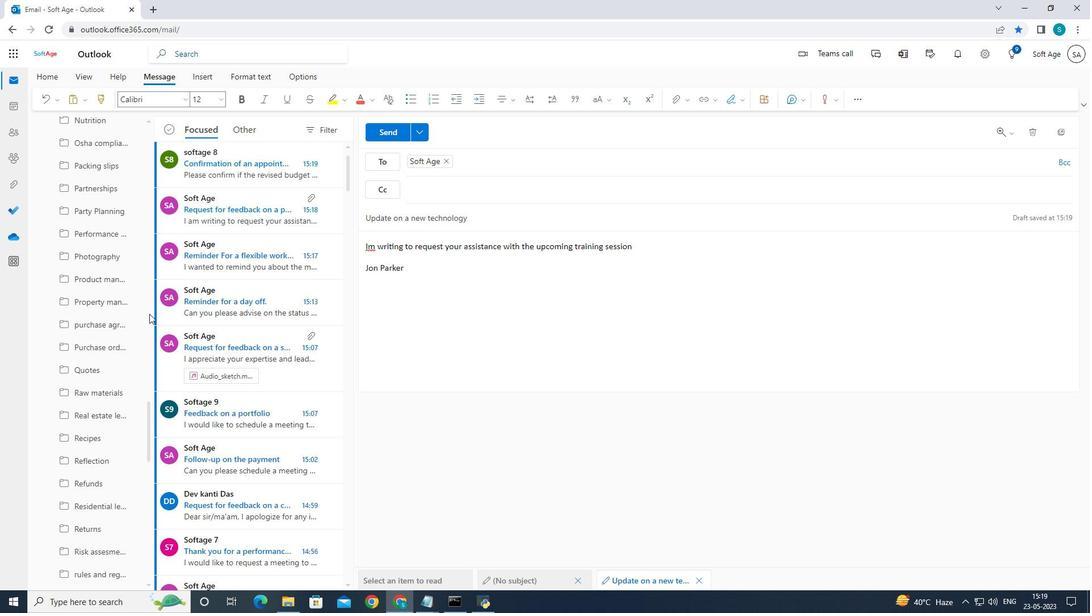 
Action: Mouse scrolled (149, 313) with delta (0, 0)
Screenshot: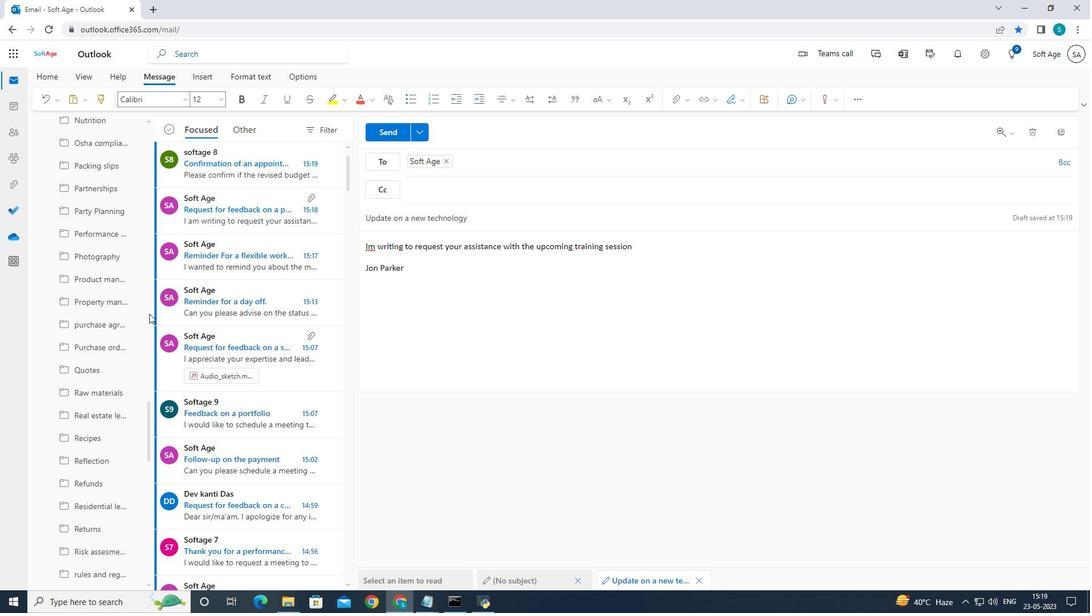 
Action: Mouse scrolled (149, 313) with delta (0, 0)
Screenshot: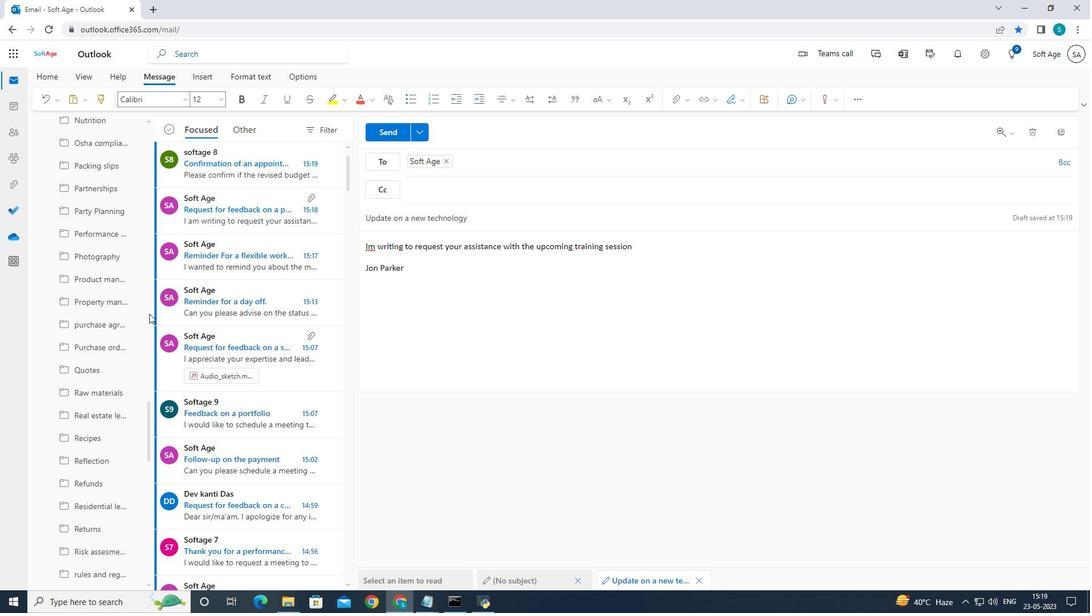 
Action: Mouse scrolled (149, 313) with delta (0, 0)
Screenshot: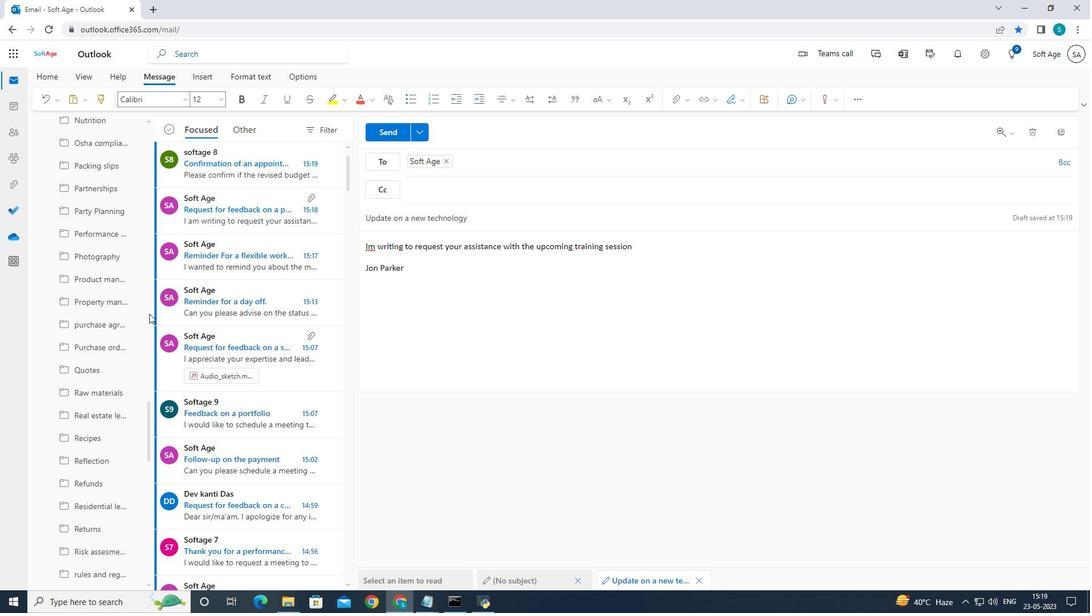 
Action: Mouse moved to (149, 311)
Screenshot: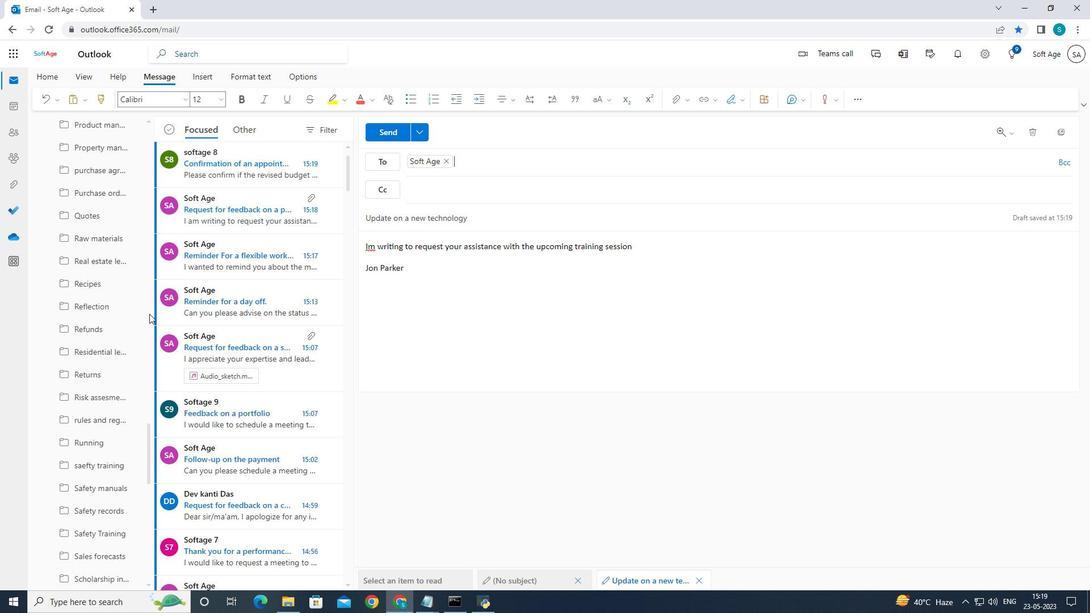 
Action: Mouse scrolled (149, 310) with delta (0, 0)
Screenshot: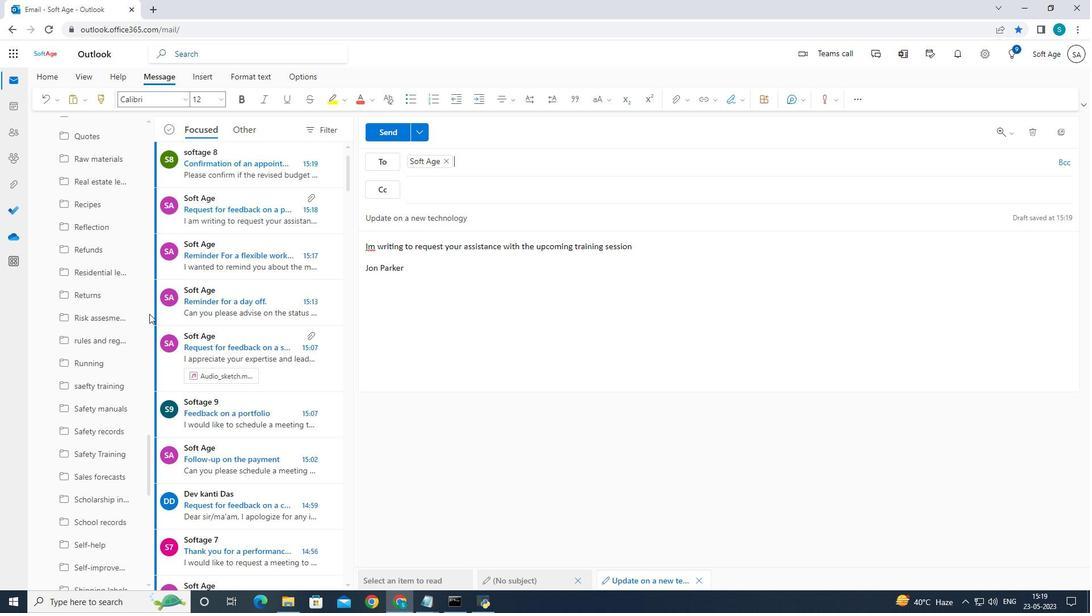 
Action: Mouse scrolled (149, 310) with delta (0, 0)
Screenshot: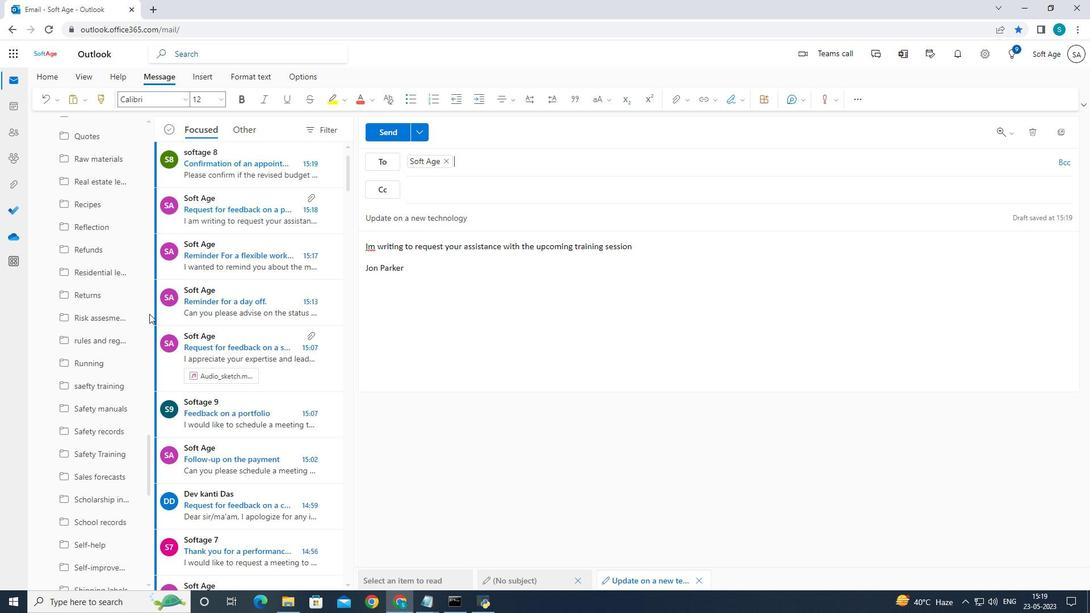 
Action: Mouse moved to (149, 311)
Screenshot: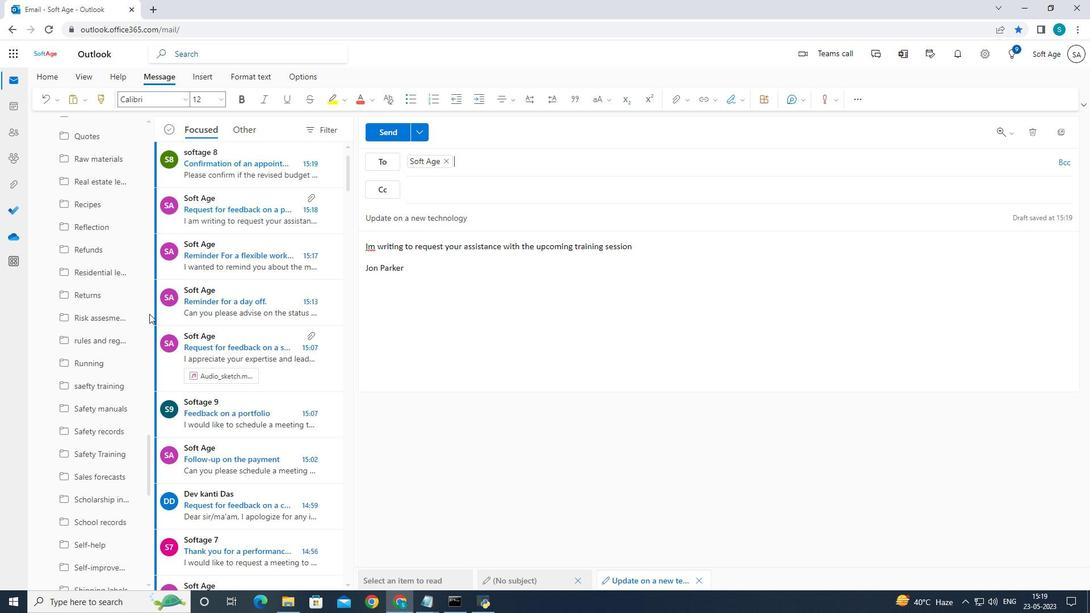 
Action: Mouse scrolled (149, 310) with delta (0, 0)
Screenshot: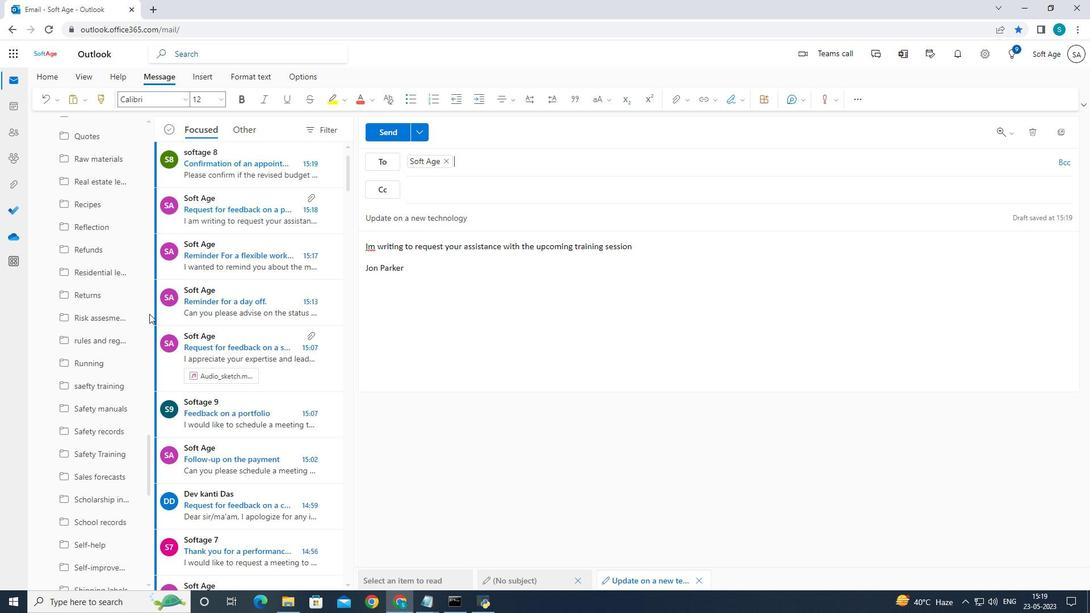 
Action: Mouse scrolled (149, 310) with delta (0, 0)
Screenshot: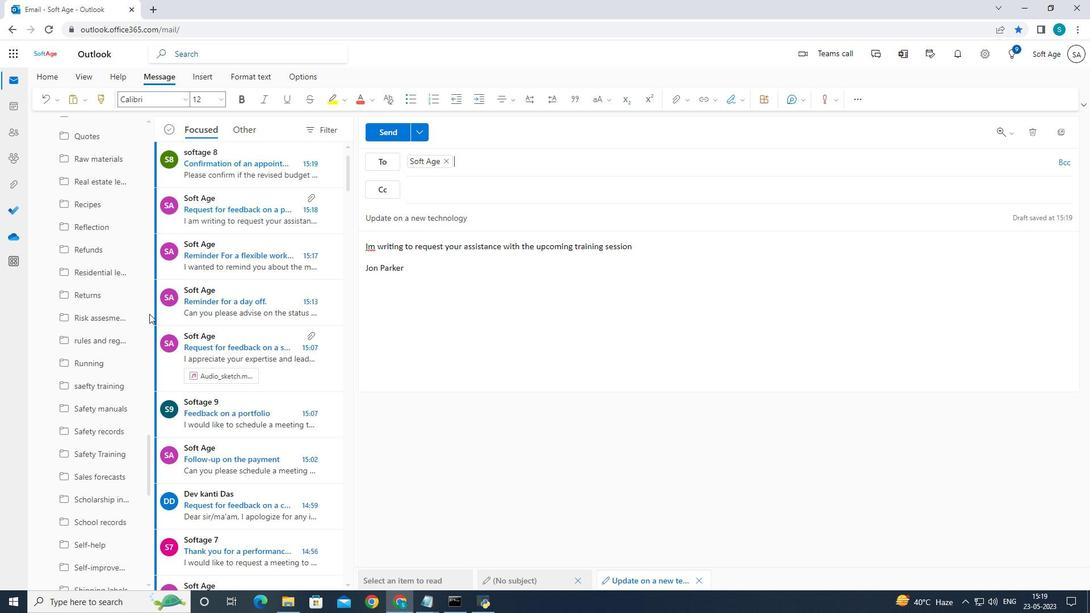 
Action: Mouse moved to (149, 311)
Screenshot: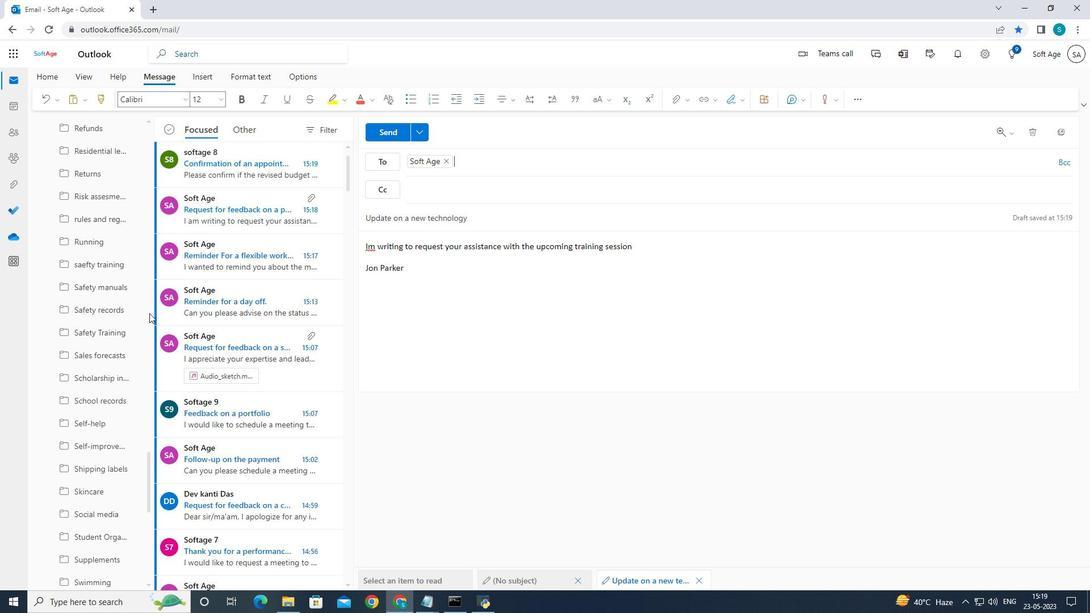 
Action: Mouse scrolled (149, 310) with delta (0, 0)
Screenshot: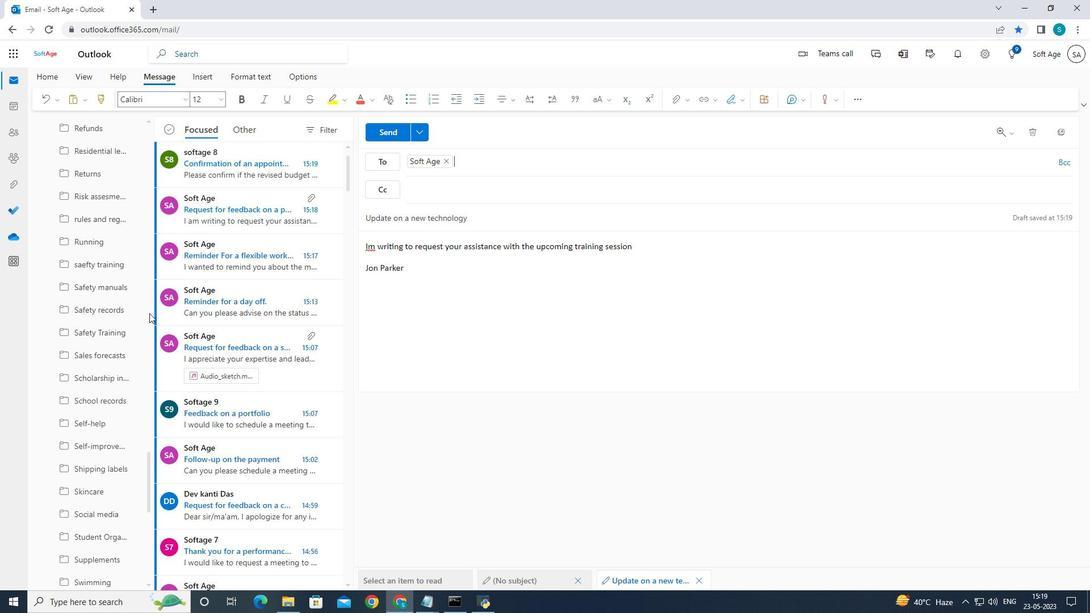 
Action: Mouse moved to (149, 312)
Screenshot: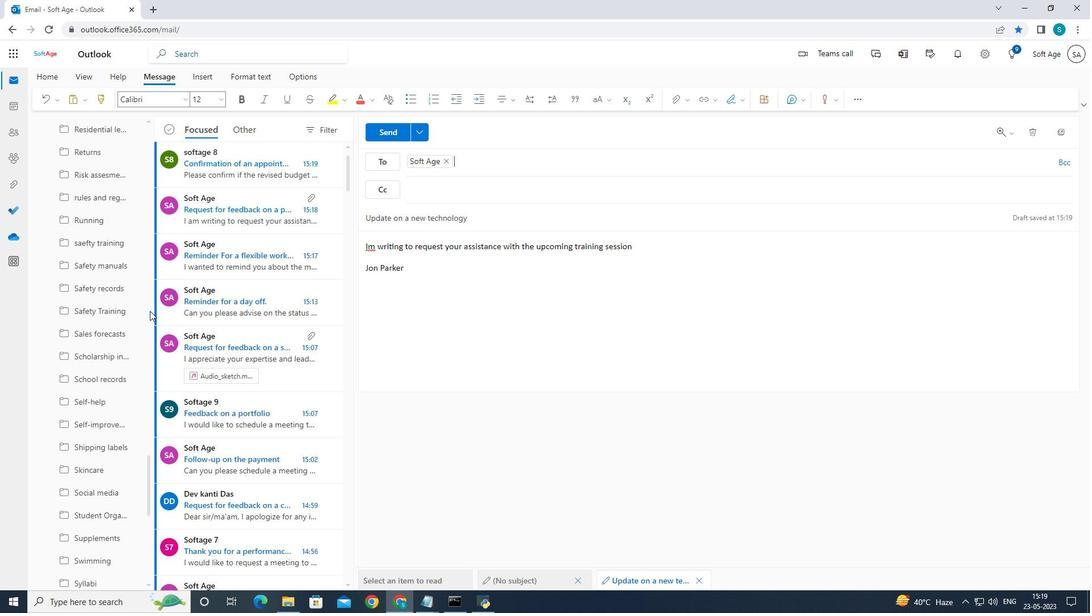 
Action: Mouse scrolled (149, 312) with delta (0, 0)
Screenshot: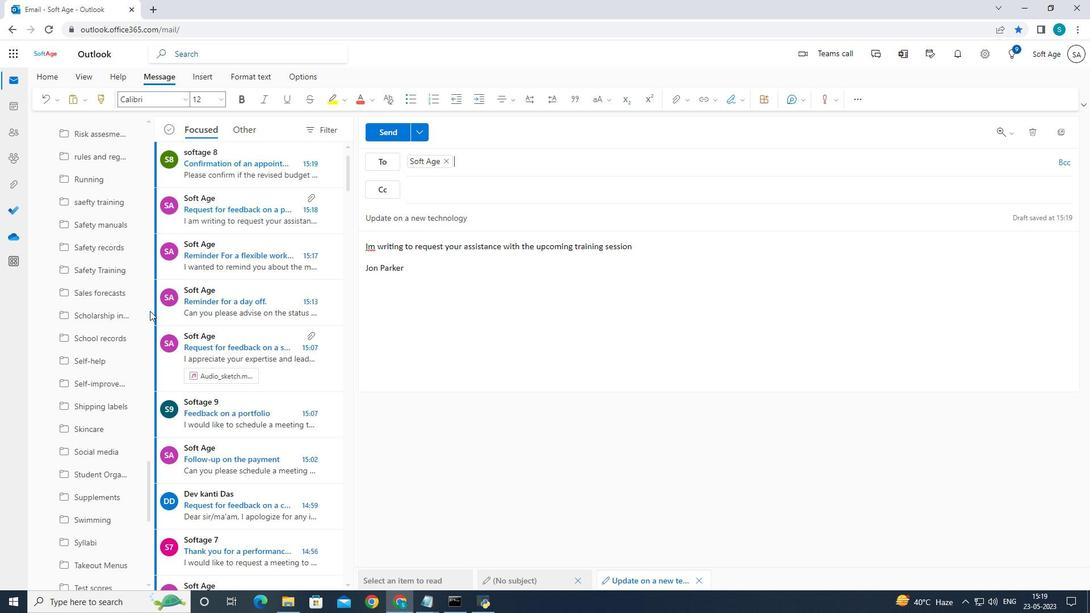 
Action: Mouse scrolled (149, 312) with delta (0, 0)
Screenshot: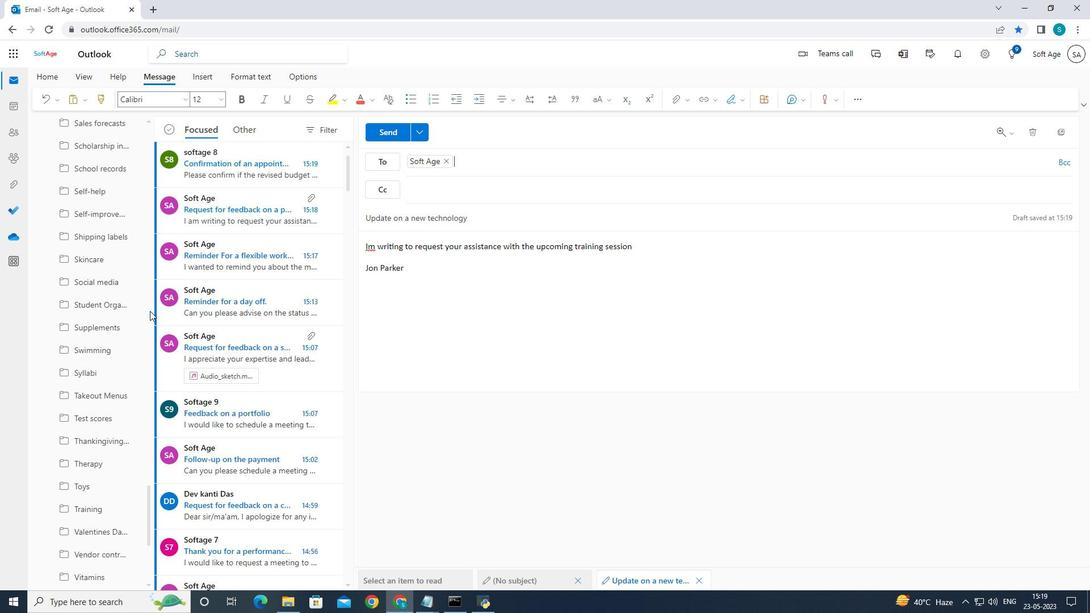 
Action: Mouse scrolled (149, 312) with delta (0, 0)
Screenshot: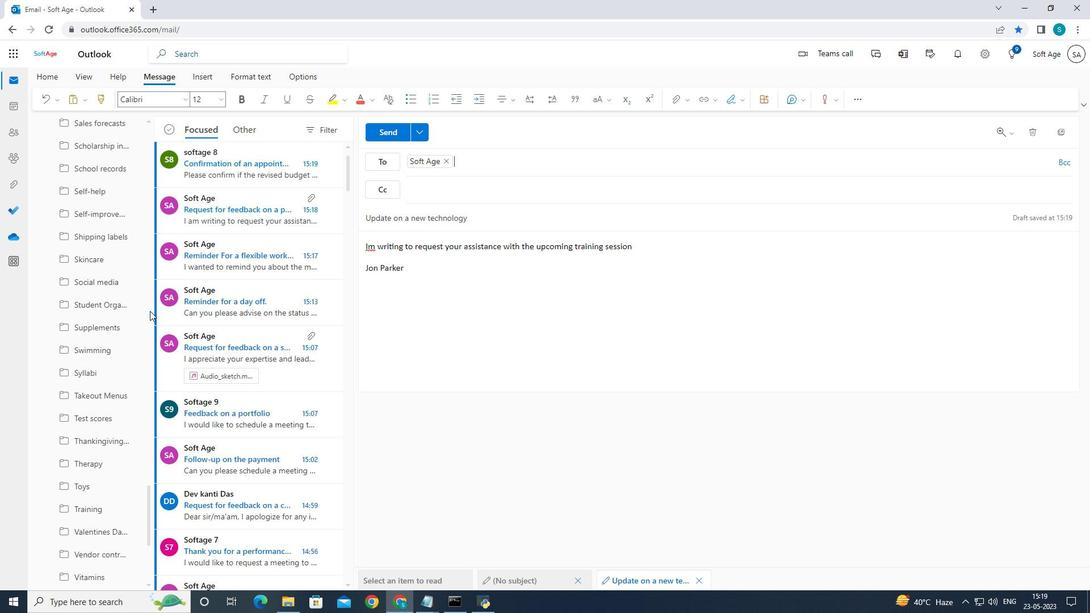 
Action: Mouse moved to (149, 312)
Screenshot: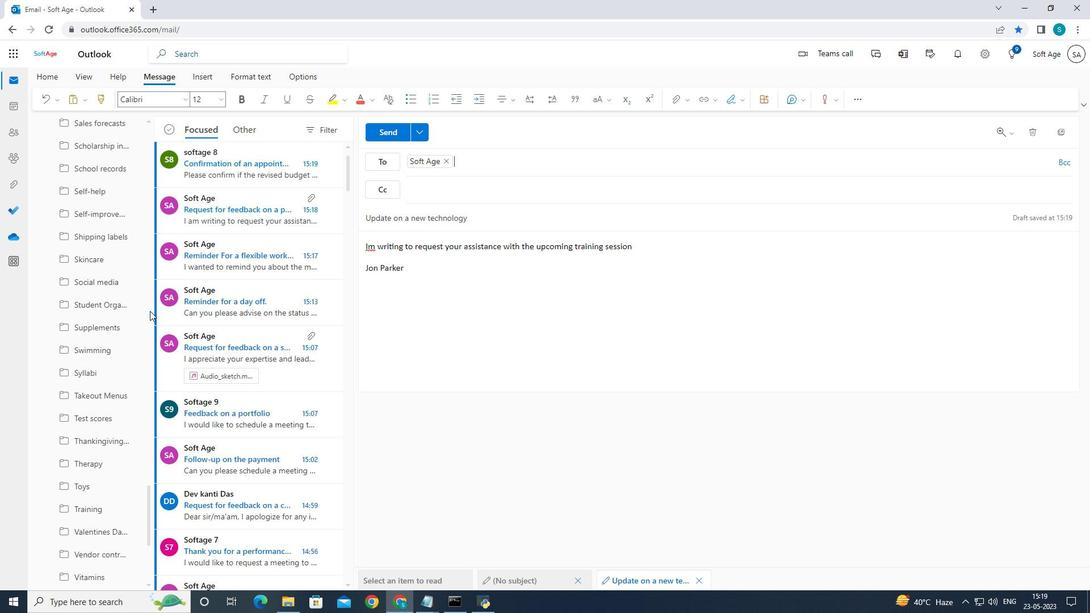 
Action: Mouse scrolled (149, 312) with delta (0, 0)
Screenshot: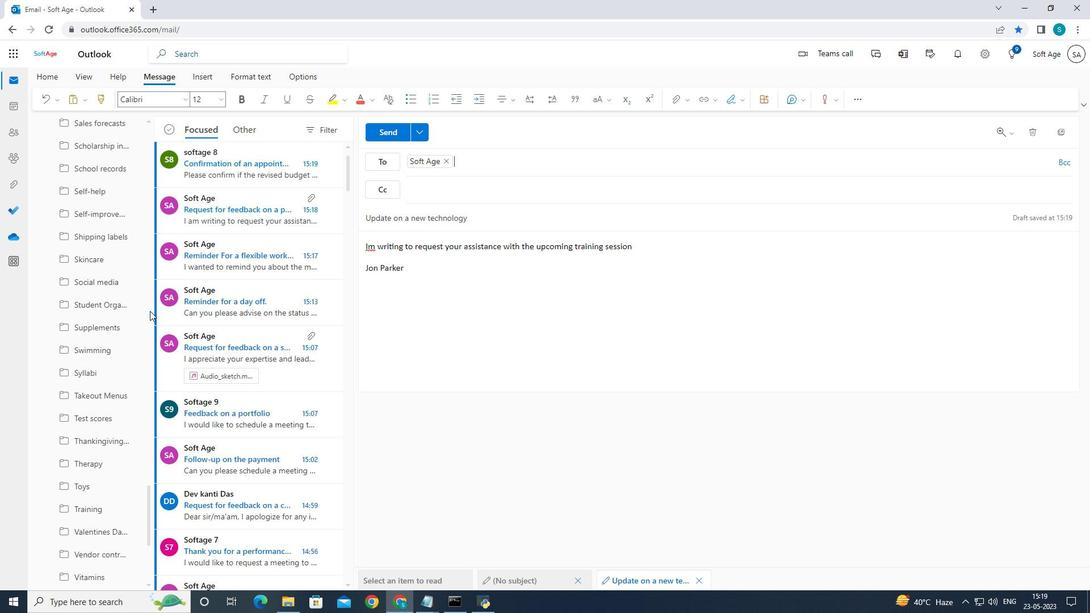 
Action: Mouse scrolled (149, 312) with delta (0, 0)
Screenshot: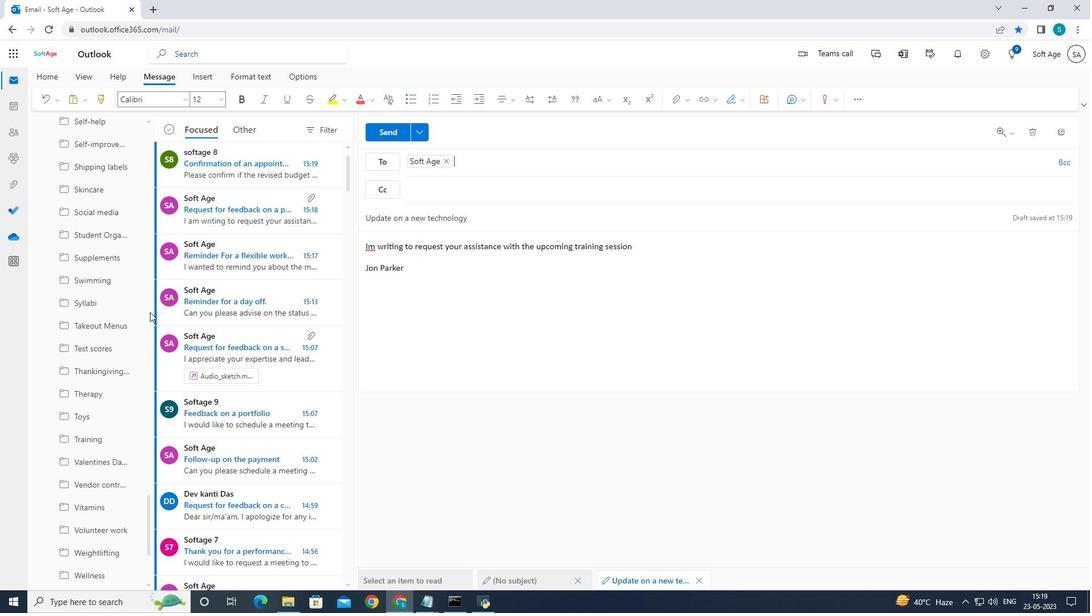 
Action: Mouse moved to (148, 311)
Screenshot: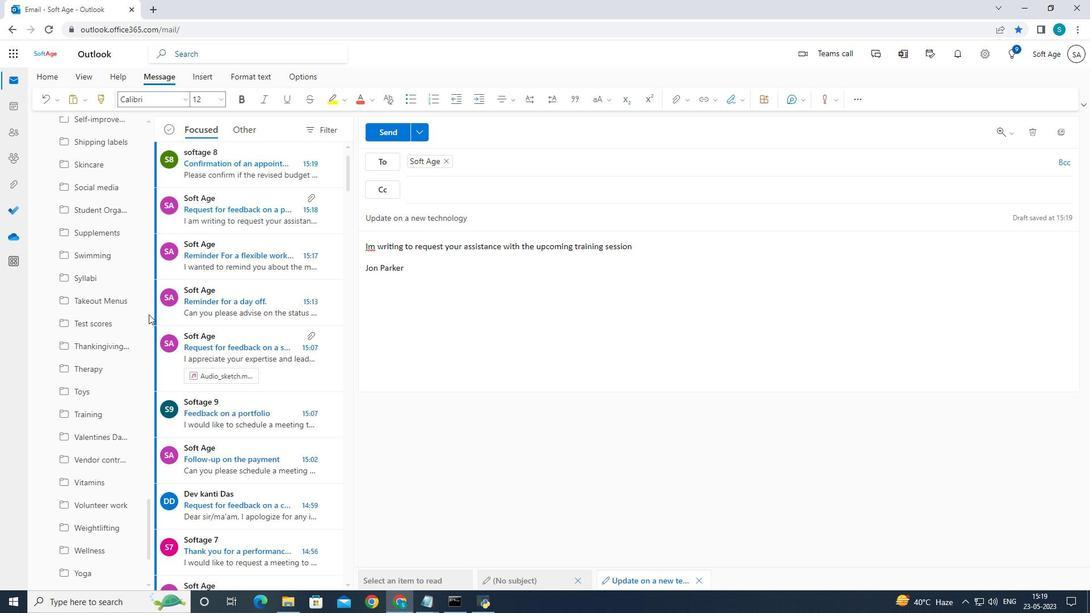 
Action: Mouse scrolled (148, 311) with delta (0, 0)
Screenshot: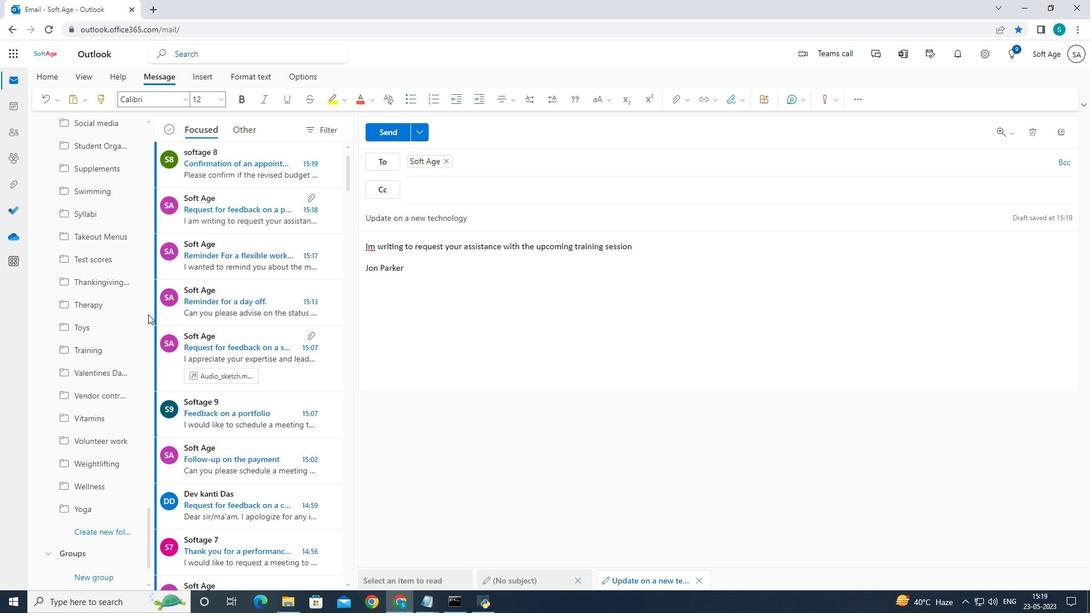 
Action: Mouse scrolled (148, 311) with delta (0, 0)
Screenshot: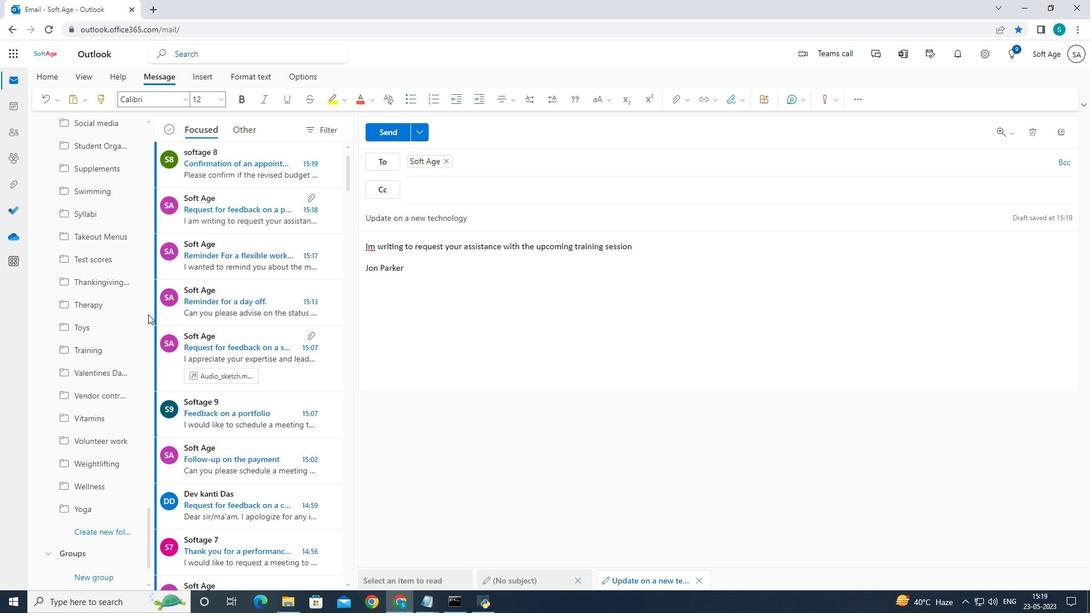 
Action: Mouse scrolled (148, 311) with delta (0, 0)
Screenshot: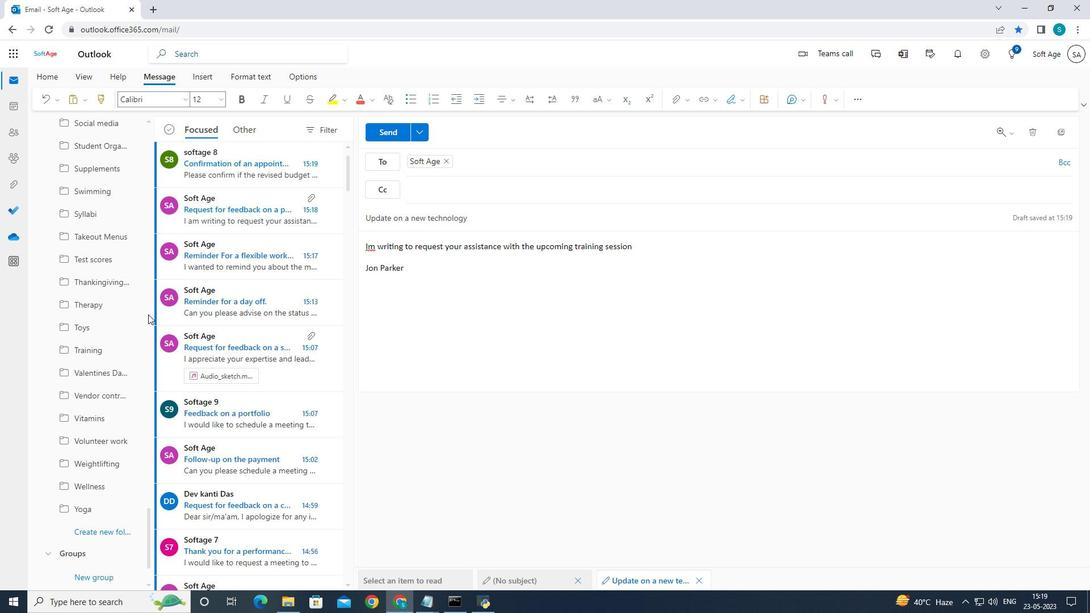 
Action: Mouse scrolled (148, 311) with delta (0, 0)
Screenshot: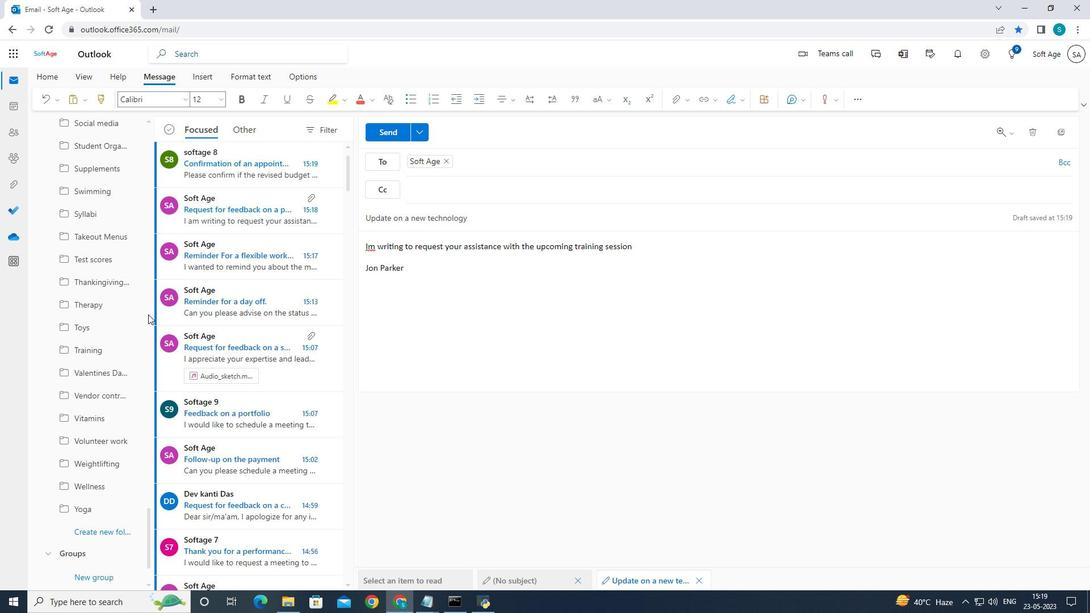 
Action: Mouse moved to (147, 311)
Screenshot: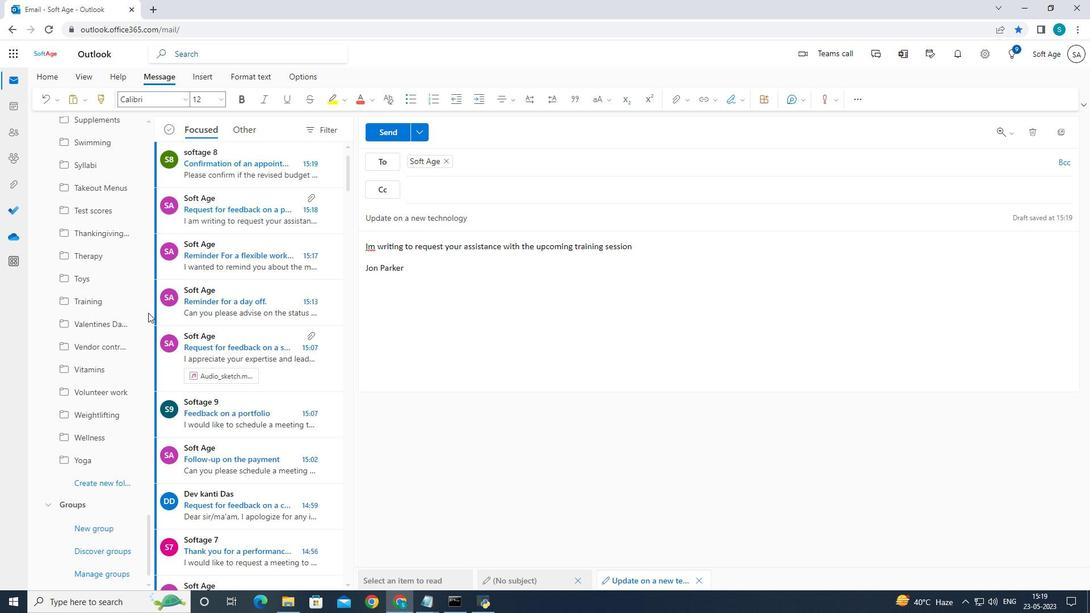 
Action: Mouse scrolled (147, 311) with delta (0, 0)
Screenshot: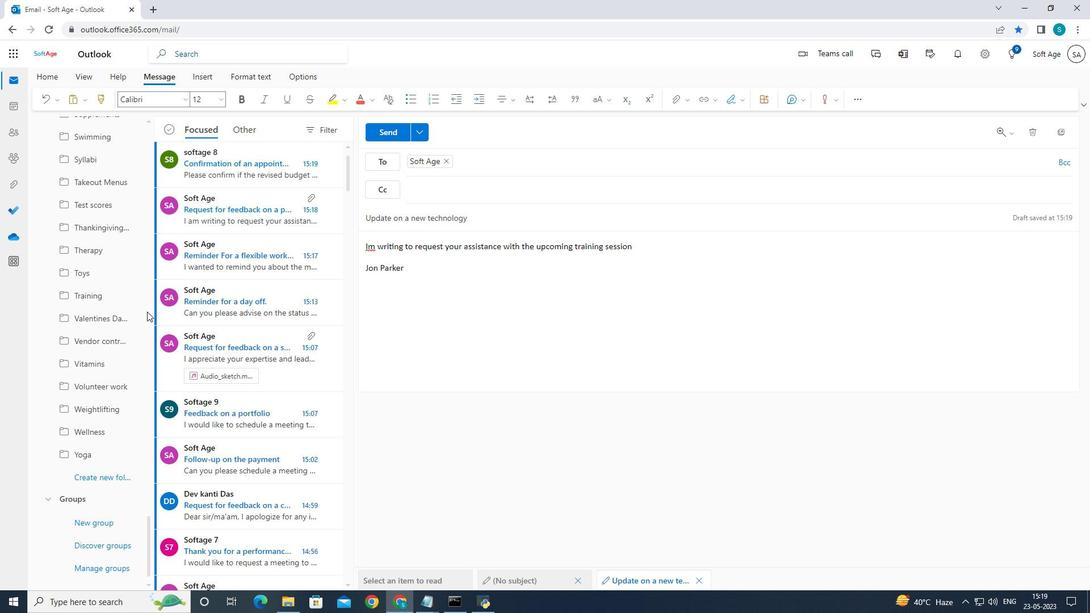 
Action: Mouse scrolled (147, 311) with delta (0, 0)
Screenshot: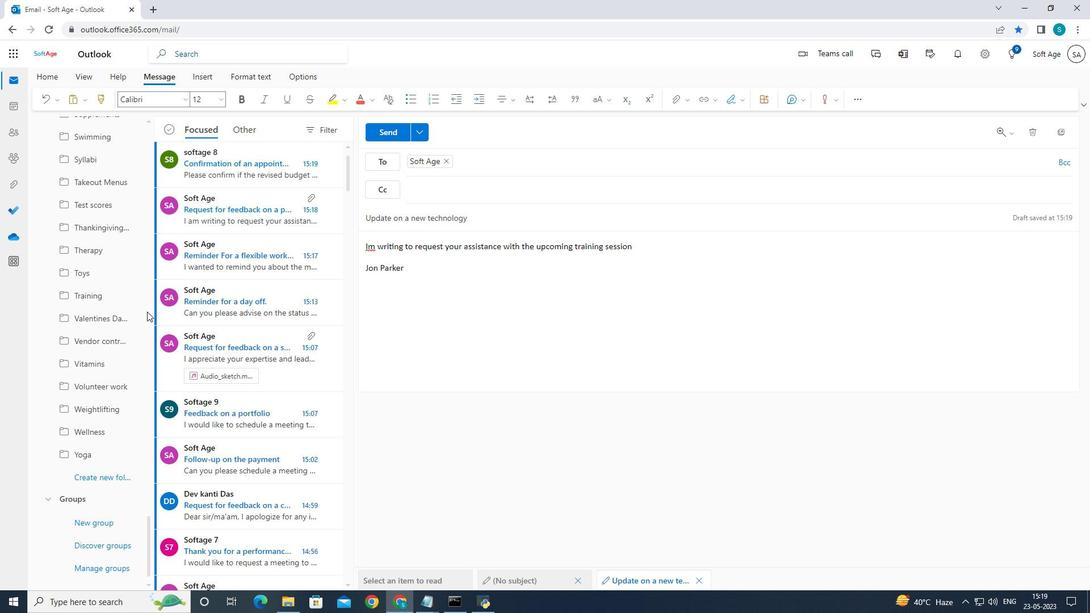 
Action: Mouse moved to (93, 482)
Screenshot: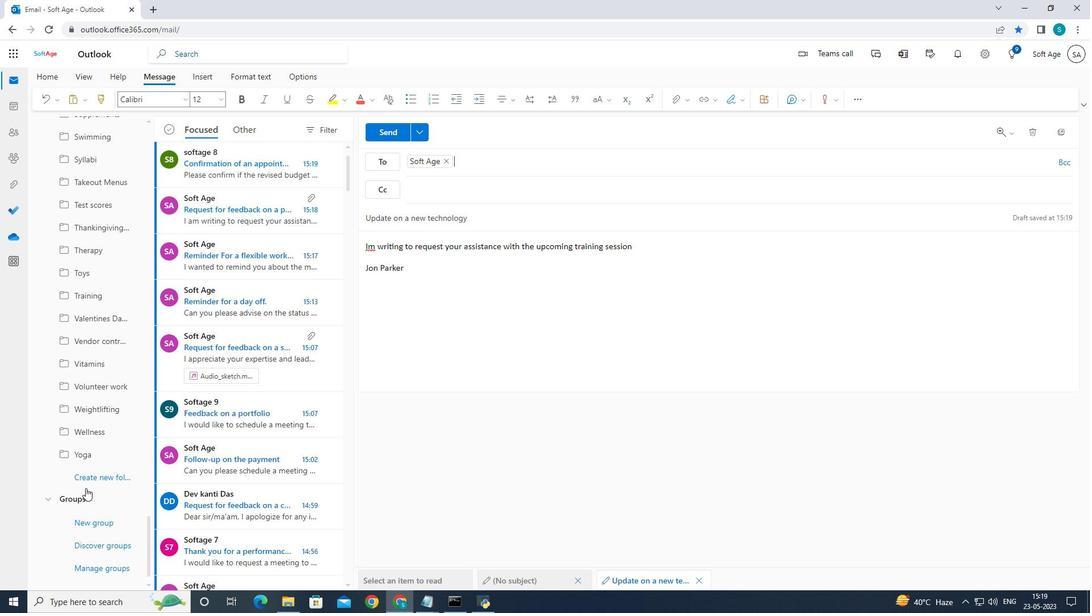 
Action: Mouse pressed left at (93, 482)
Screenshot: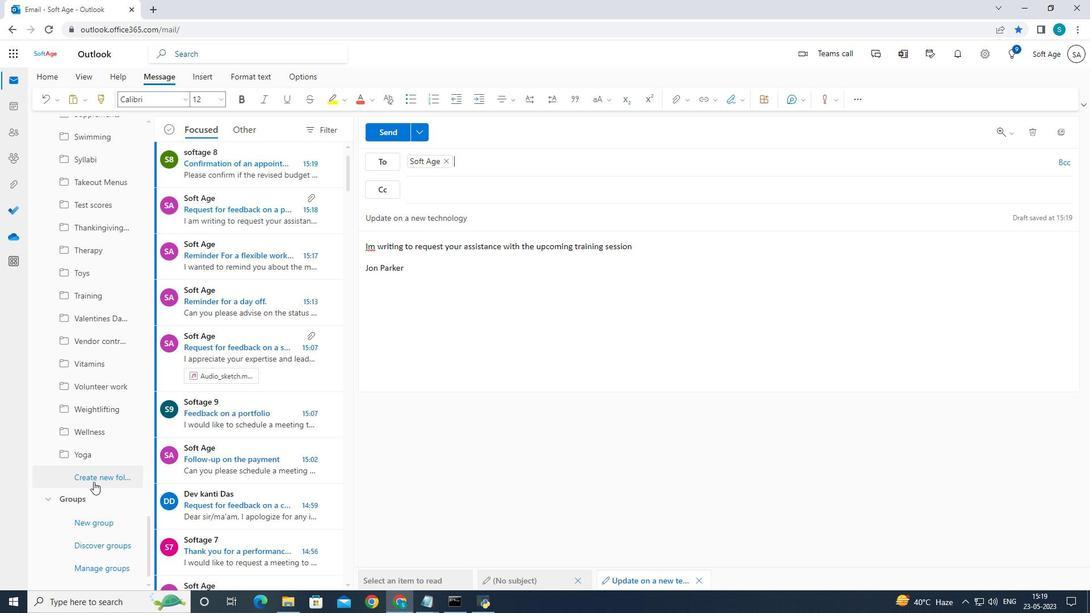 
Action: Mouse moved to (274, 404)
Screenshot: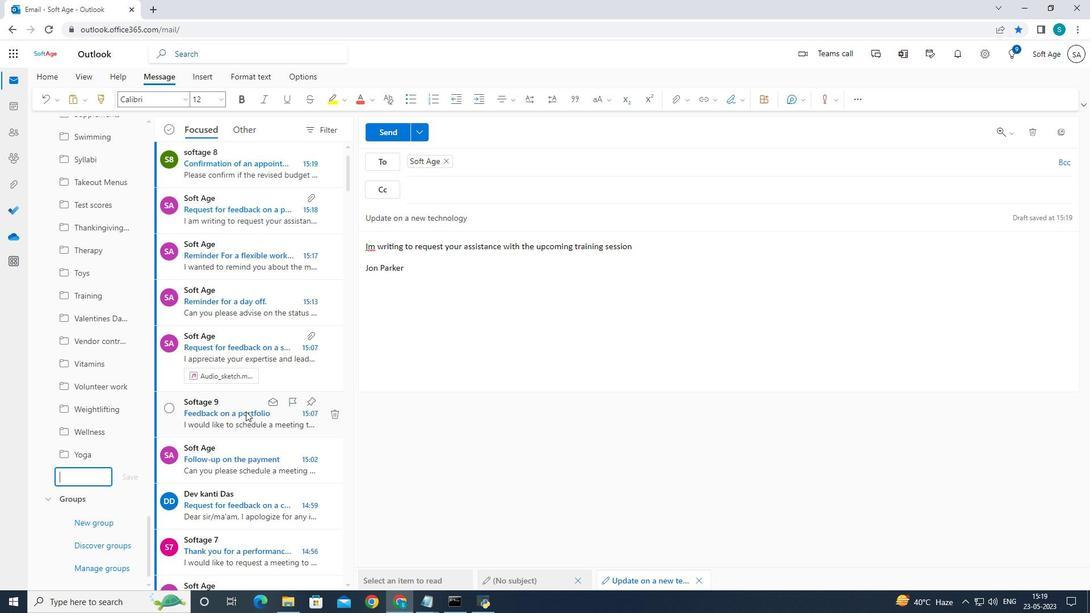 
Action: Key pressed <Key.caps_lock>G<Key.caps_lock>raphic<Key.space>design<Key.enter>
Screenshot: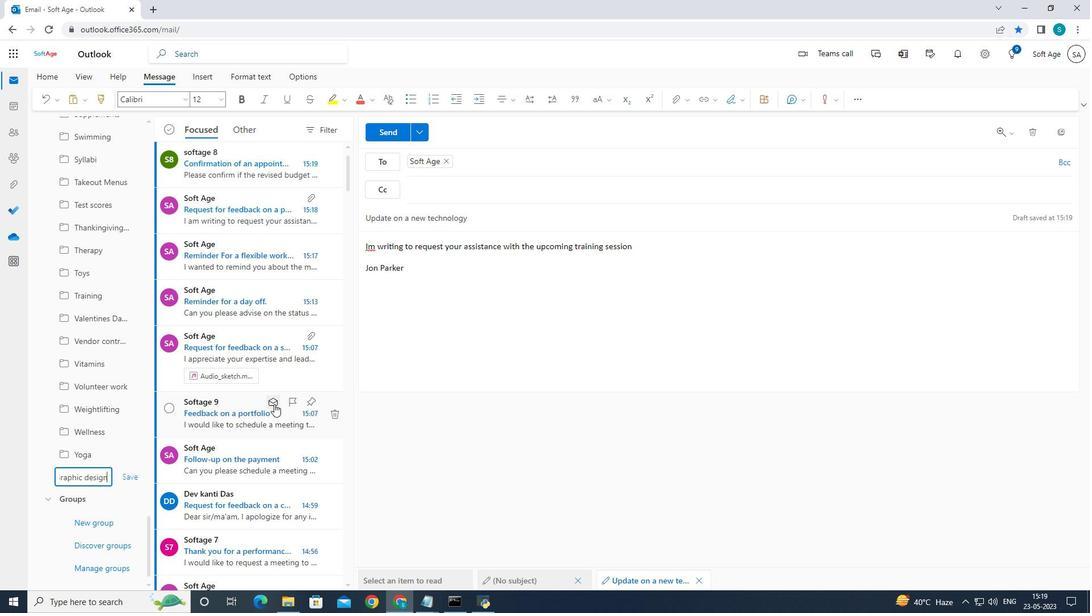 
Action: Mouse moved to (391, 128)
Screenshot: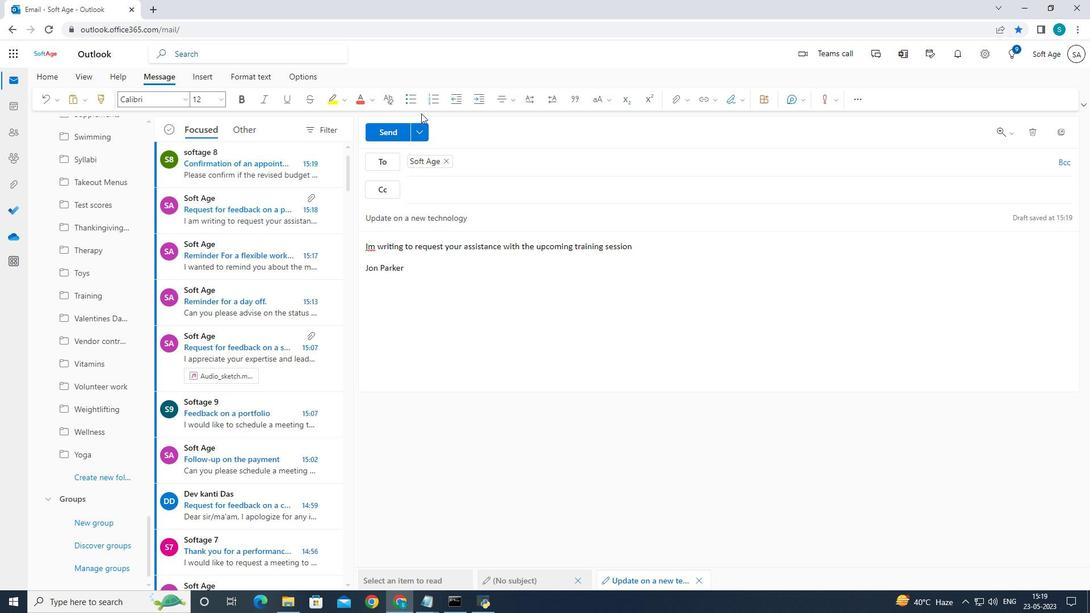 
Action: Mouse pressed left at (391, 128)
Screenshot: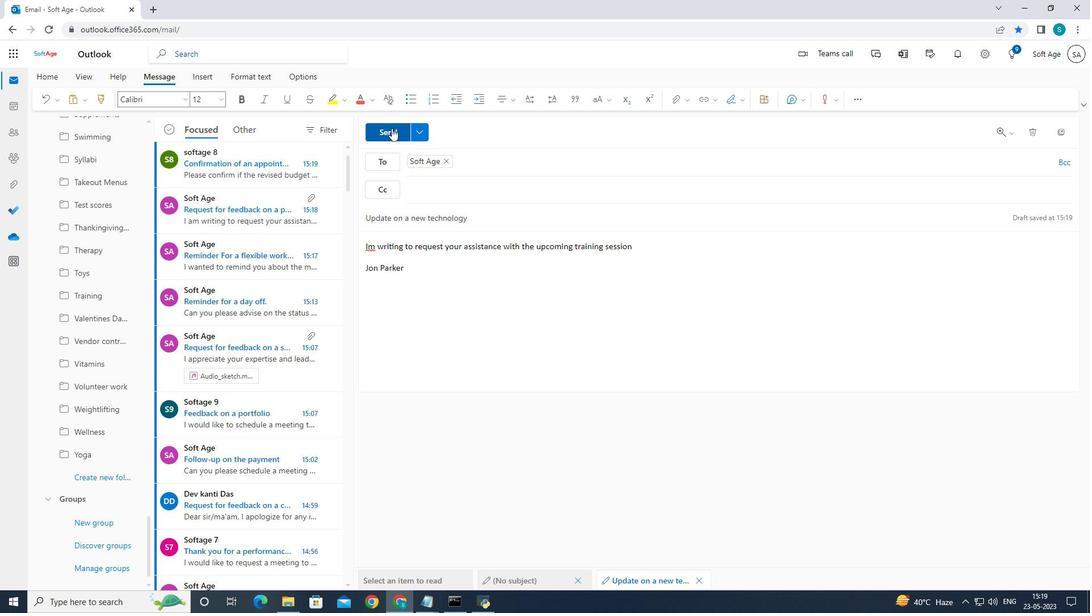 
